 Task: Find connections with filter location Overath with filter topic #Lessonswith filter profile language Spanish with filter current company Tata Consumer Products with filter school Doctor B.R. Ambedkar Open University with filter industry Retail Building Materials and Garden Equipment with filter service category Resume Writing with filter keywords title Carpenter
Action: Mouse moved to (631, 103)
Screenshot: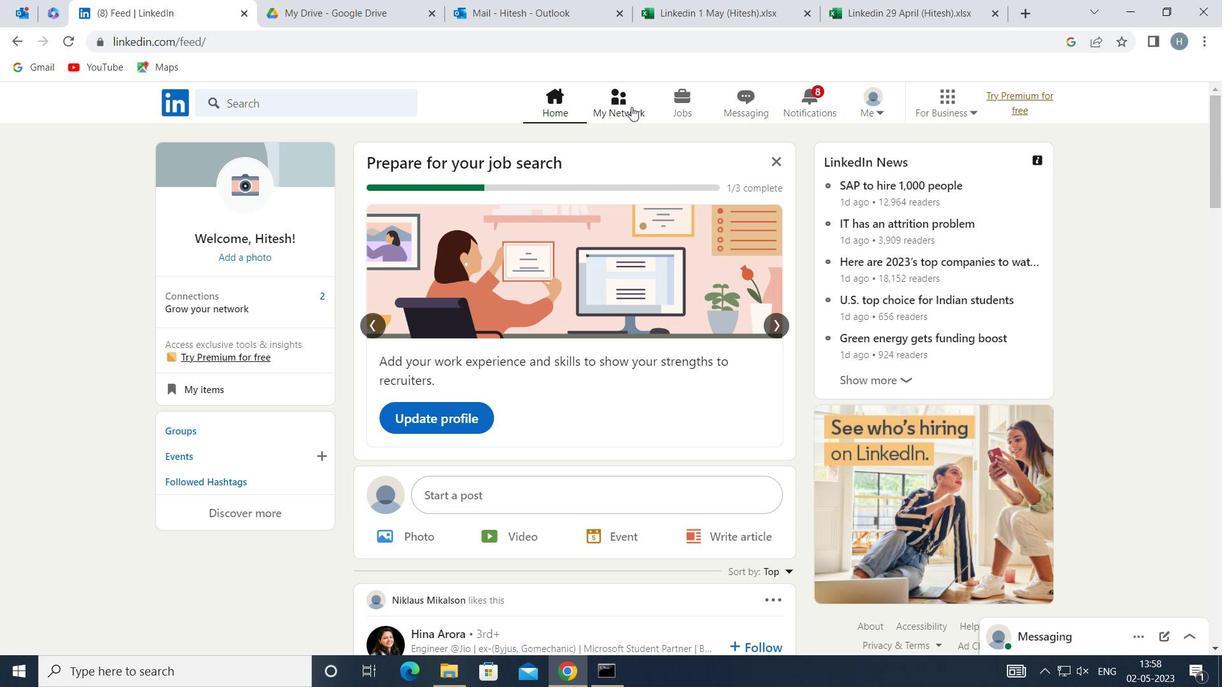 
Action: Mouse pressed left at (631, 103)
Screenshot: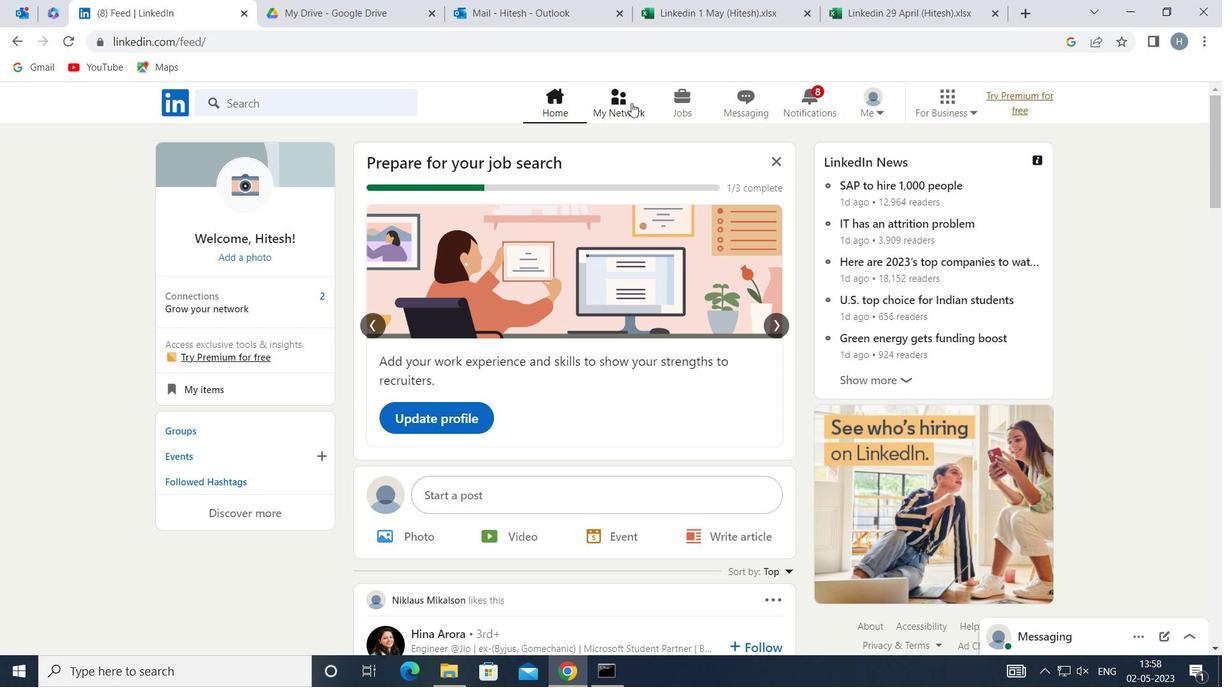 
Action: Mouse moved to (361, 190)
Screenshot: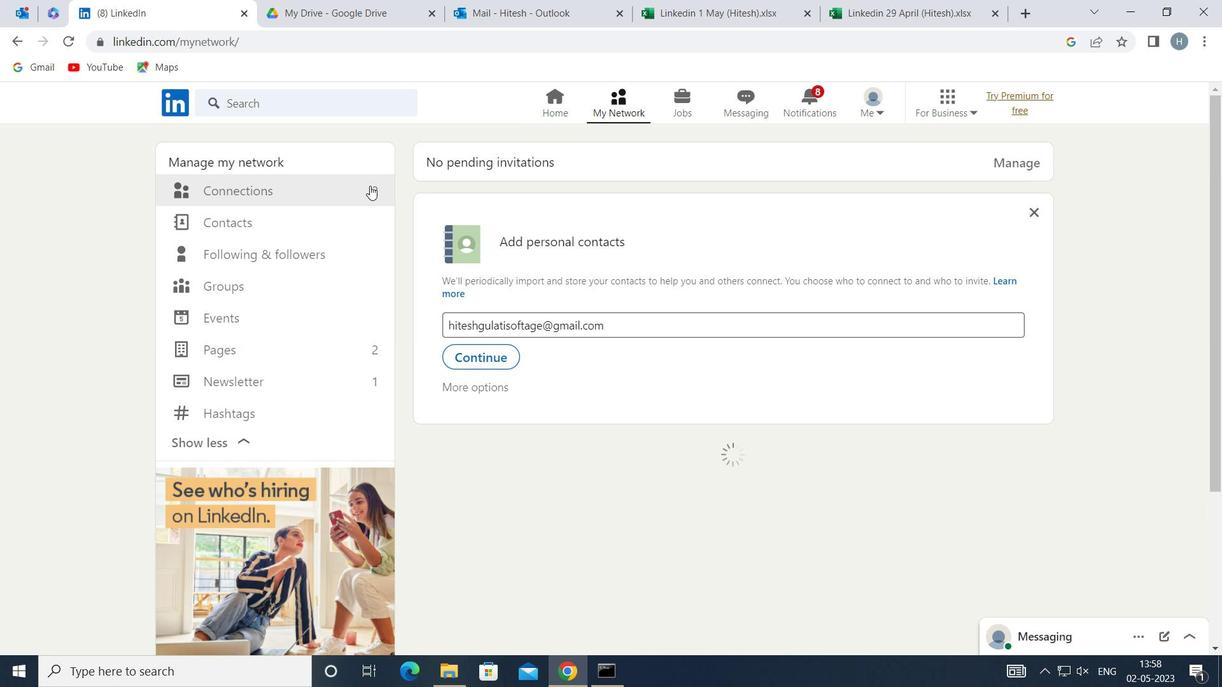 
Action: Mouse pressed left at (361, 190)
Screenshot: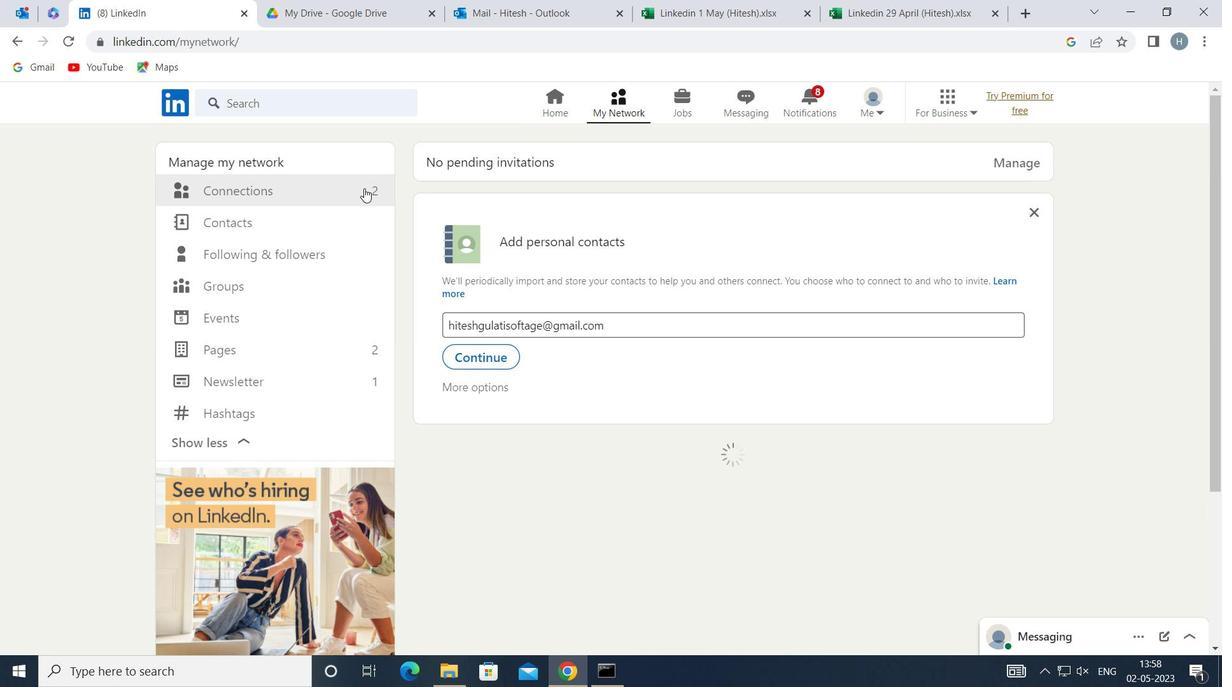 
Action: Mouse moved to (708, 192)
Screenshot: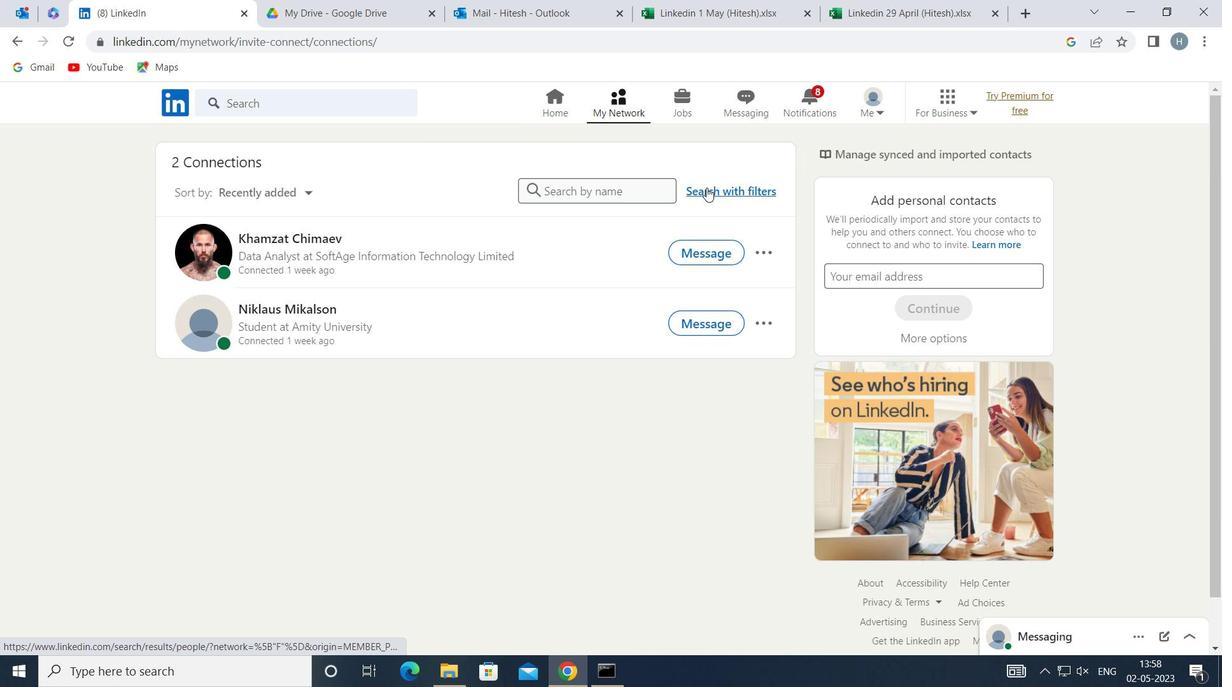 
Action: Mouse pressed left at (708, 192)
Screenshot: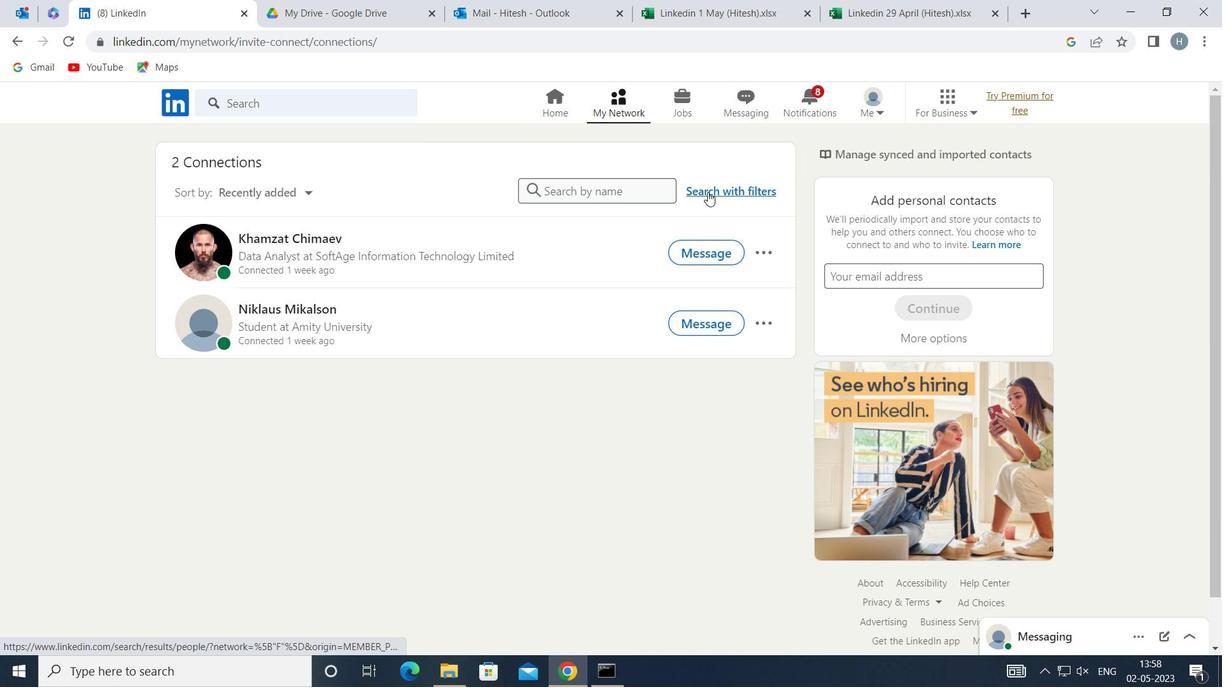 
Action: Mouse moved to (667, 147)
Screenshot: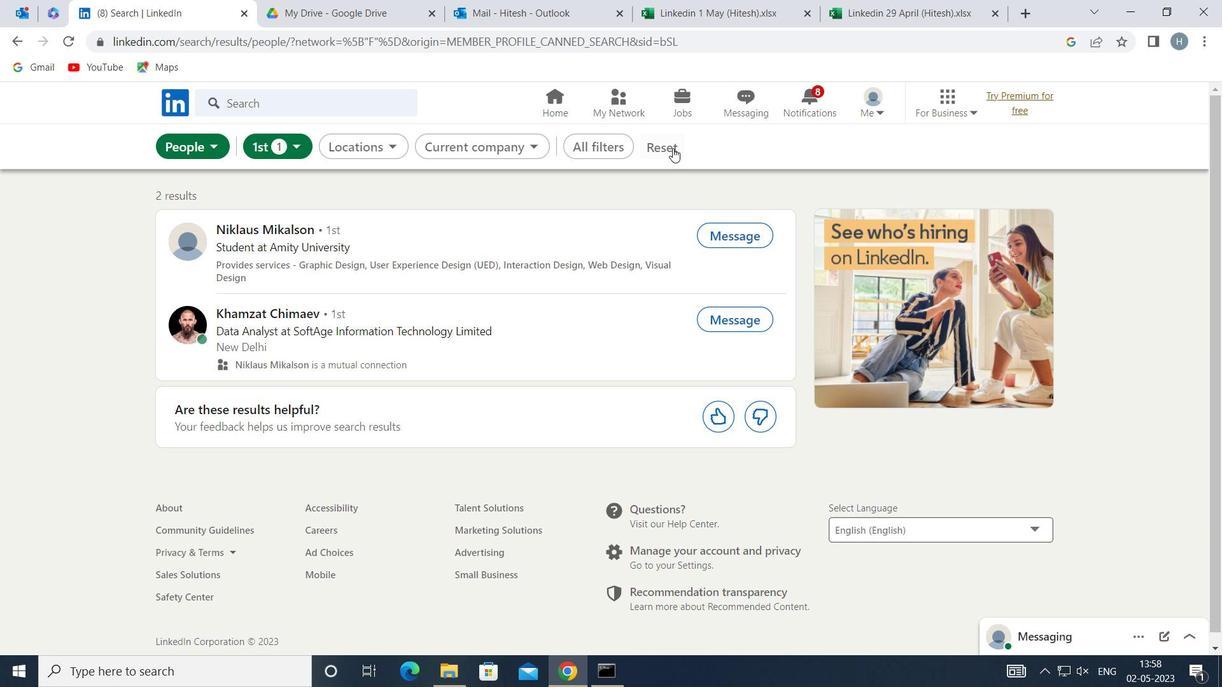 
Action: Mouse pressed left at (667, 147)
Screenshot: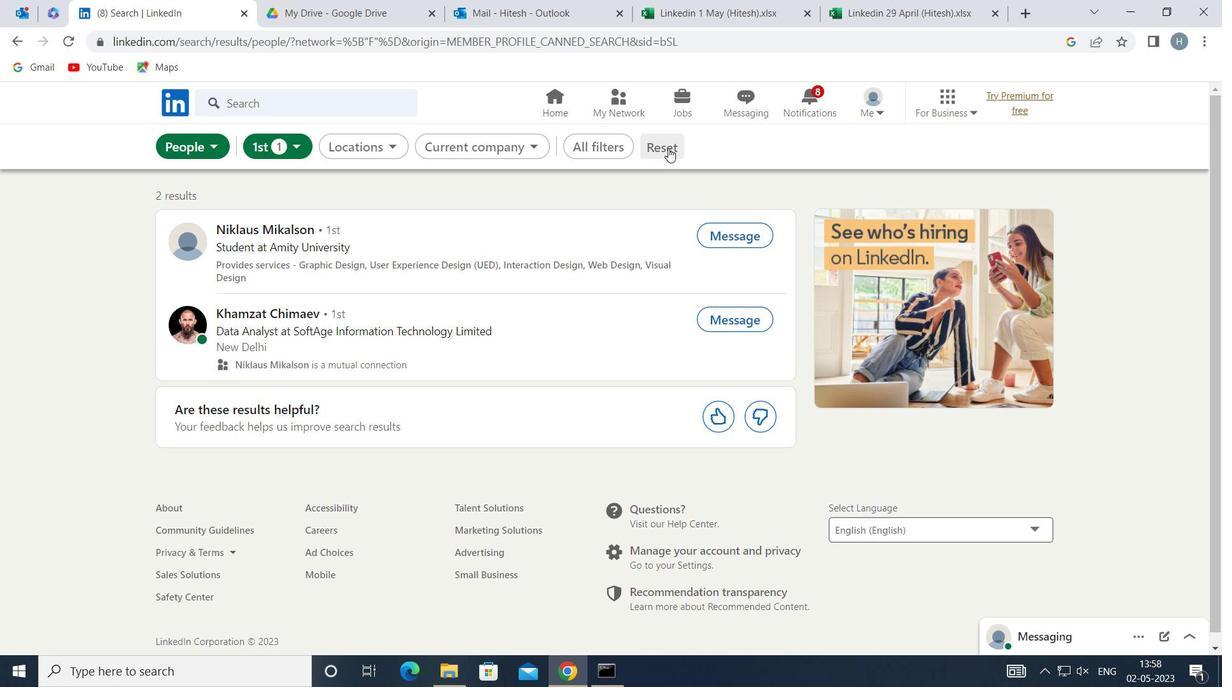 
Action: Mouse moved to (649, 147)
Screenshot: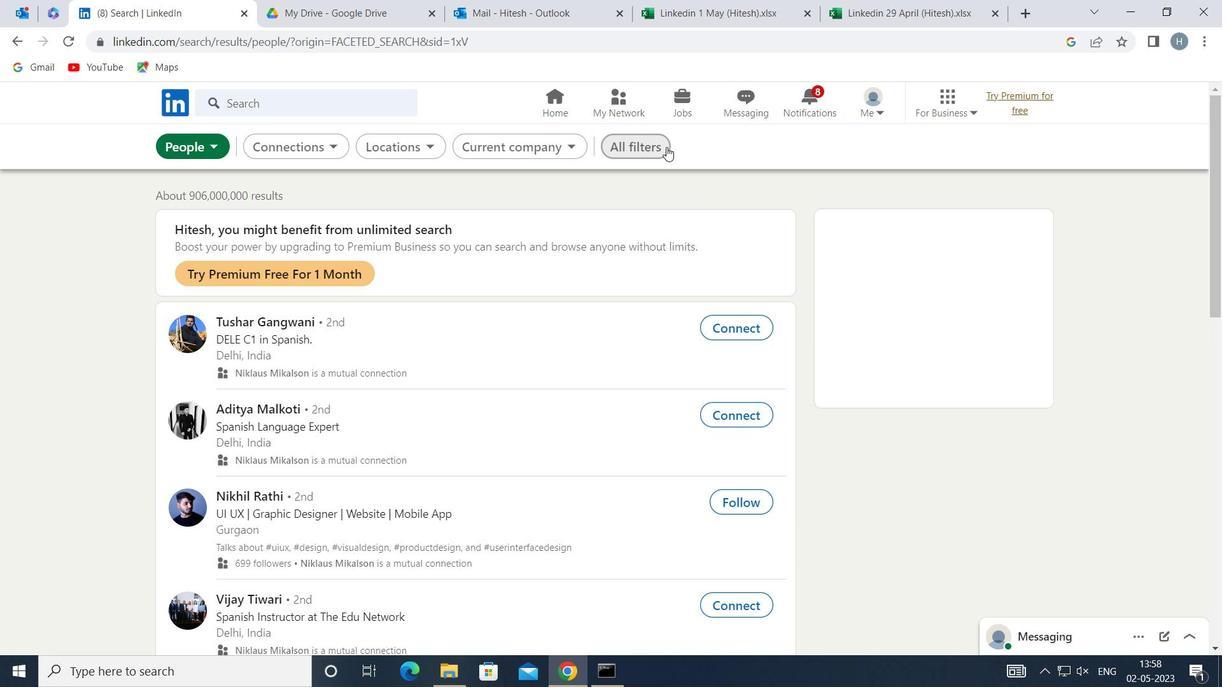 
Action: Mouse pressed left at (649, 147)
Screenshot: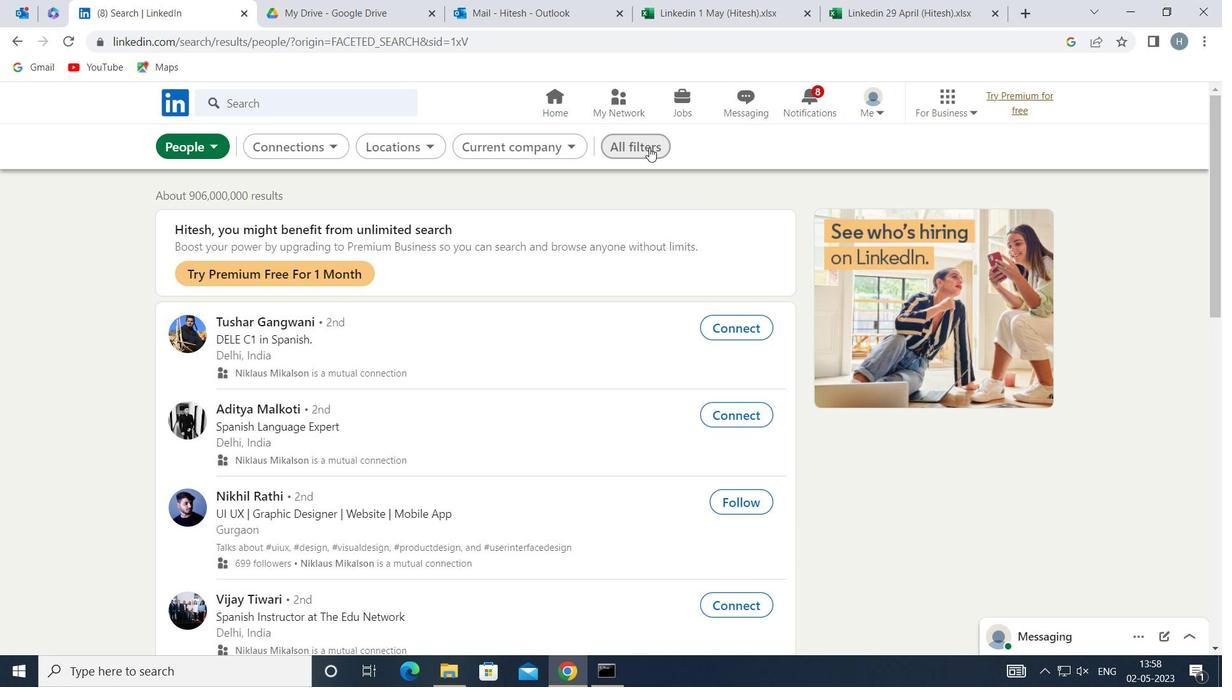 
Action: Mouse moved to (877, 361)
Screenshot: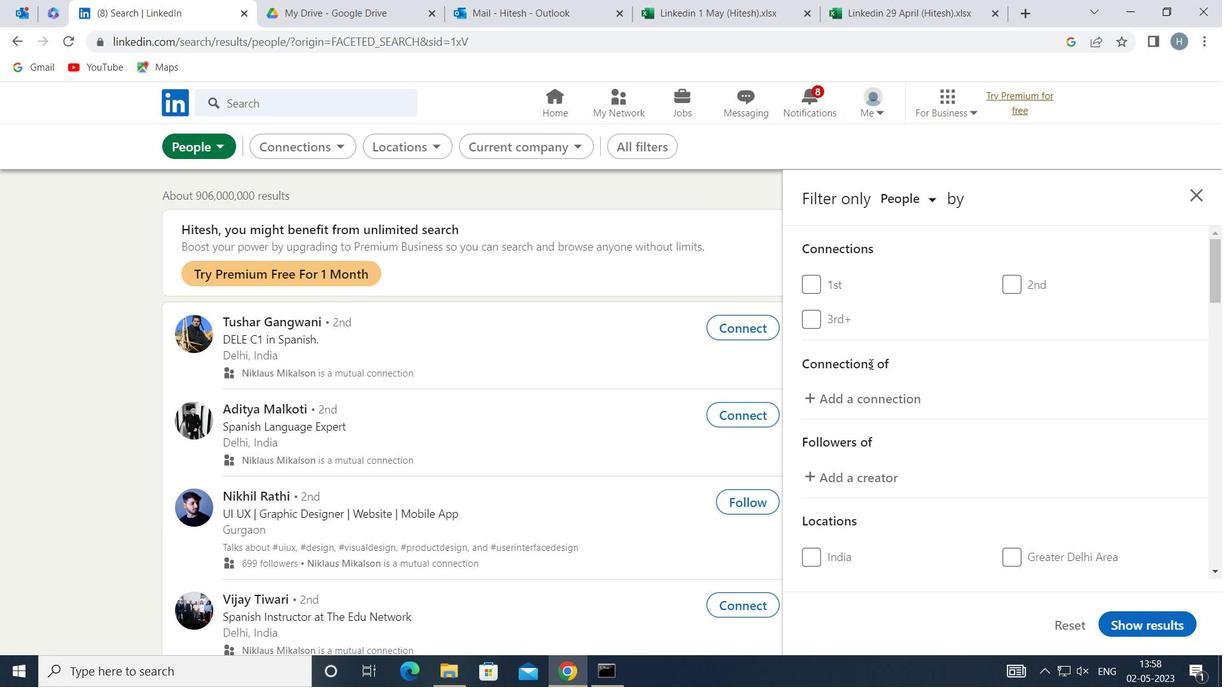 
Action: Mouse scrolled (877, 361) with delta (0, 0)
Screenshot: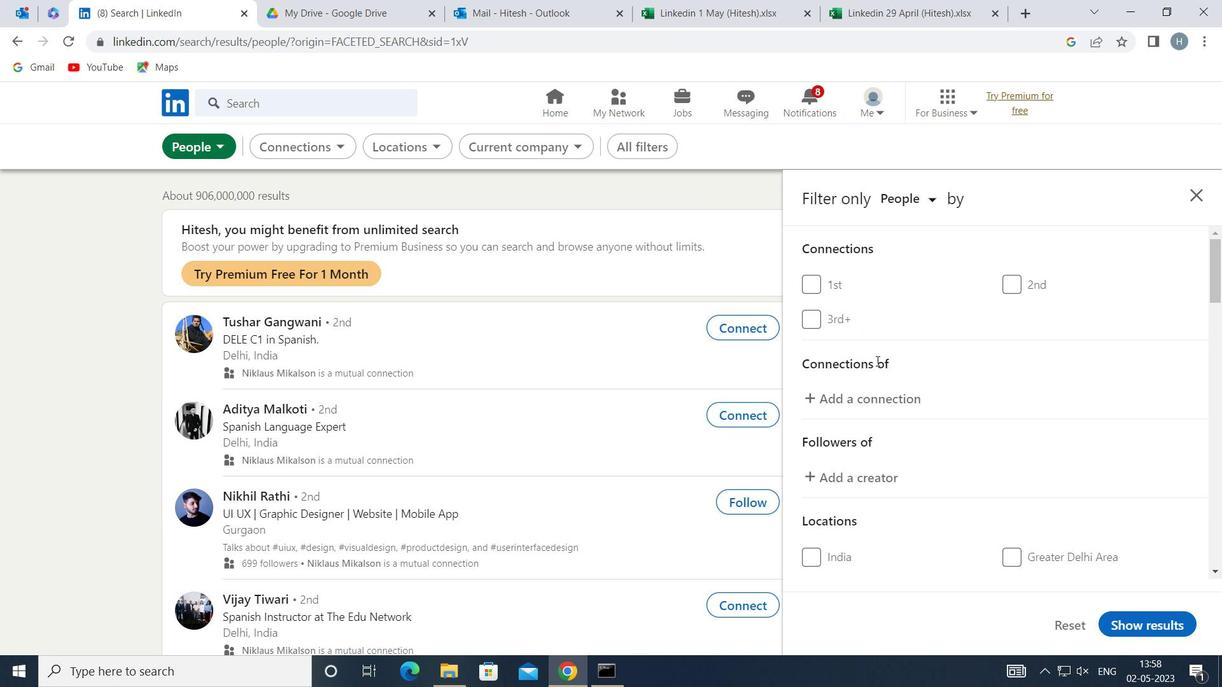 
Action: Mouse scrolled (877, 361) with delta (0, 0)
Screenshot: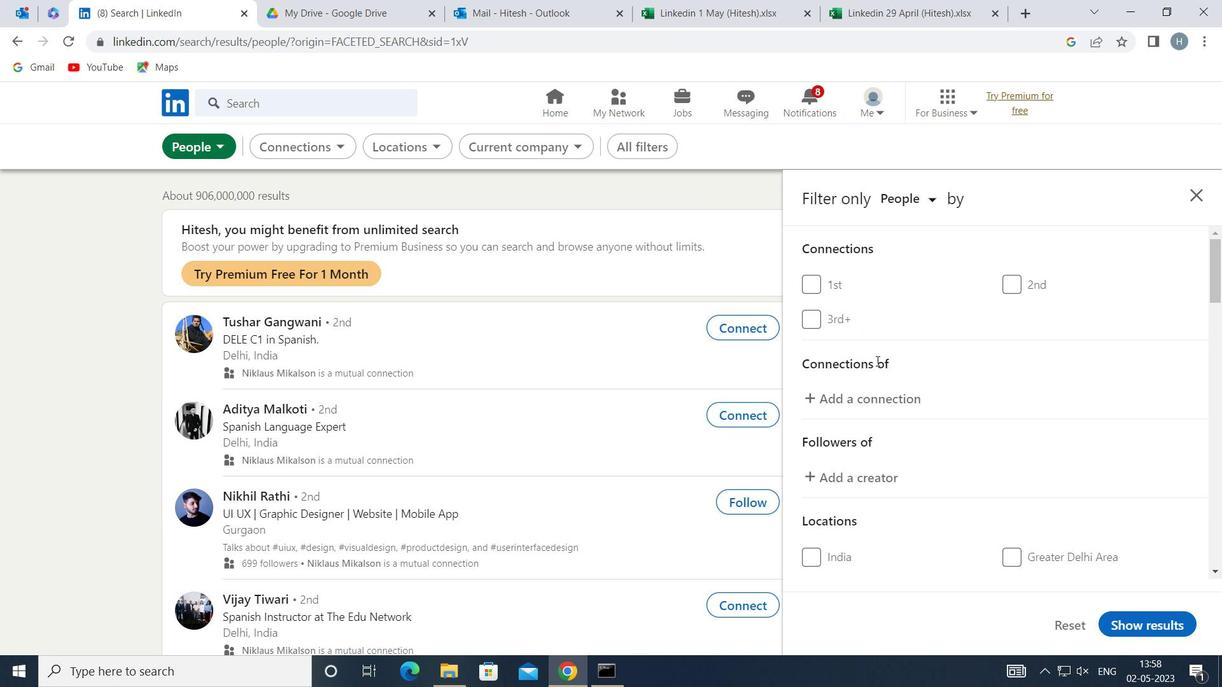 
Action: Mouse moved to (889, 361)
Screenshot: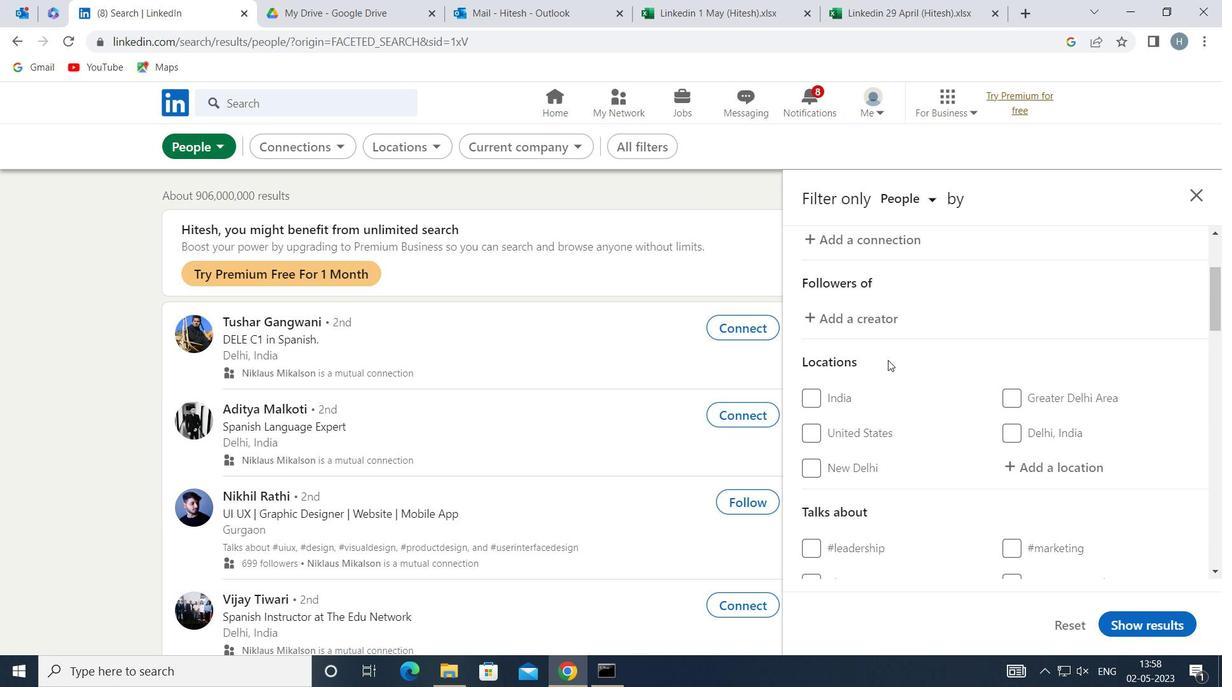 
Action: Mouse scrolled (889, 360) with delta (0, 0)
Screenshot: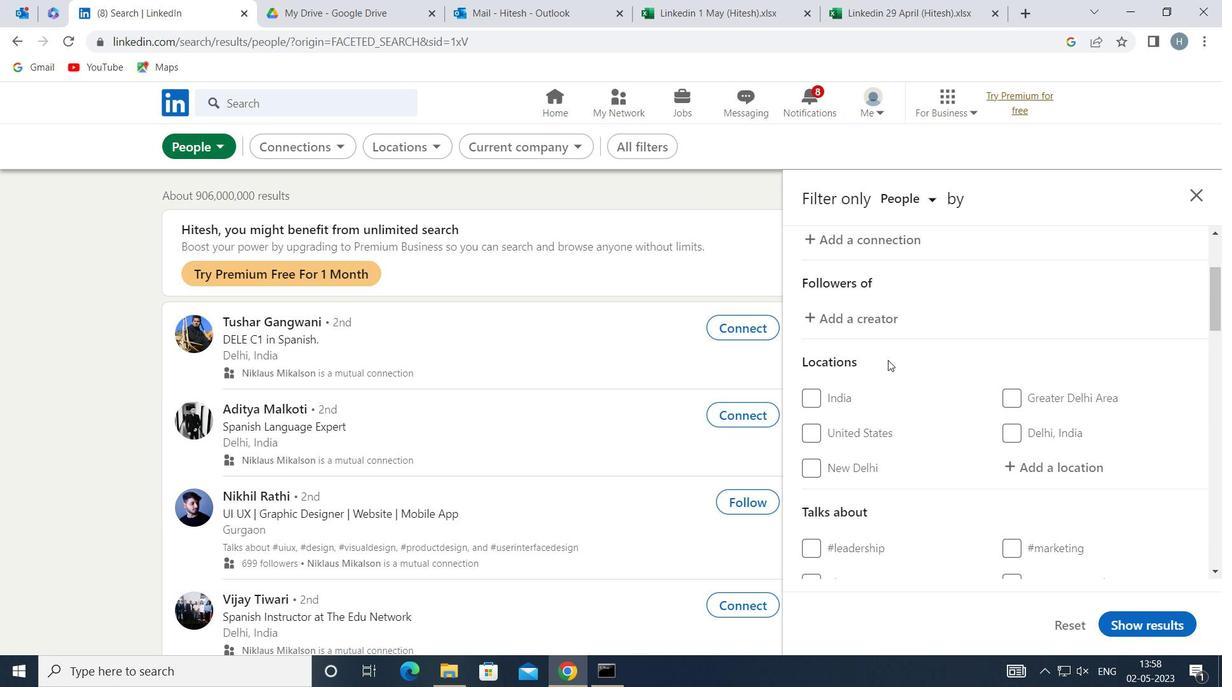 
Action: Mouse moved to (1017, 391)
Screenshot: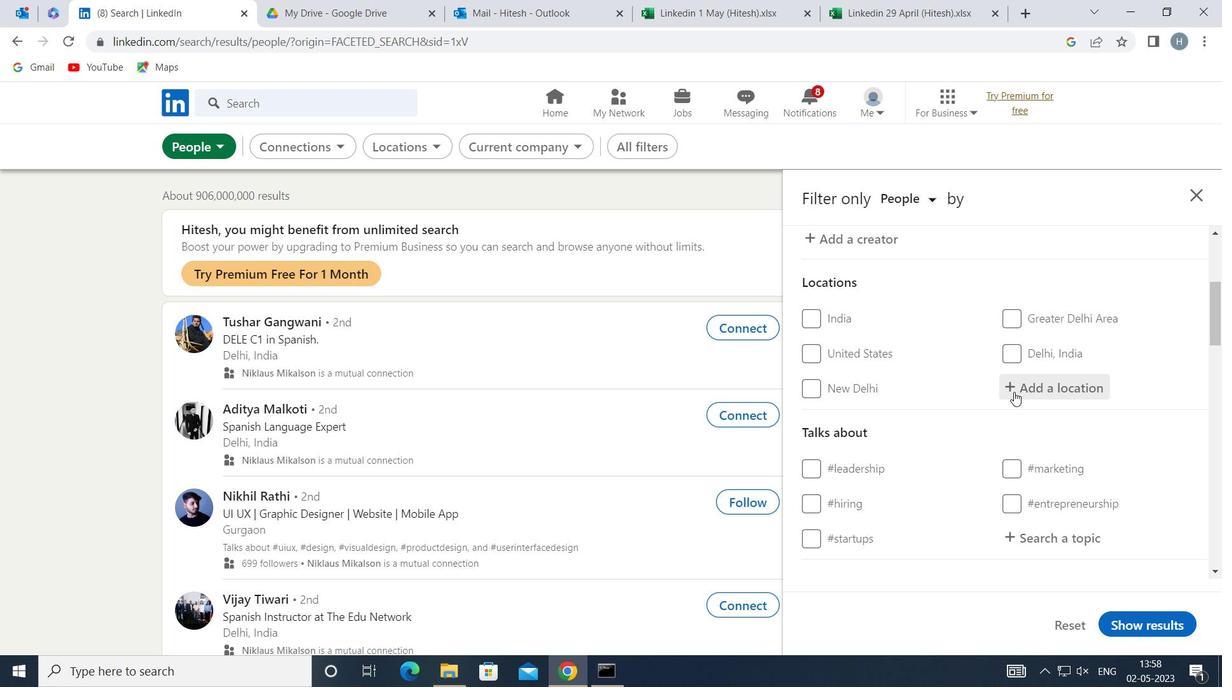 
Action: Mouse pressed left at (1017, 391)
Screenshot: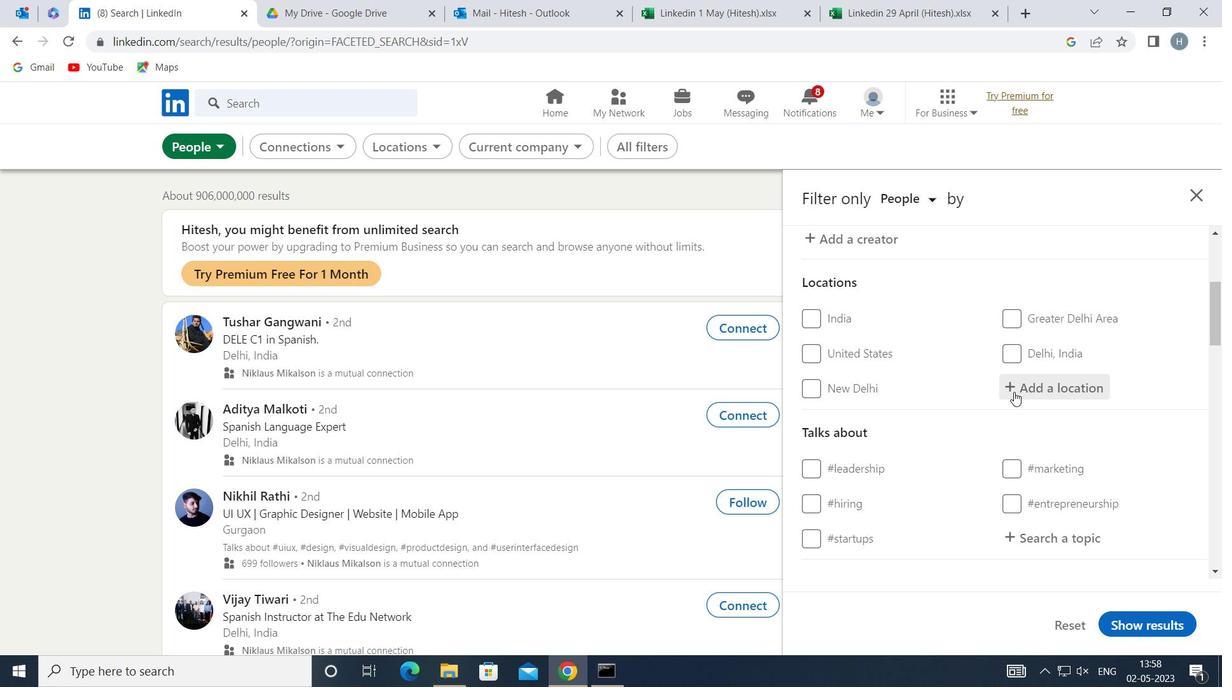 
Action: Mouse moved to (1013, 391)
Screenshot: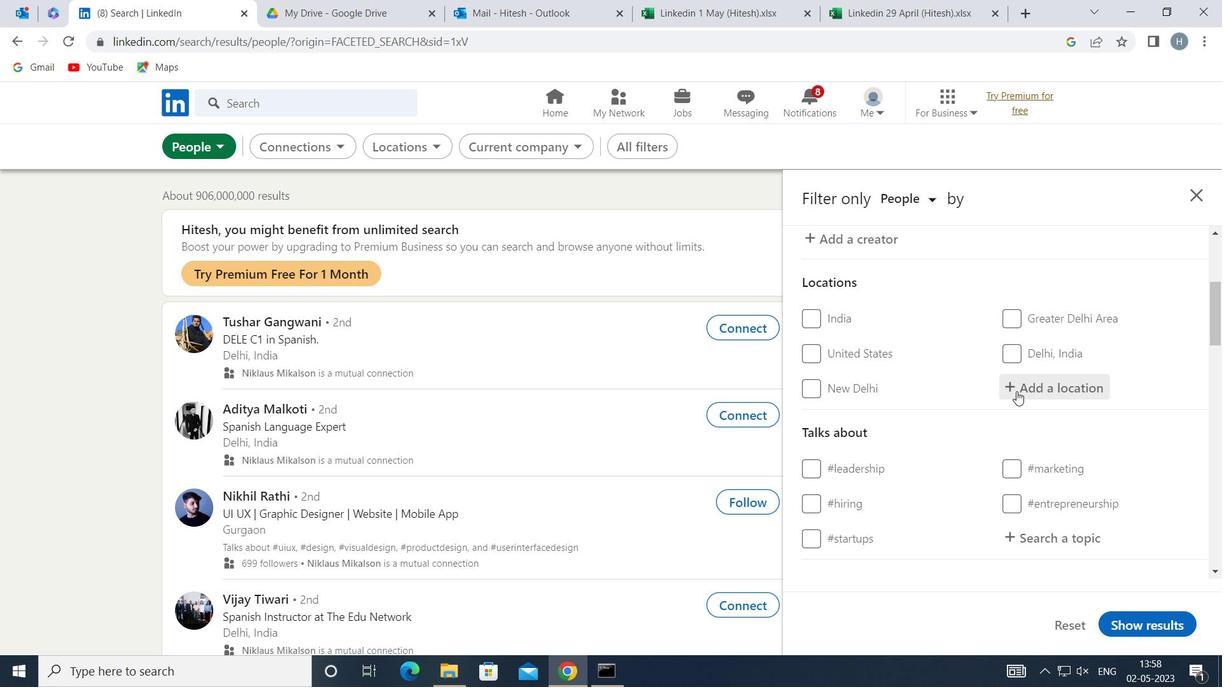 
Action: Key pressed <Key.shift>OVERATH
Screenshot: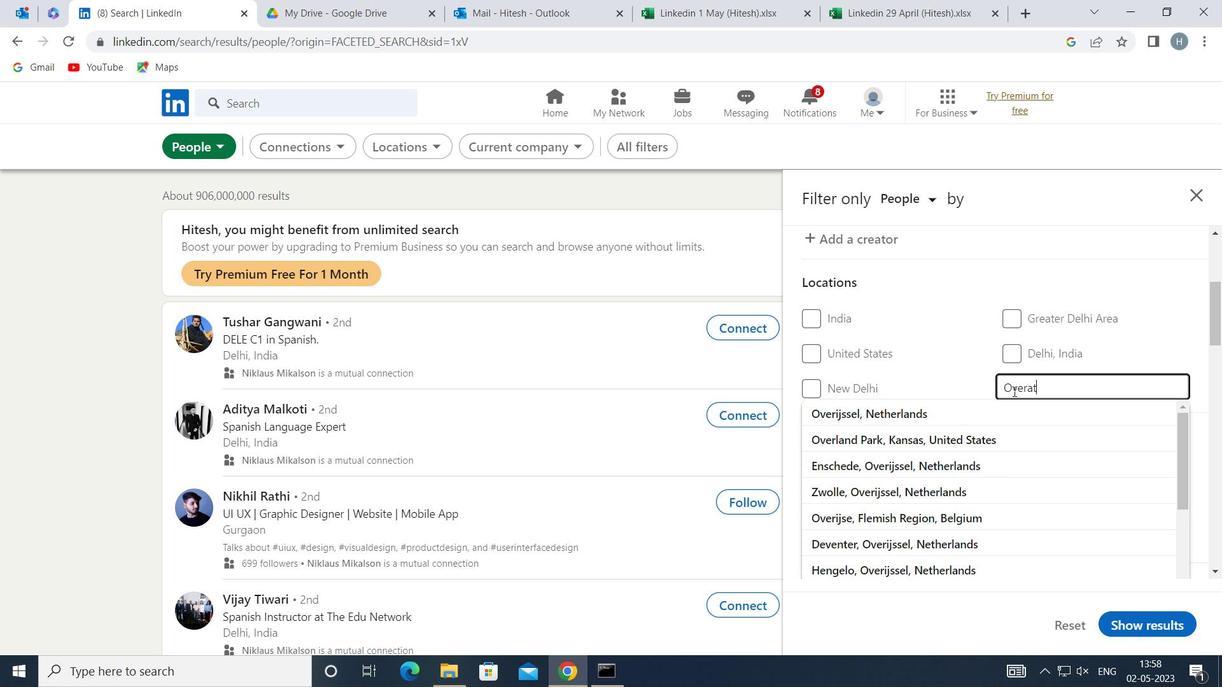 
Action: Mouse moved to (1033, 414)
Screenshot: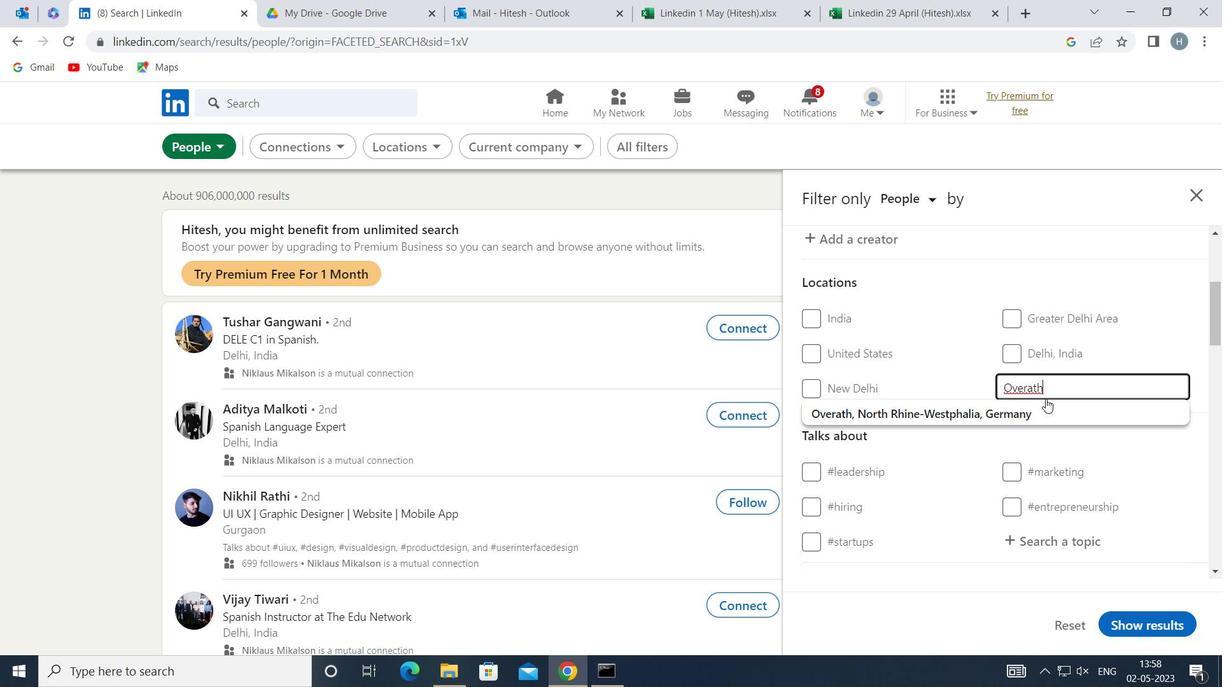 
Action: Mouse pressed left at (1033, 414)
Screenshot: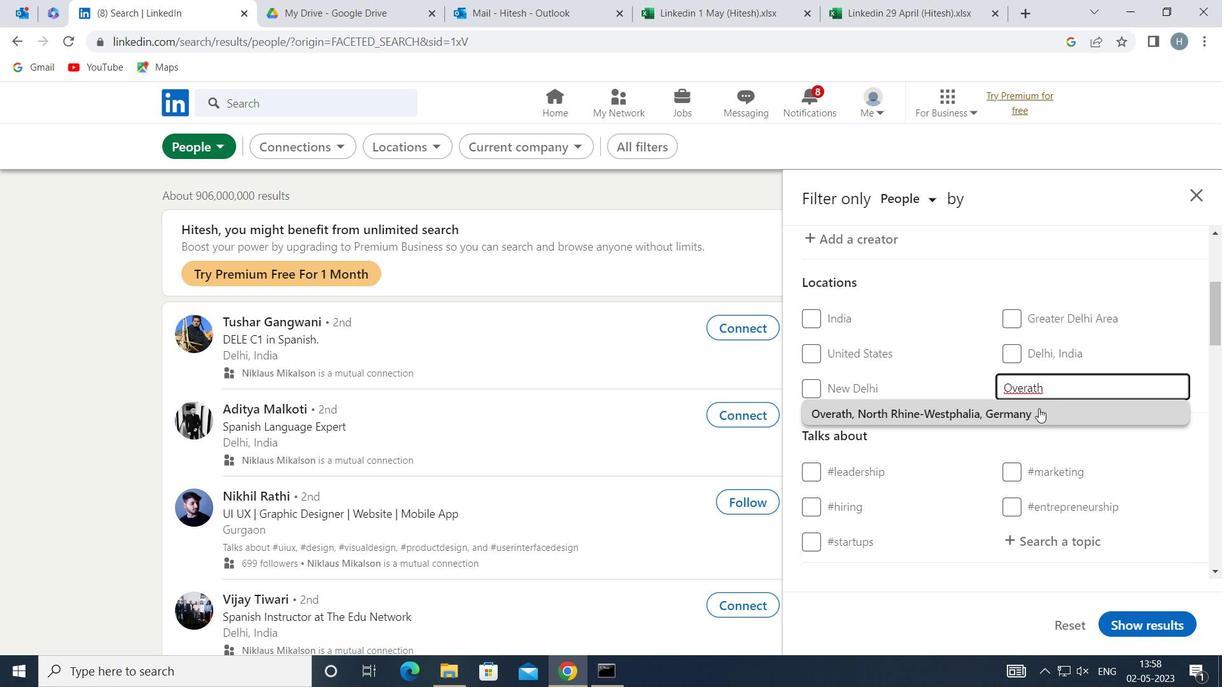 
Action: Mouse scrolled (1033, 413) with delta (0, 0)
Screenshot: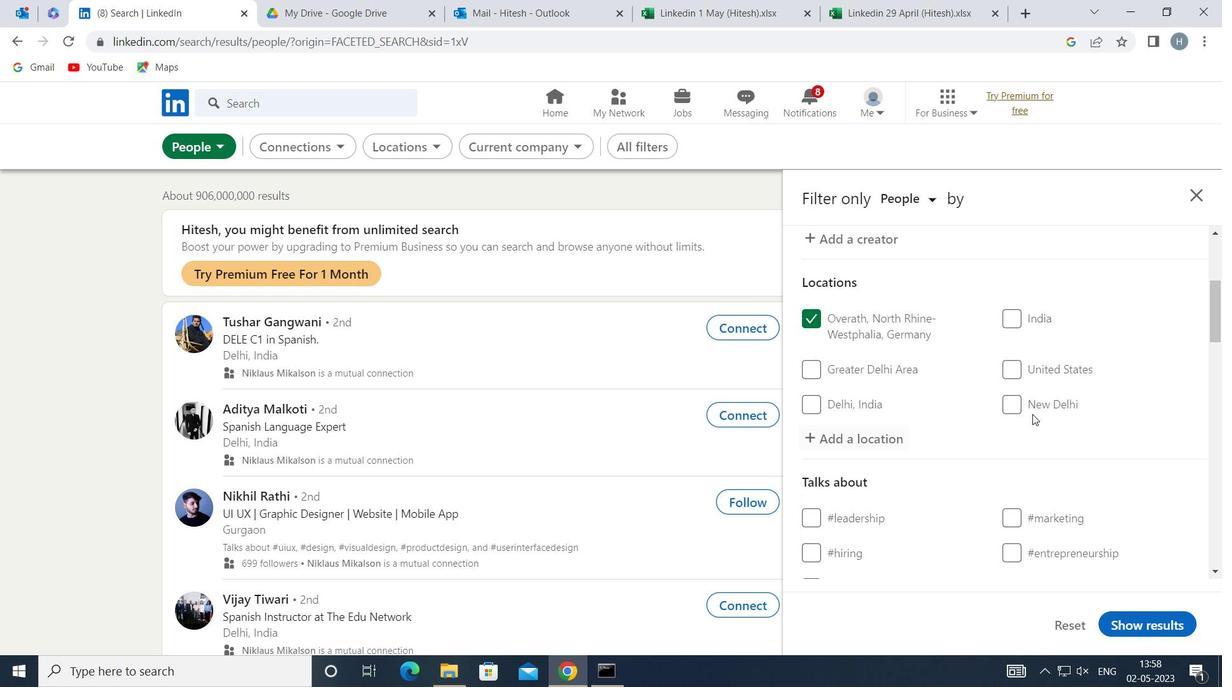 
Action: Mouse scrolled (1033, 413) with delta (0, 0)
Screenshot: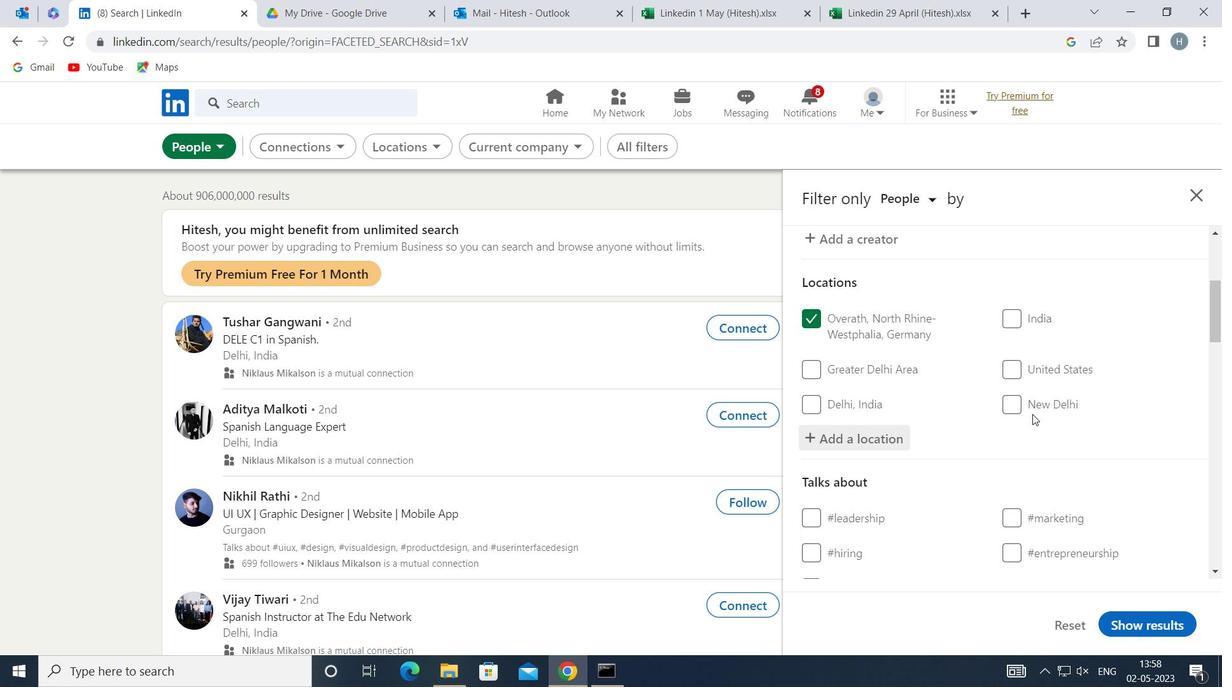 
Action: Mouse moved to (1079, 428)
Screenshot: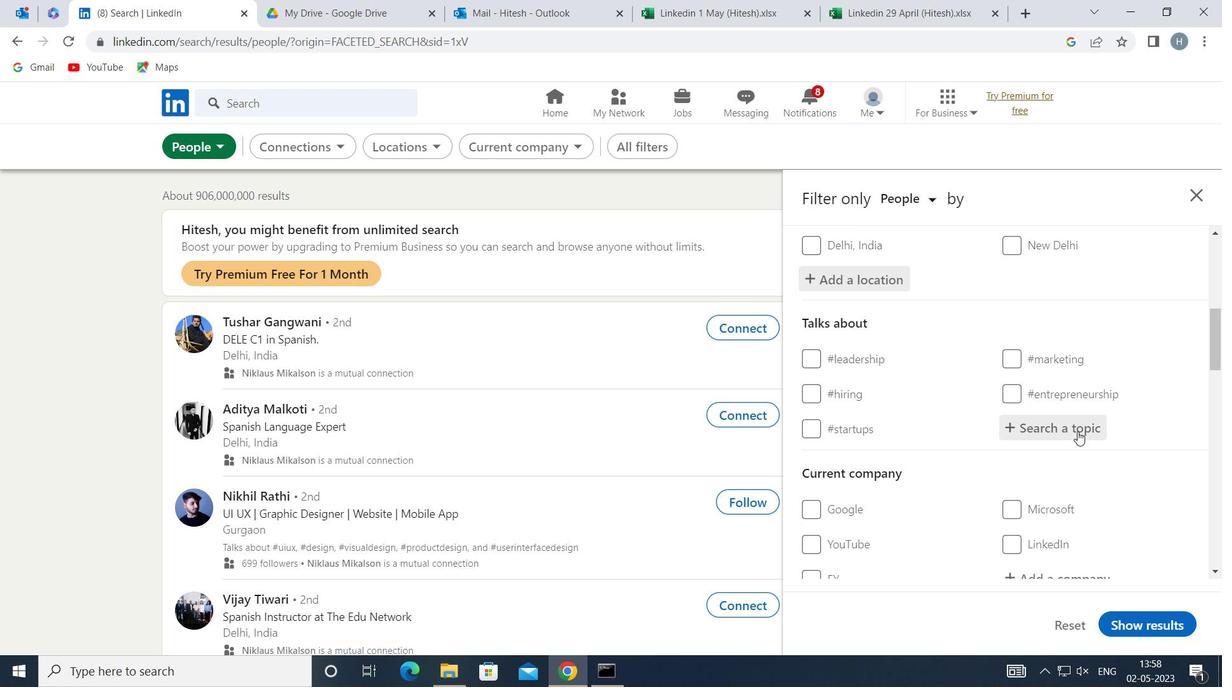 
Action: Mouse pressed left at (1079, 428)
Screenshot: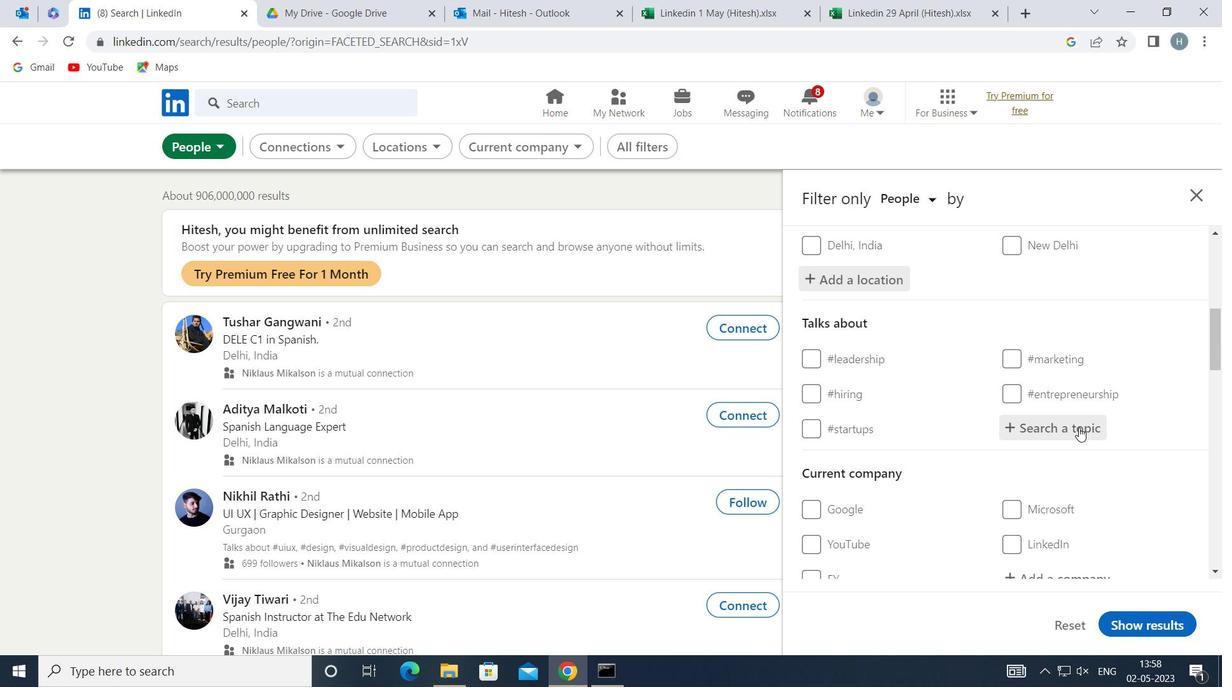 
Action: Mouse moved to (1076, 427)
Screenshot: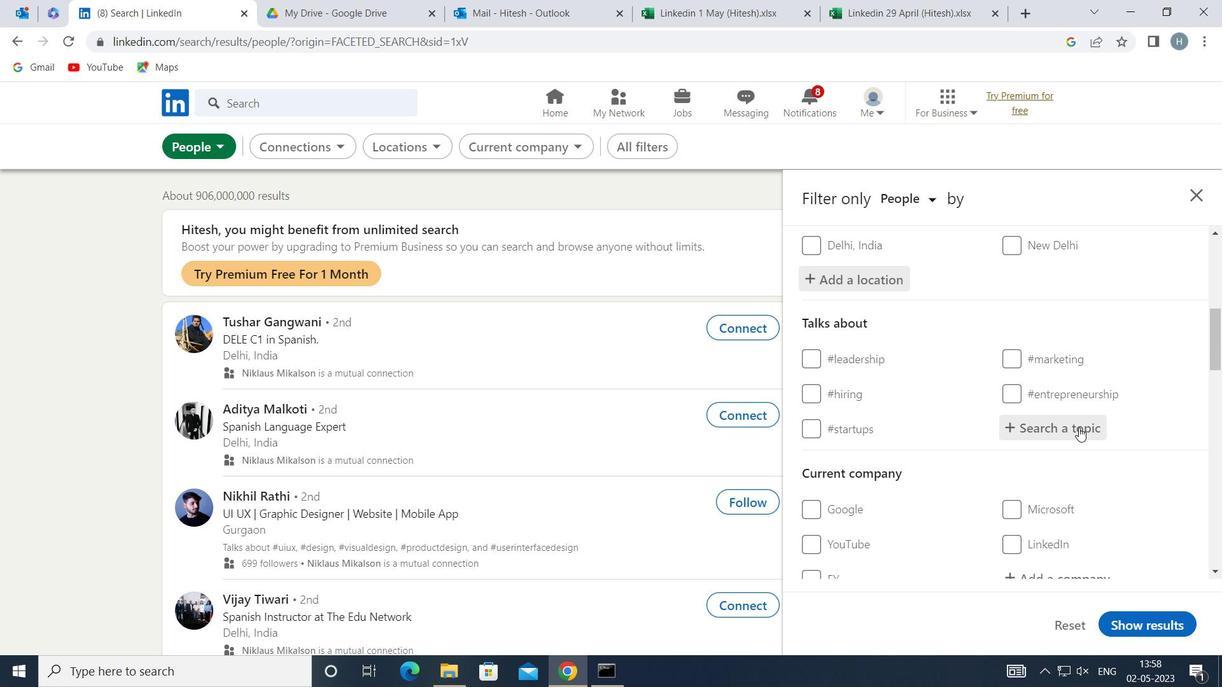 
Action: Key pressed <Key.shift>LESSONS
Screenshot: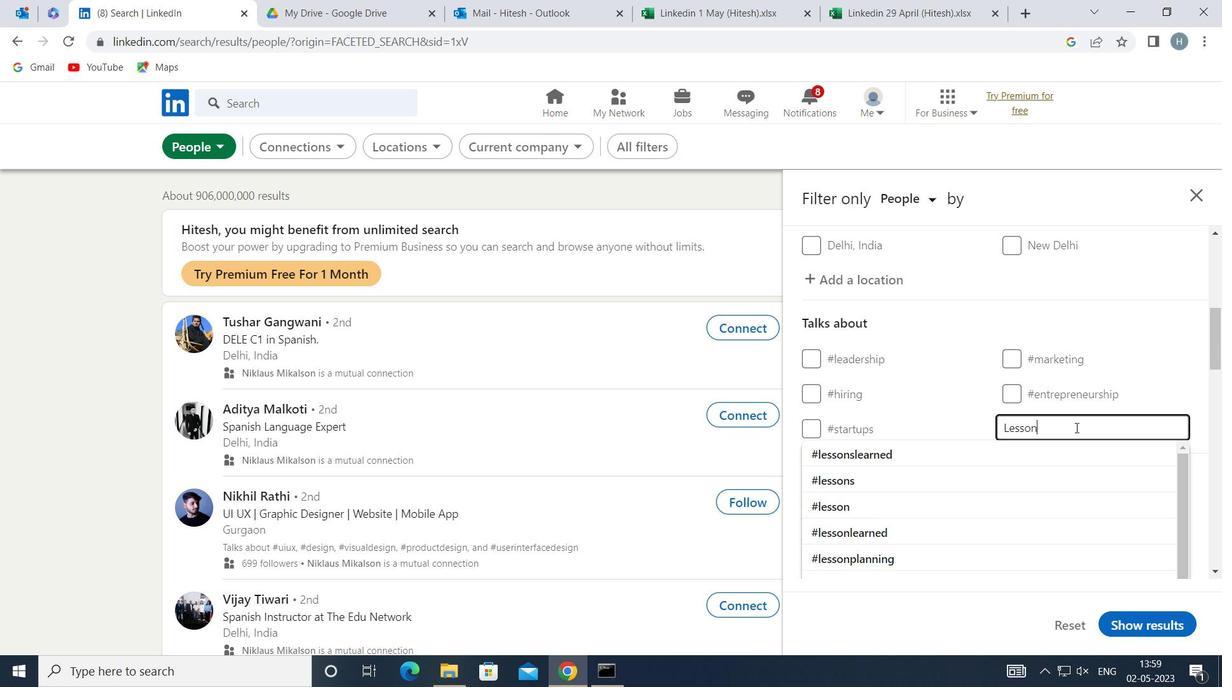 
Action: Mouse moved to (998, 471)
Screenshot: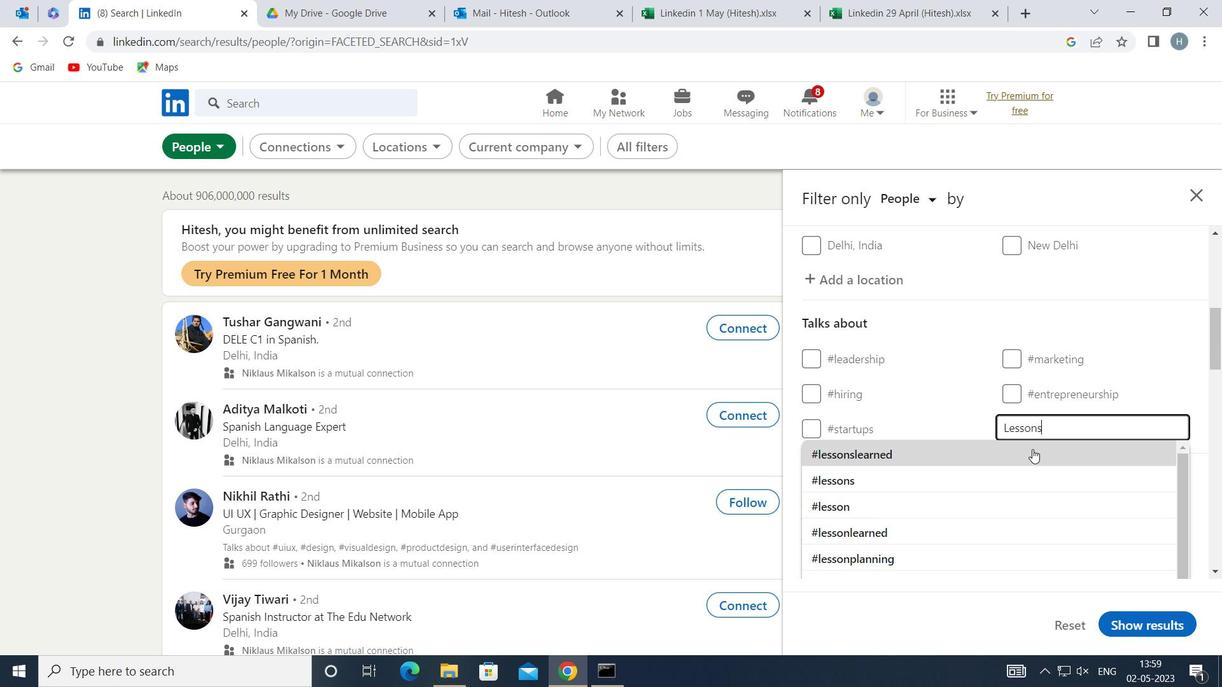 
Action: Mouse pressed left at (998, 471)
Screenshot: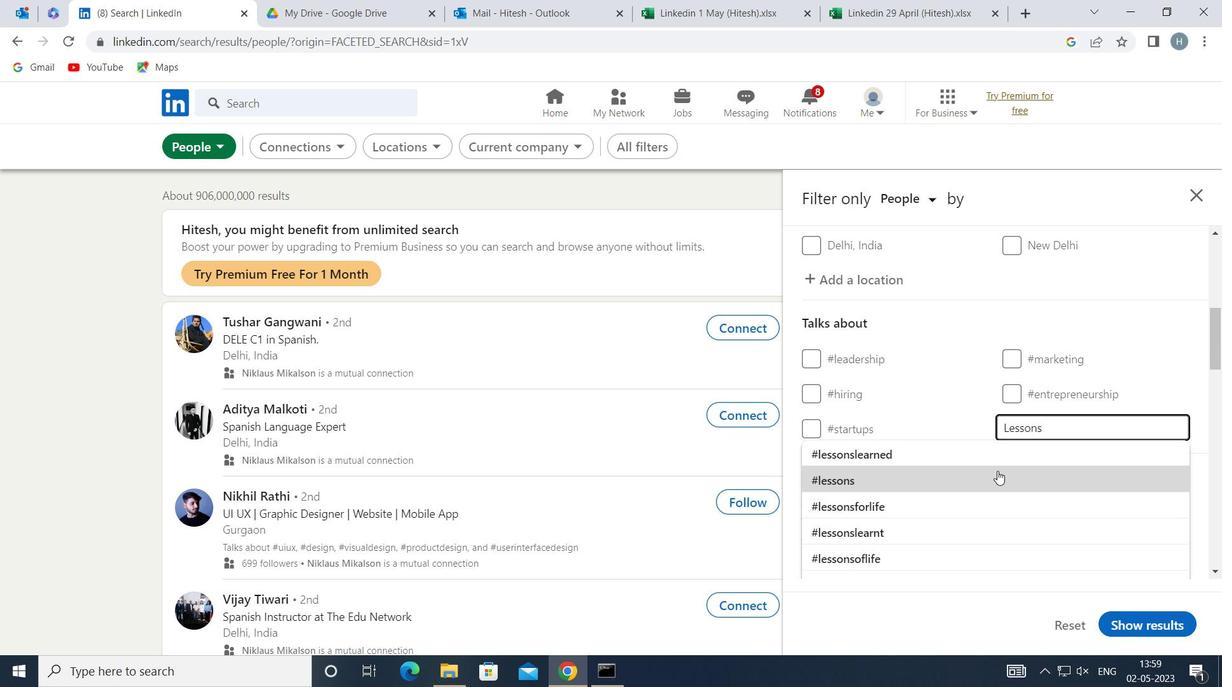 
Action: Mouse moved to (1015, 437)
Screenshot: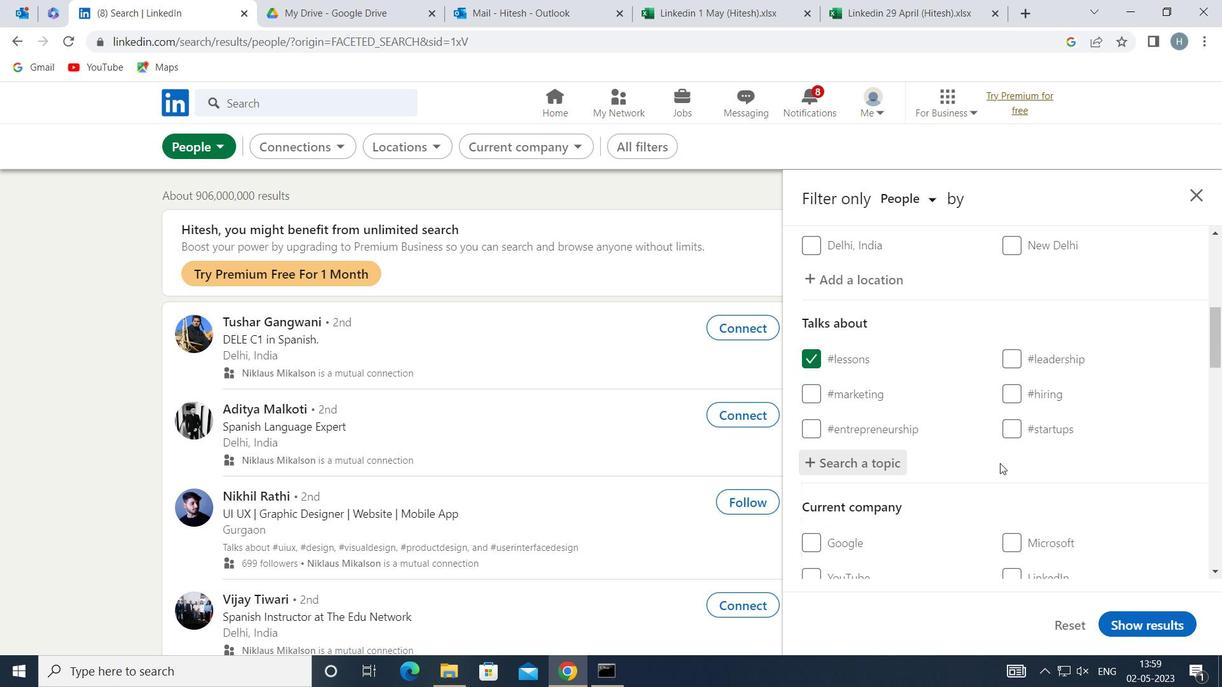 
Action: Mouse scrolled (1015, 436) with delta (0, 0)
Screenshot: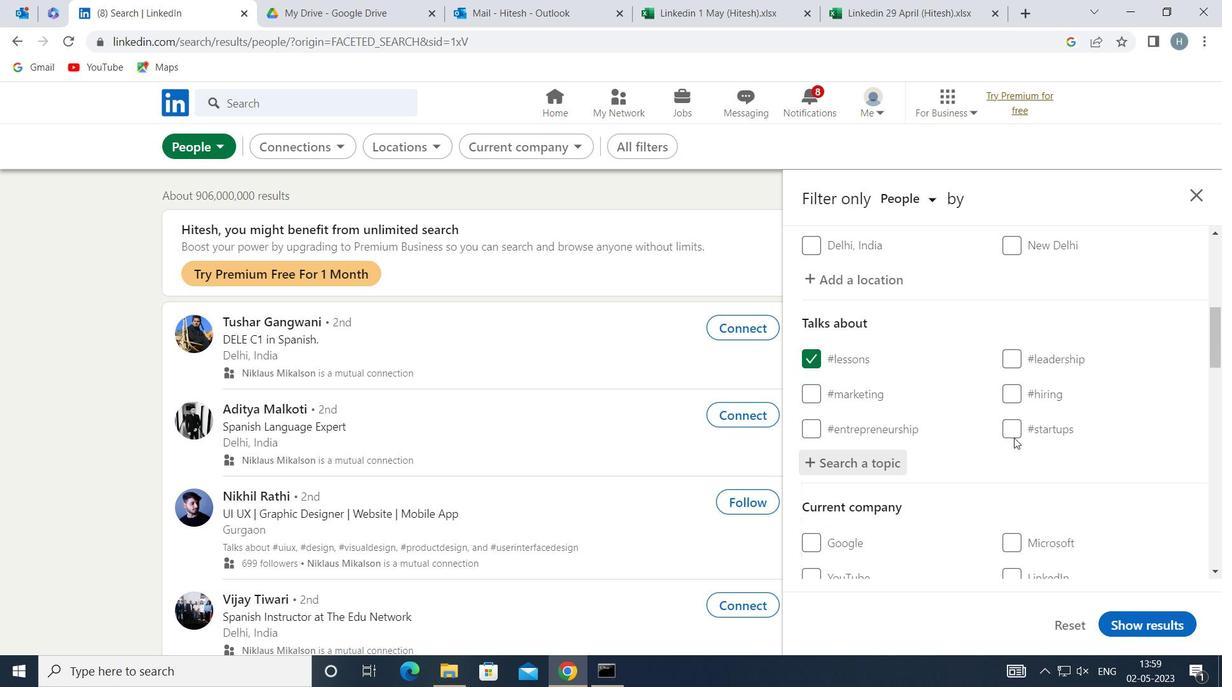
Action: Mouse moved to (990, 440)
Screenshot: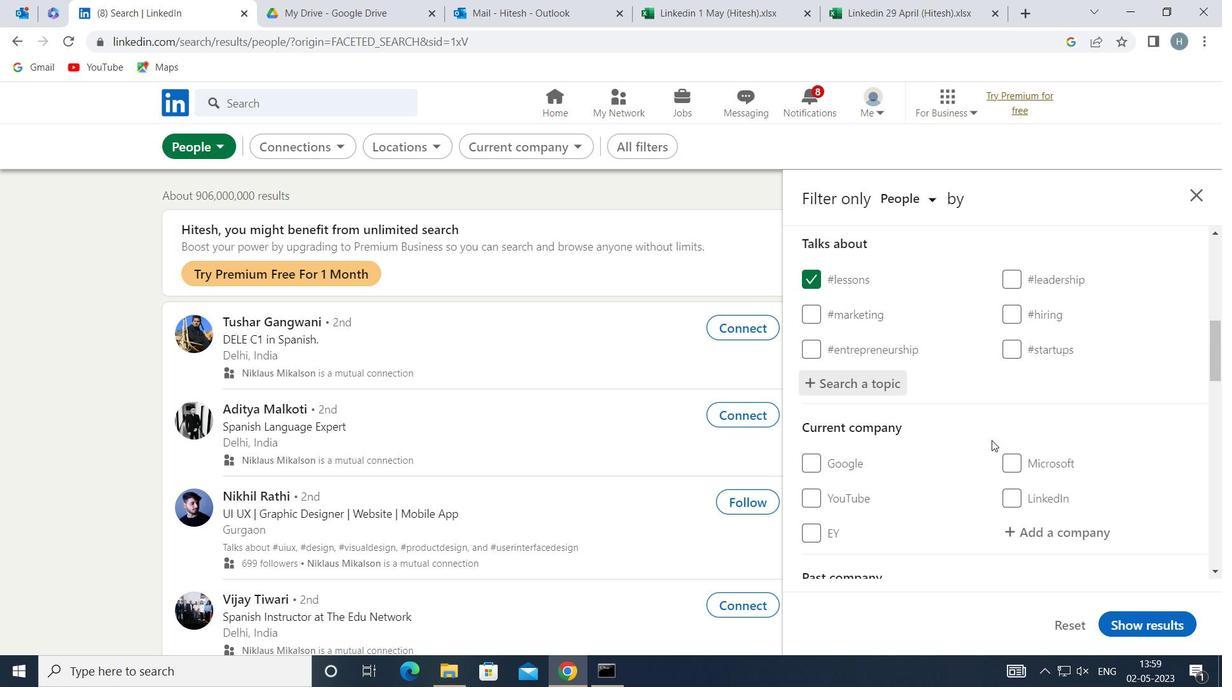 
Action: Mouse scrolled (990, 440) with delta (0, 0)
Screenshot: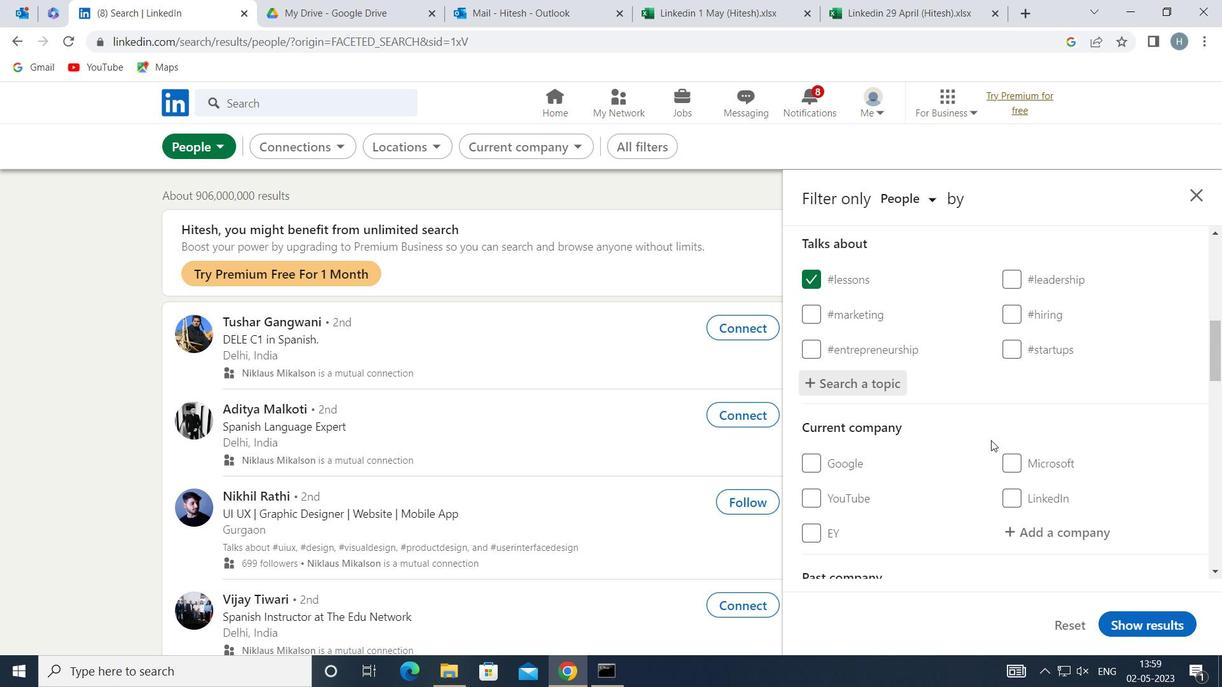 
Action: Mouse scrolled (990, 440) with delta (0, 0)
Screenshot: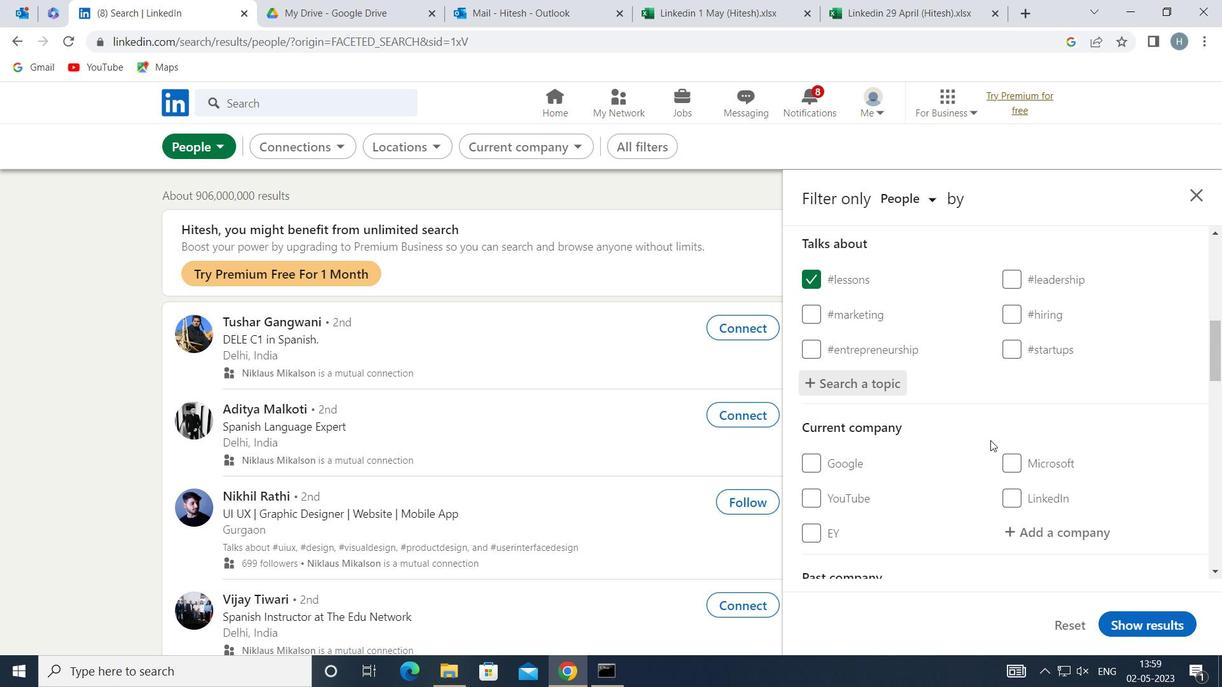 
Action: Mouse moved to (992, 440)
Screenshot: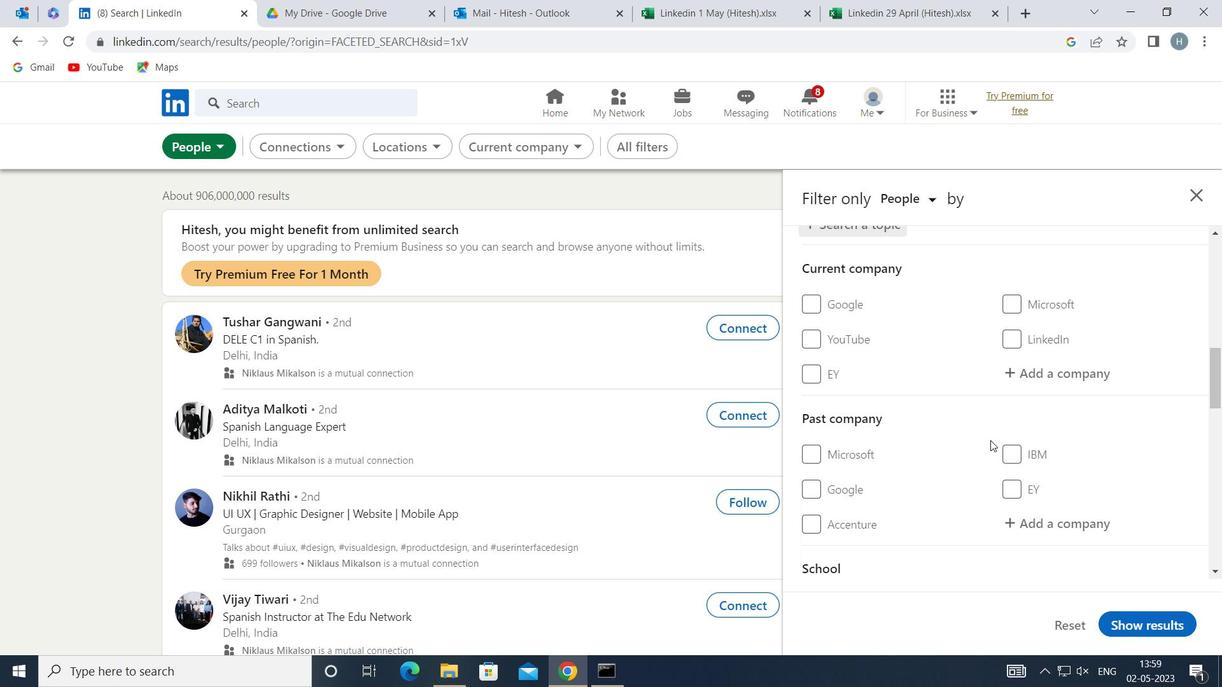 
Action: Mouse scrolled (992, 439) with delta (0, 0)
Screenshot: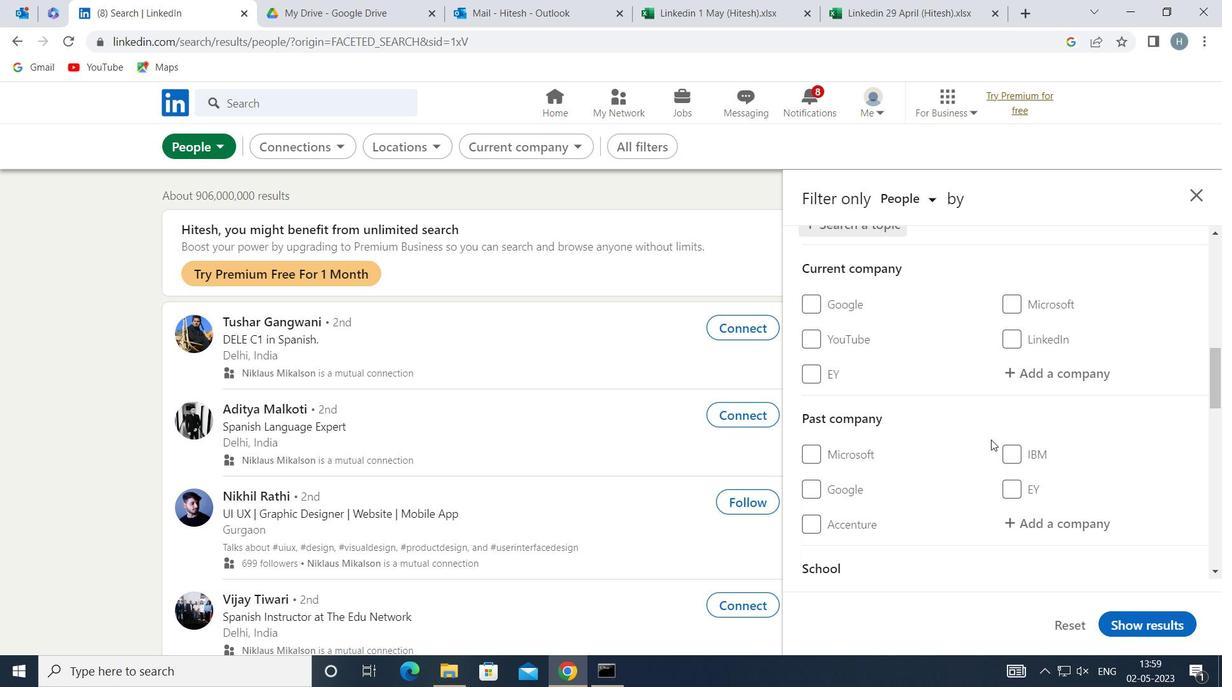 
Action: Mouse scrolled (992, 439) with delta (0, 0)
Screenshot: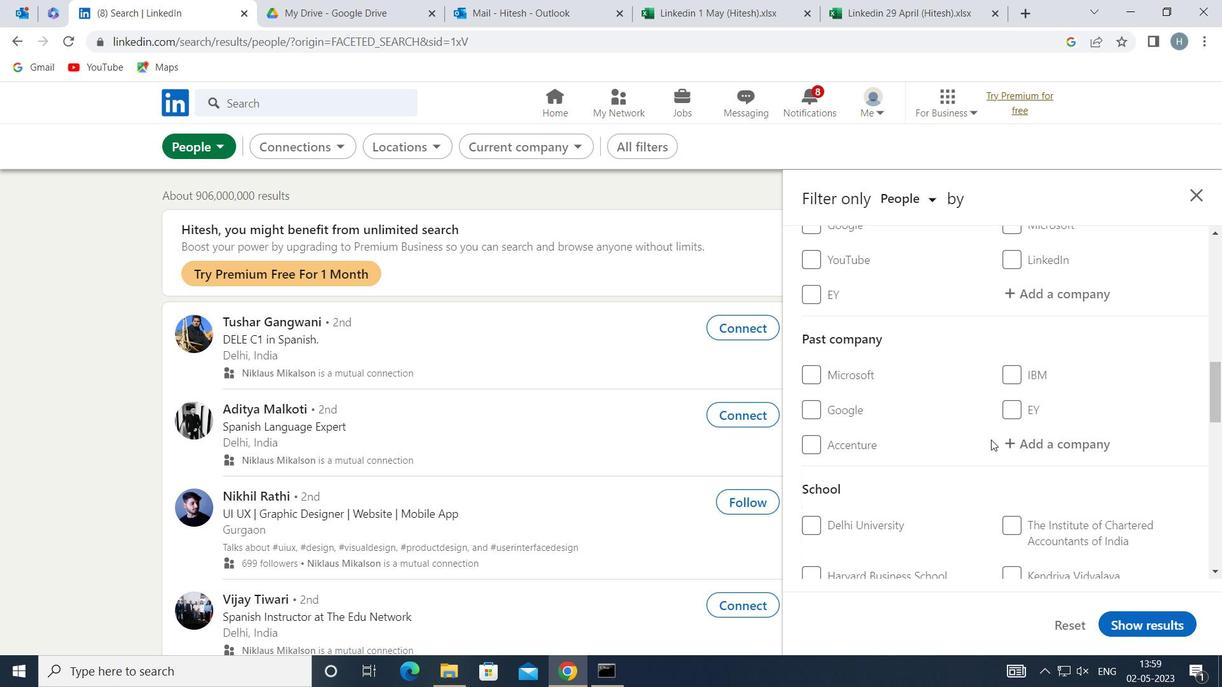 
Action: Mouse moved to (992, 439)
Screenshot: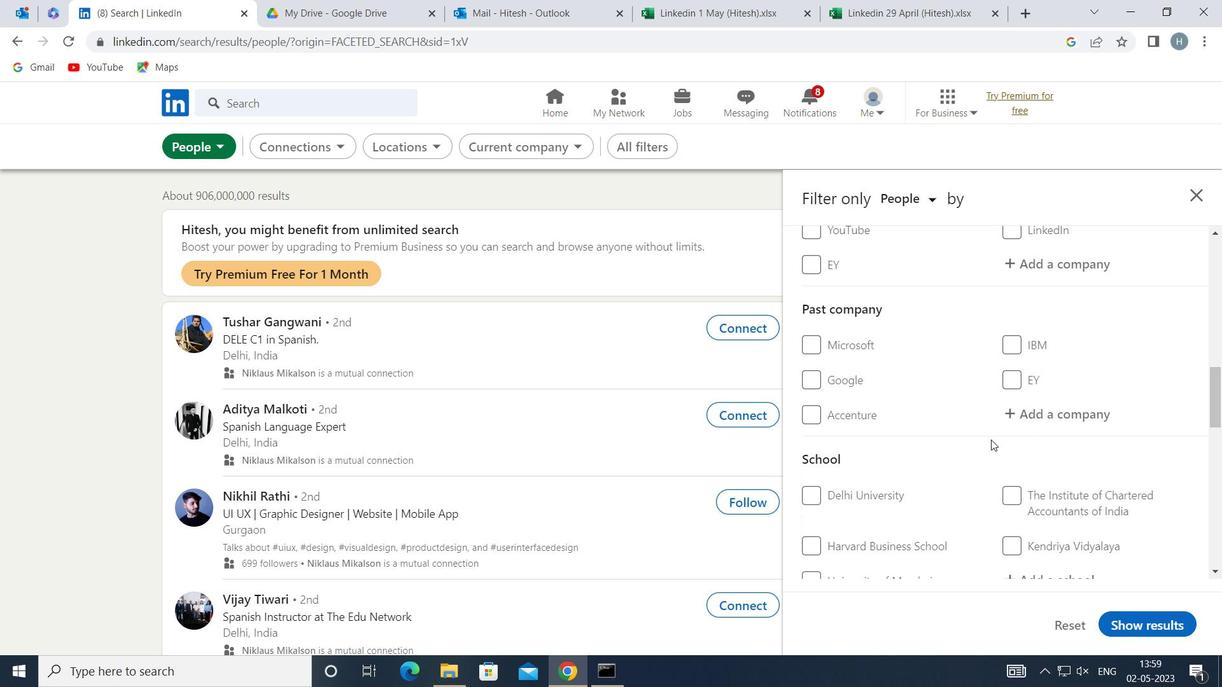 
Action: Mouse scrolled (992, 438) with delta (0, 0)
Screenshot: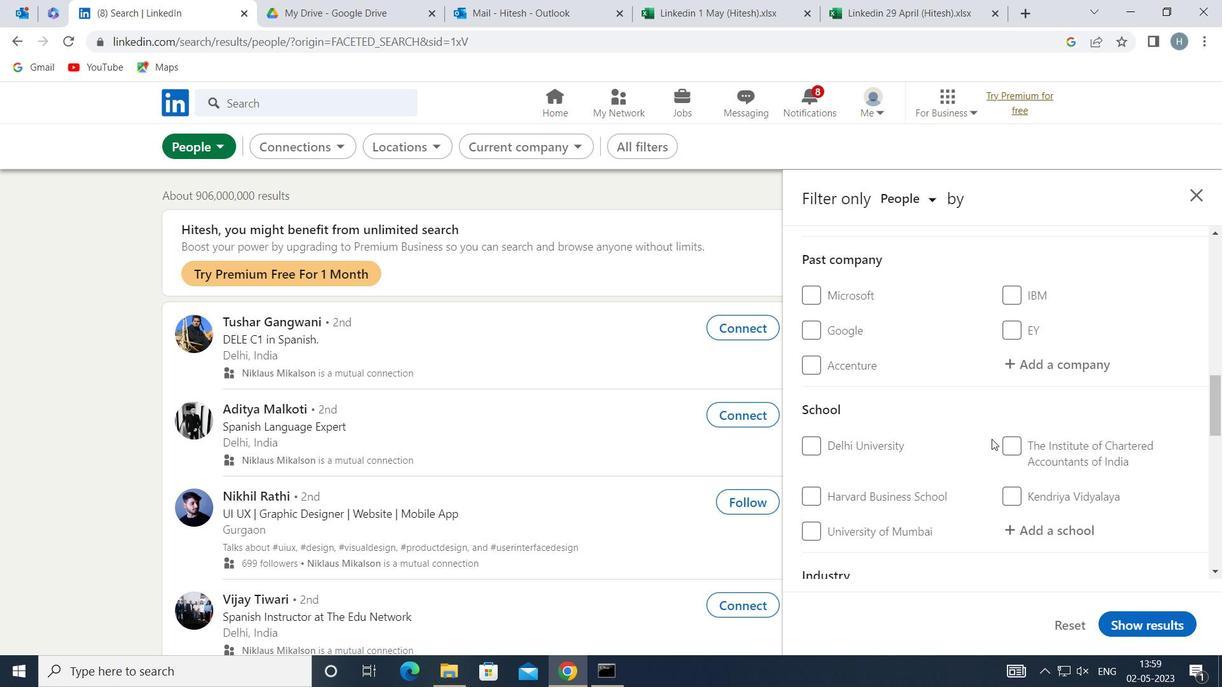 
Action: Mouse scrolled (992, 438) with delta (0, 0)
Screenshot: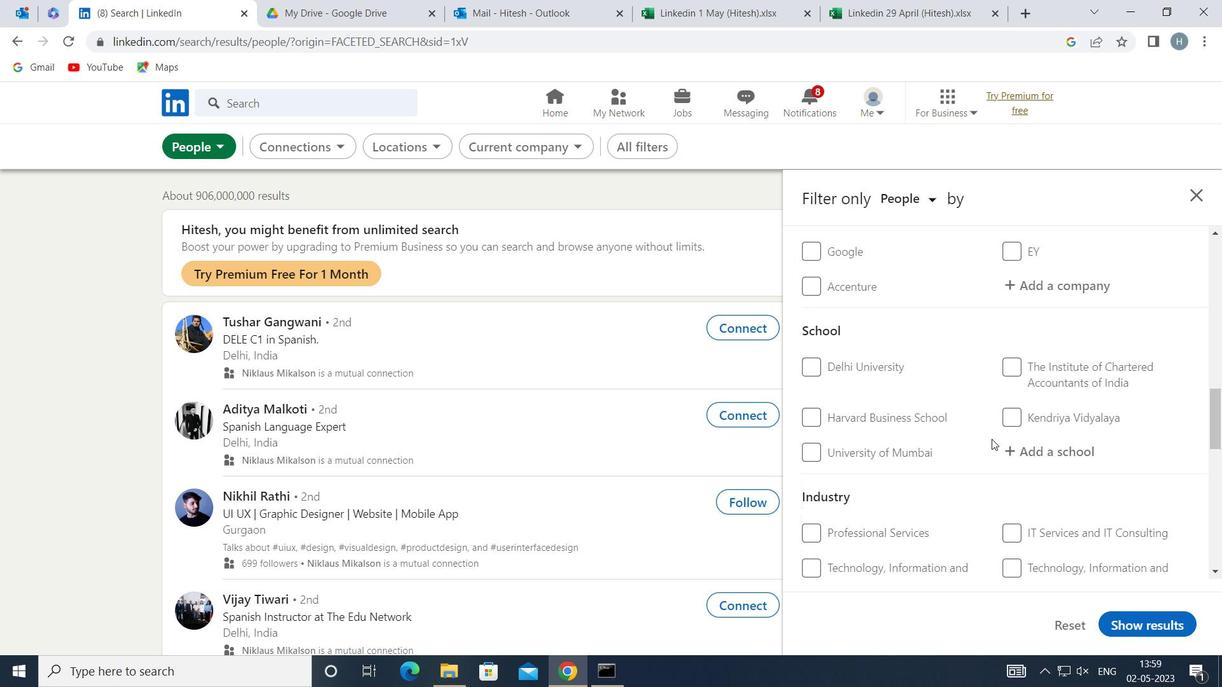 
Action: Mouse scrolled (992, 438) with delta (0, 0)
Screenshot: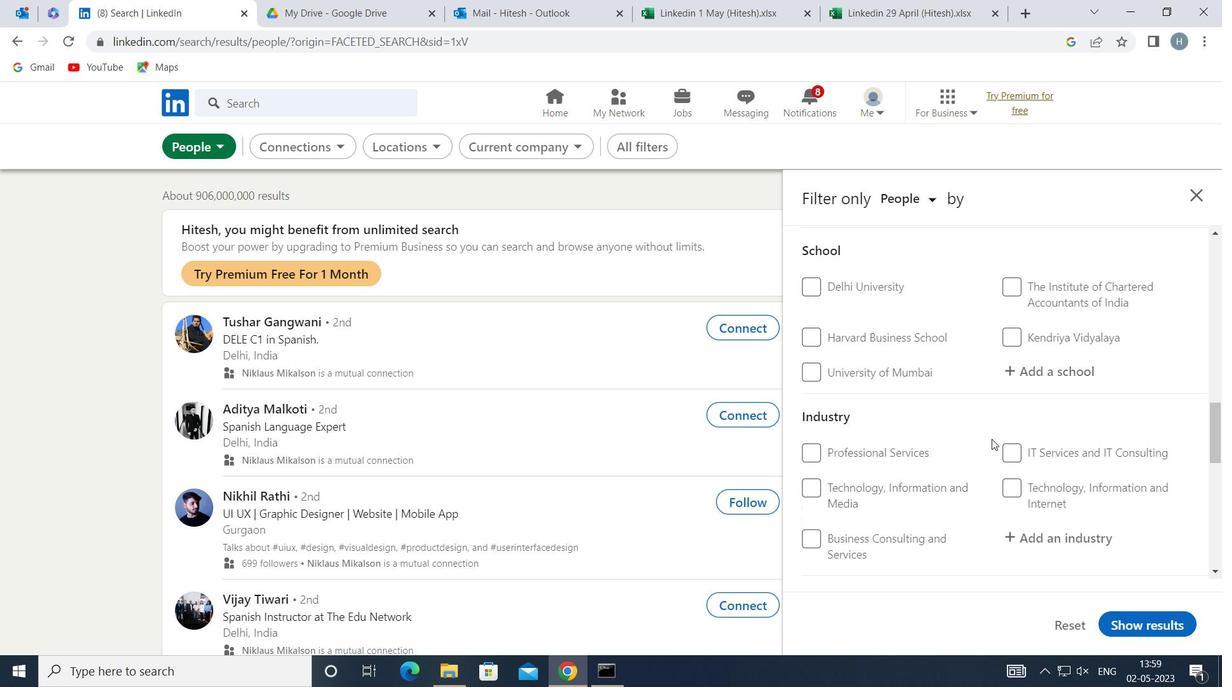 
Action: Mouse moved to (974, 443)
Screenshot: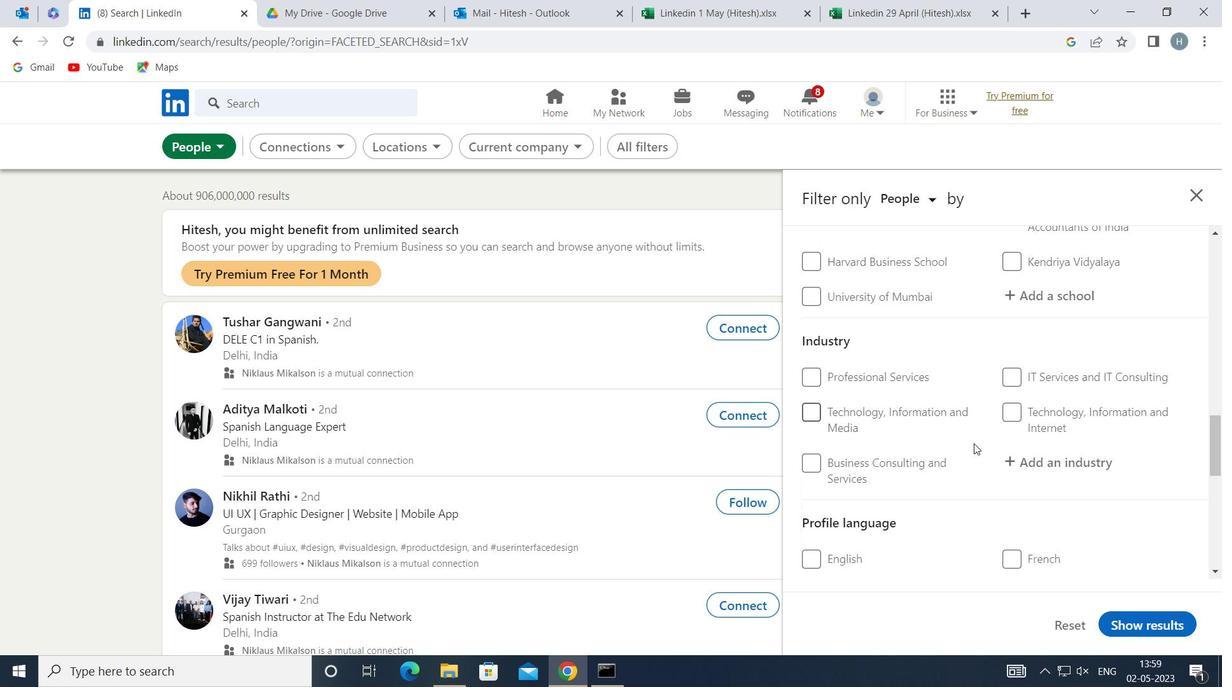 
Action: Mouse scrolled (974, 443) with delta (0, 0)
Screenshot: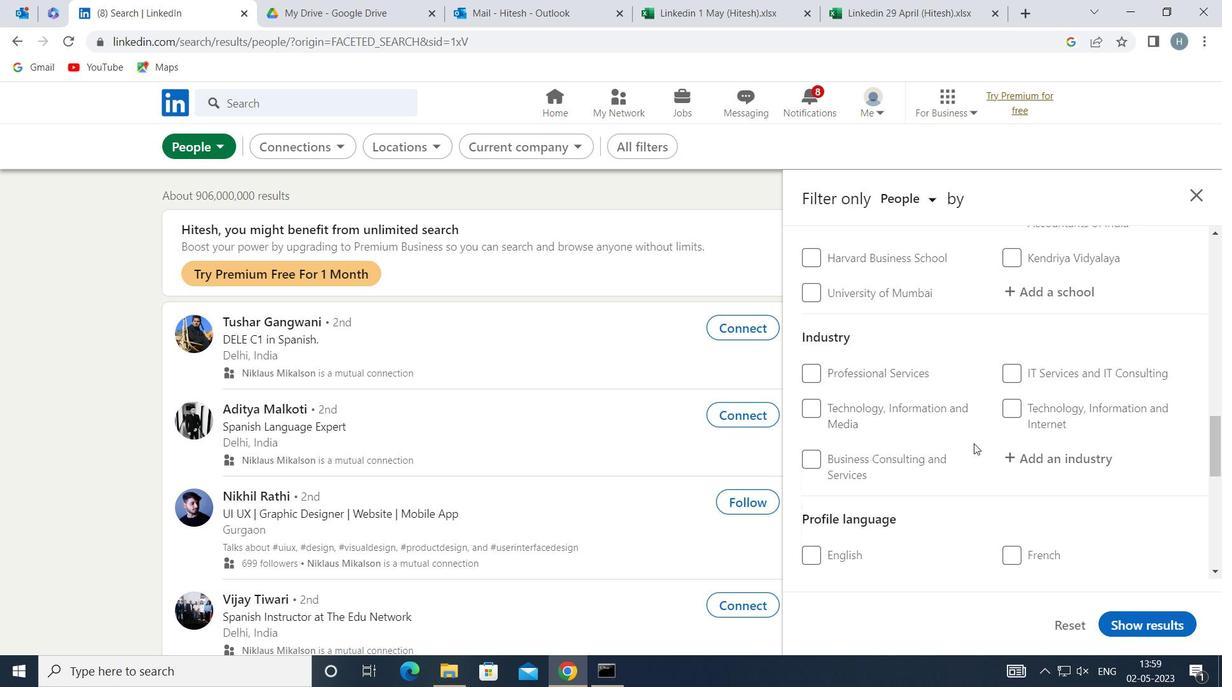 
Action: Mouse scrolled (974, 443) with delta (0, 0)
Screenshot: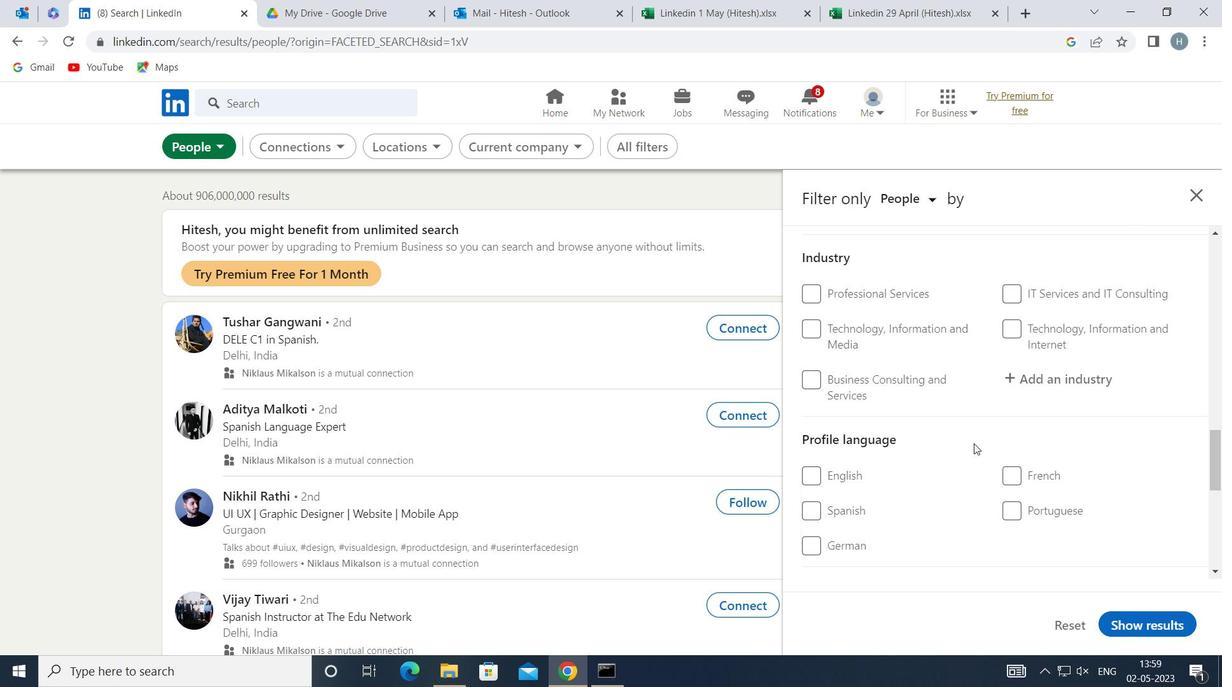 
Action: Mouse moved to (853, 433)
Screenshot: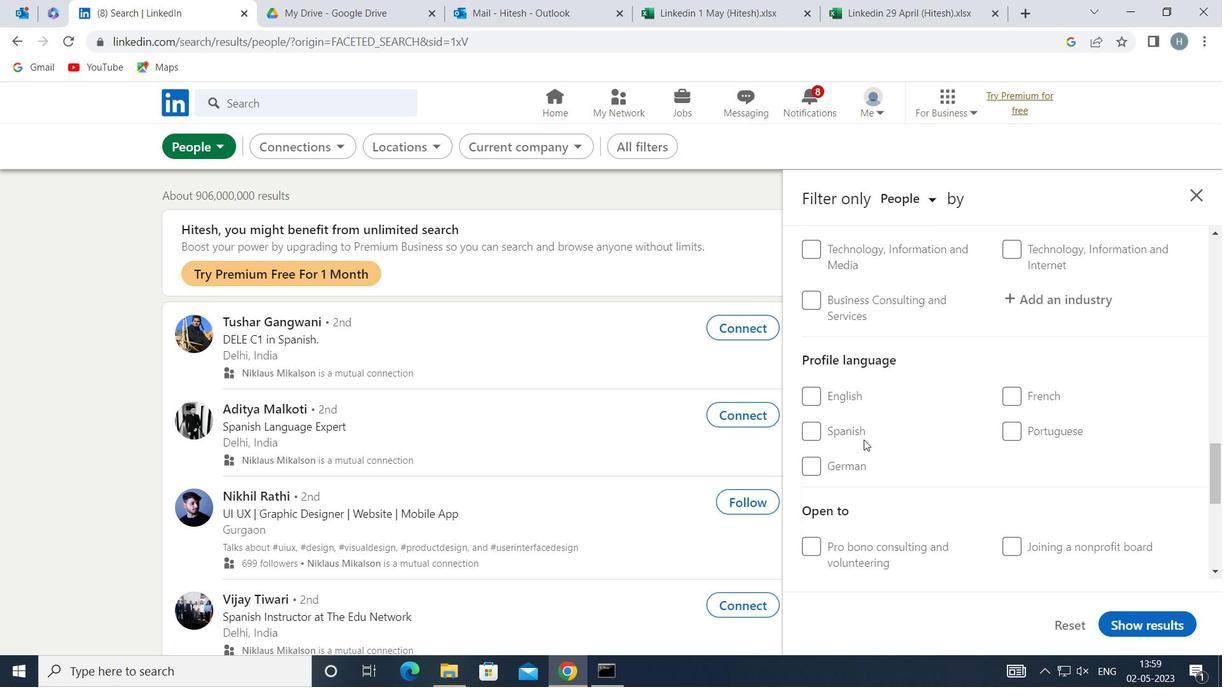
Action: Mouse pressed left at (853, 433)
Screenshot: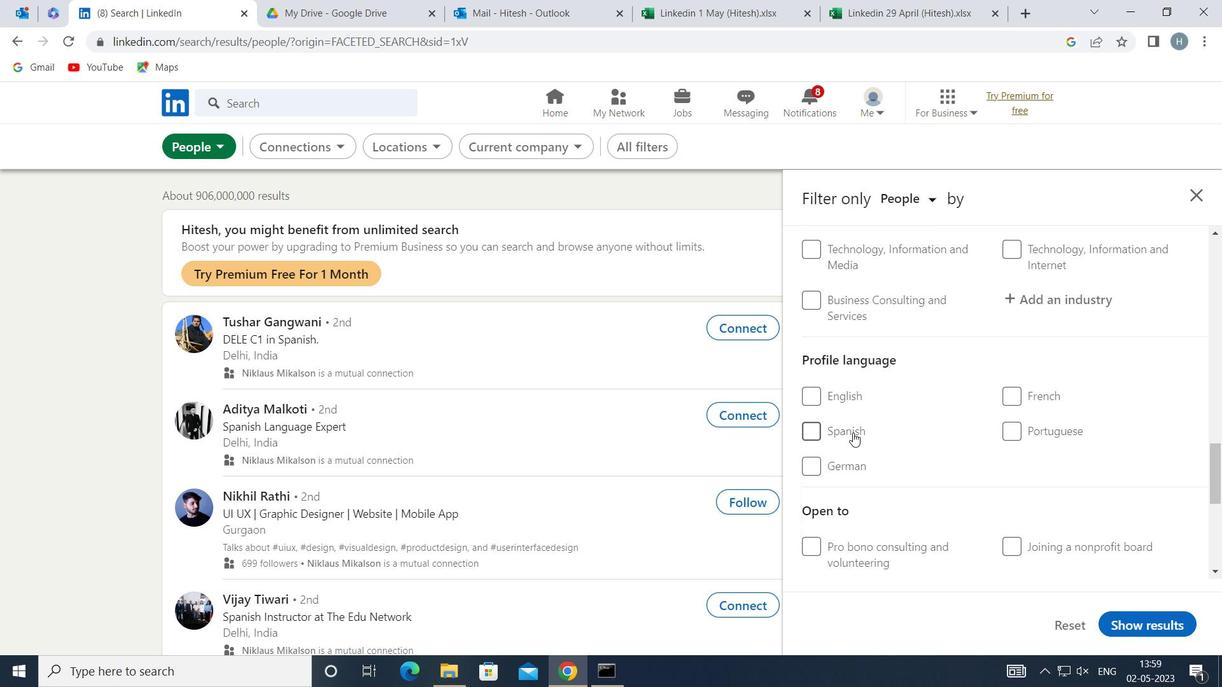 
Action: Mouse moved to (947, 426)
Screenshot: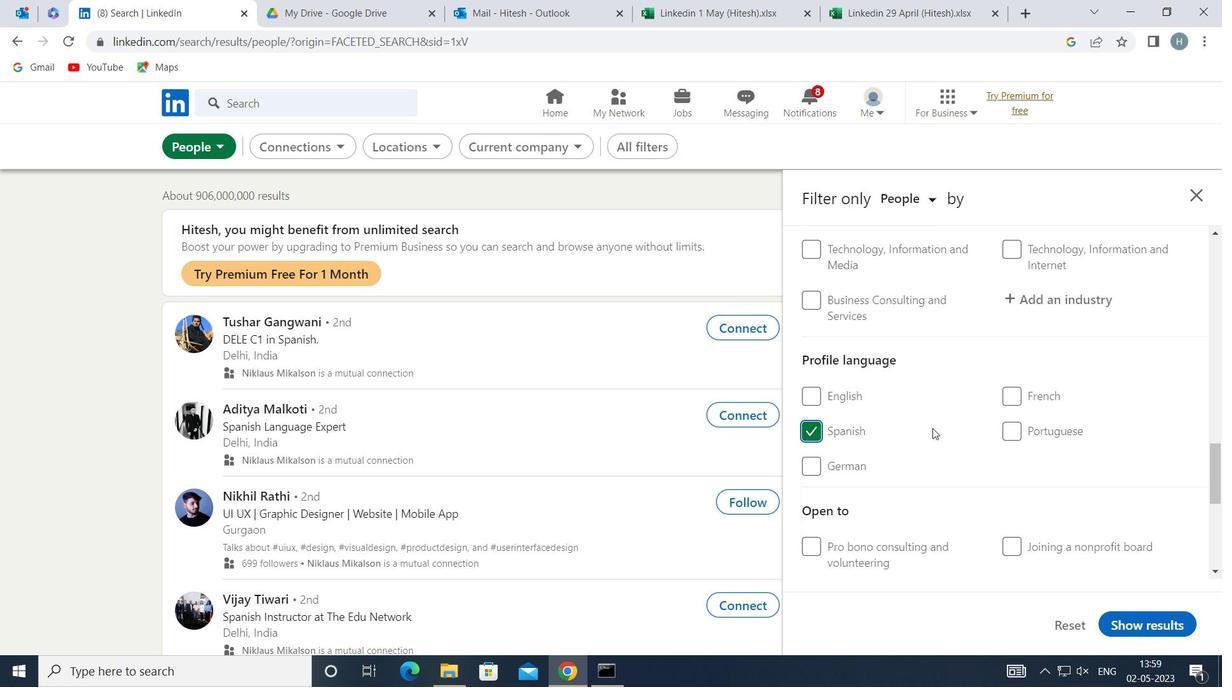 
Action: Mouse scrolled (947, 426) with delta (0, 0)
Screenshot: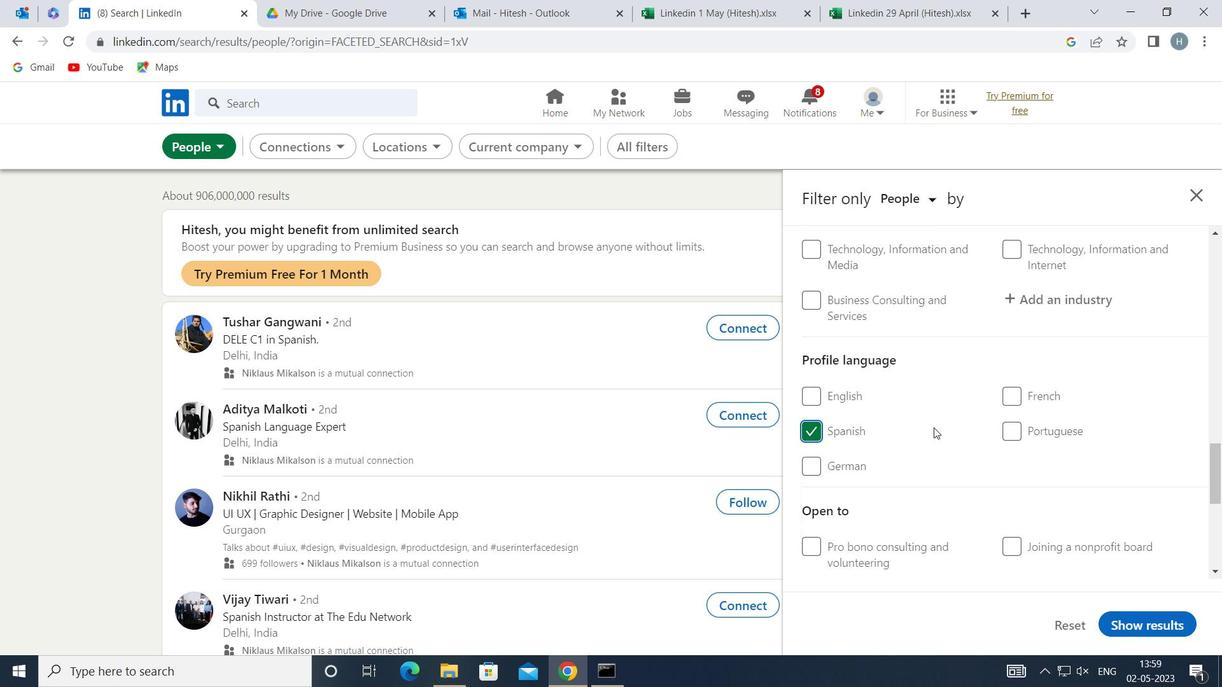 
Action: Mouse scrolled (947, 426) with delta (0, 0)
Screenshot: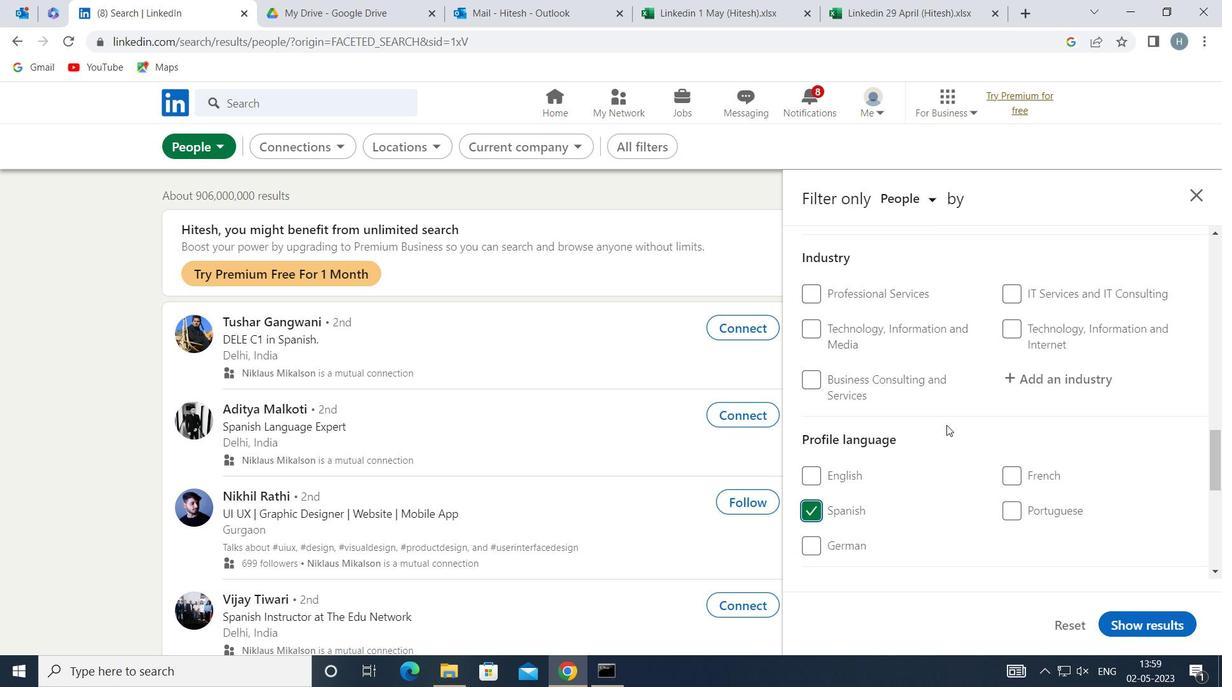 
Action: Mouse scrolled (947, 426) with delta (0, 0)
Screenshot: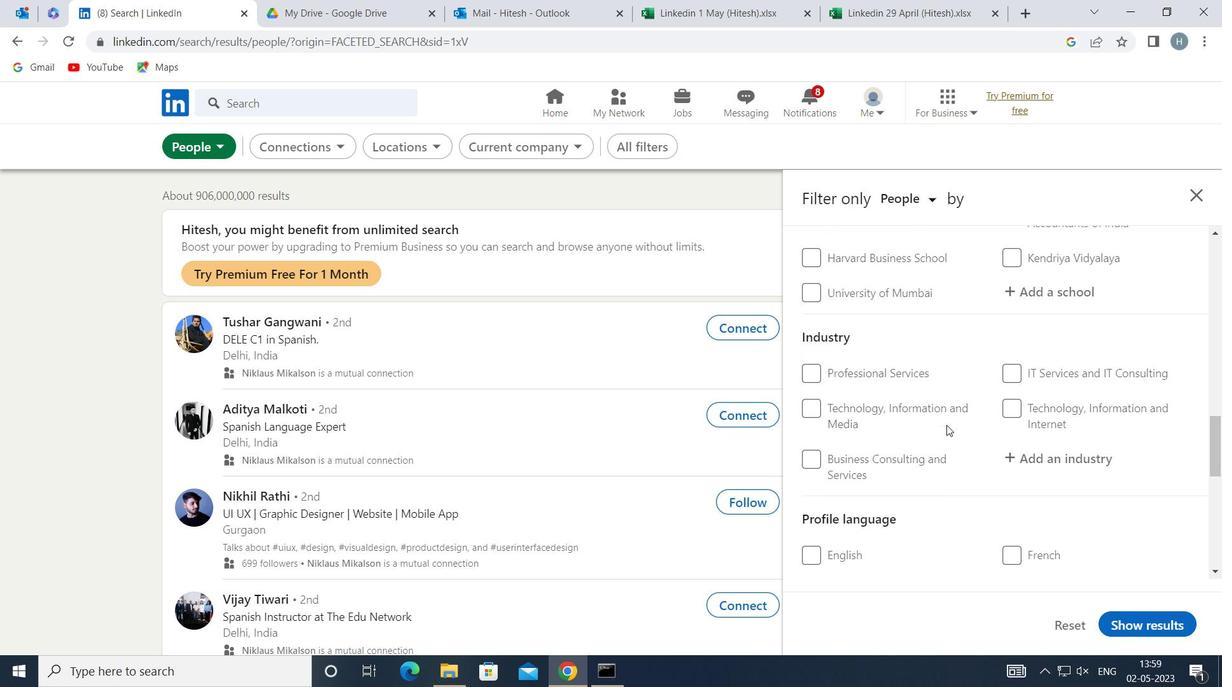 
Action: Mouse scrolled (947, 426) with delta (0, 0)
Screenshot: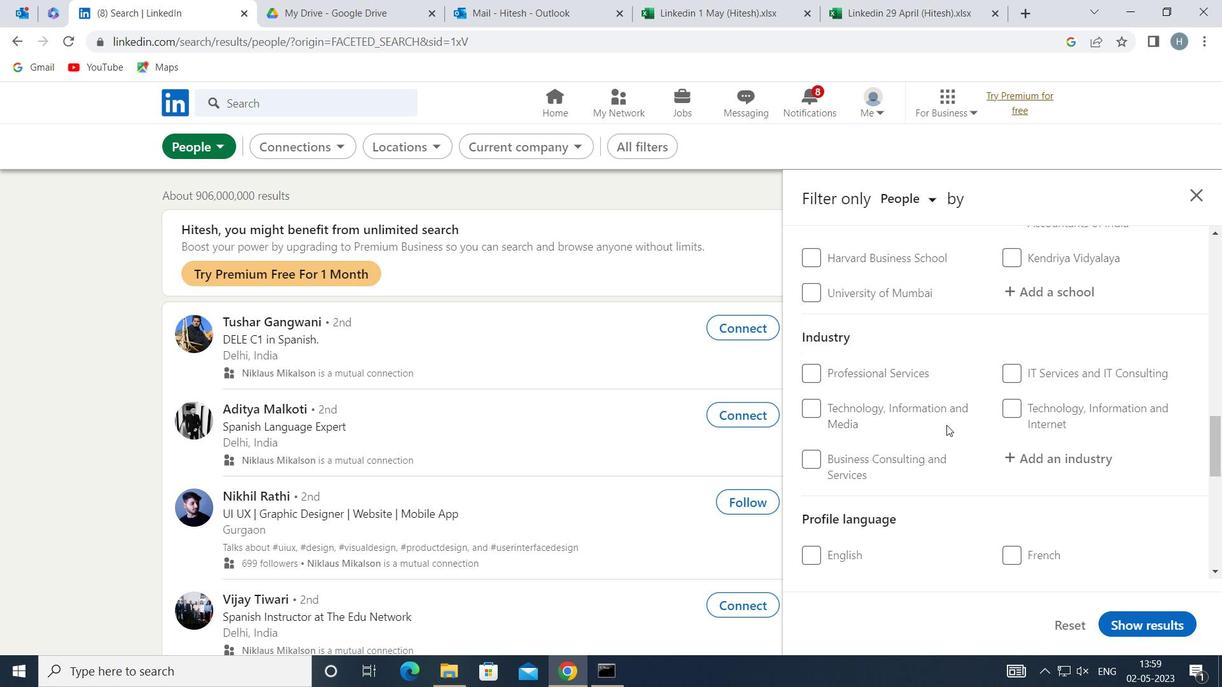 
Action: Mouse scrolled (947, 426) with delta (0, 0)
Screenshot: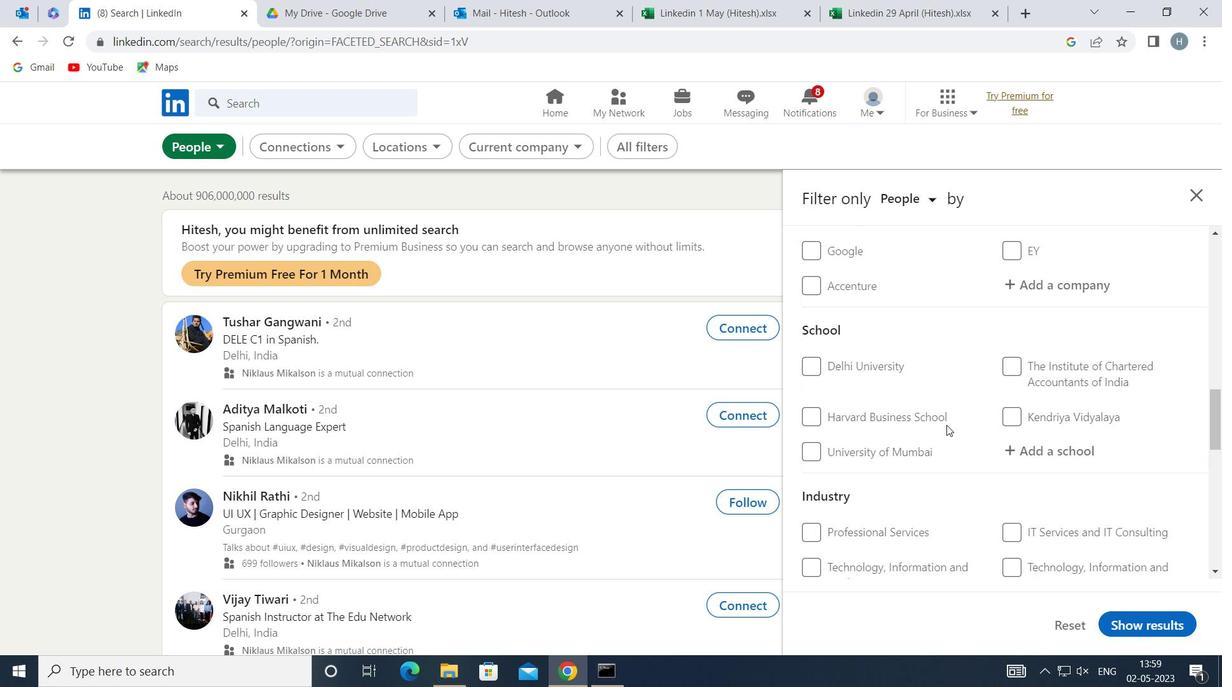 
Action: Mouse scrolled (947, 426) with delta (0, 0)
Screenshot: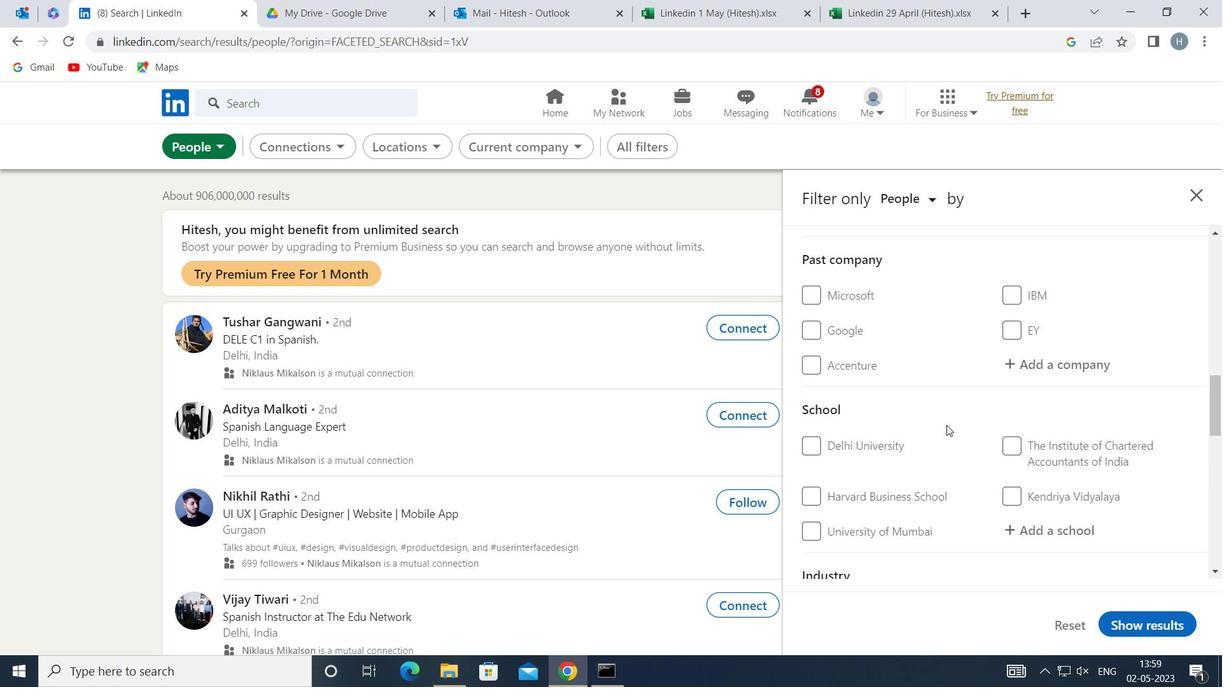 
Action: Mouse scrolled (947, 426) with delta (0, 0)
Screenshot: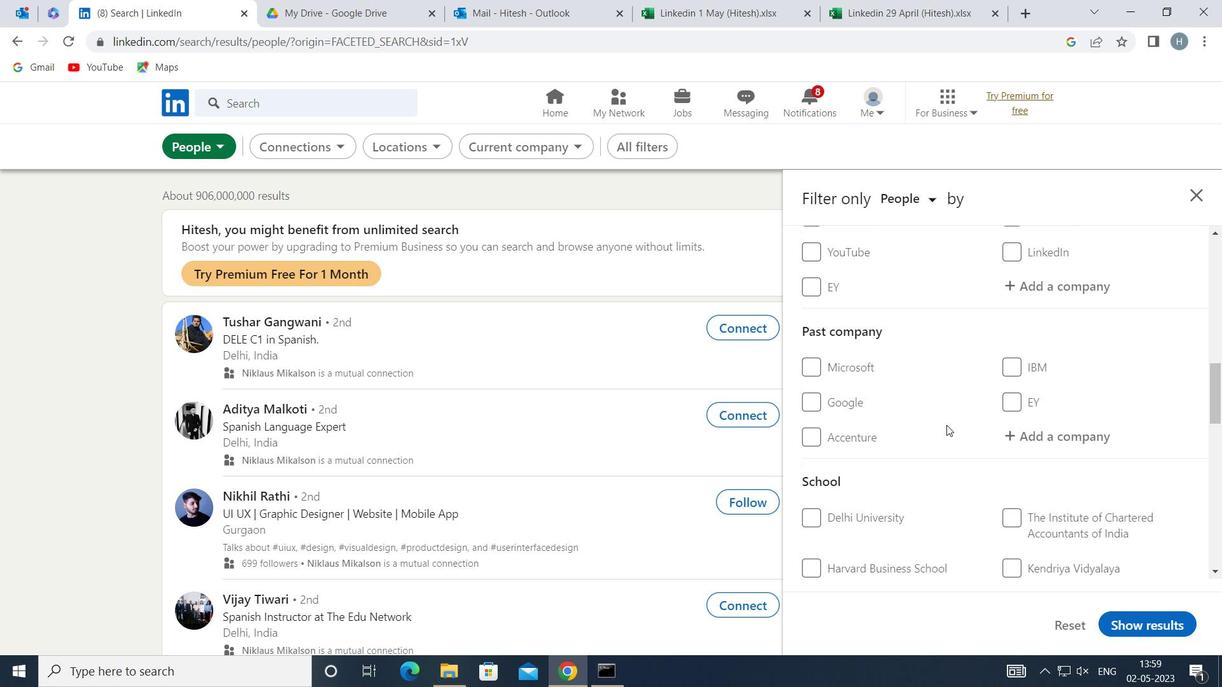 
Action: Mouse scrolled (947, 426) with delta (0, 0)
Screenshot: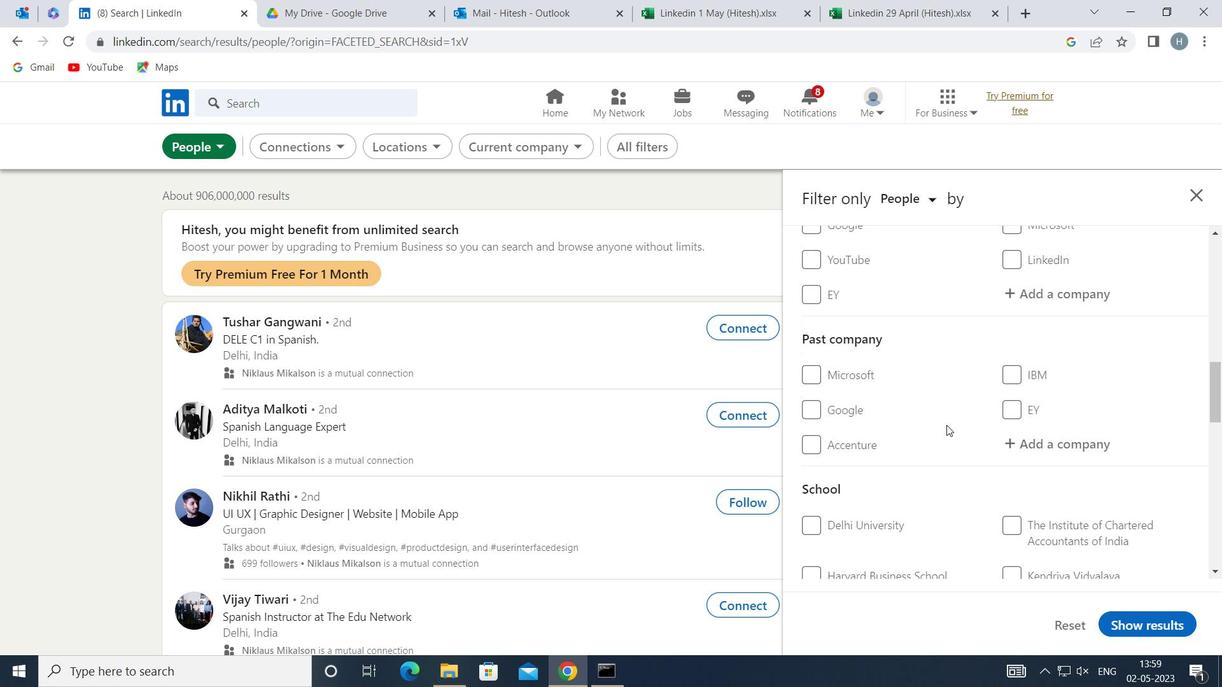 
Action: Mouse moved to (1036, 445)
Screenshot: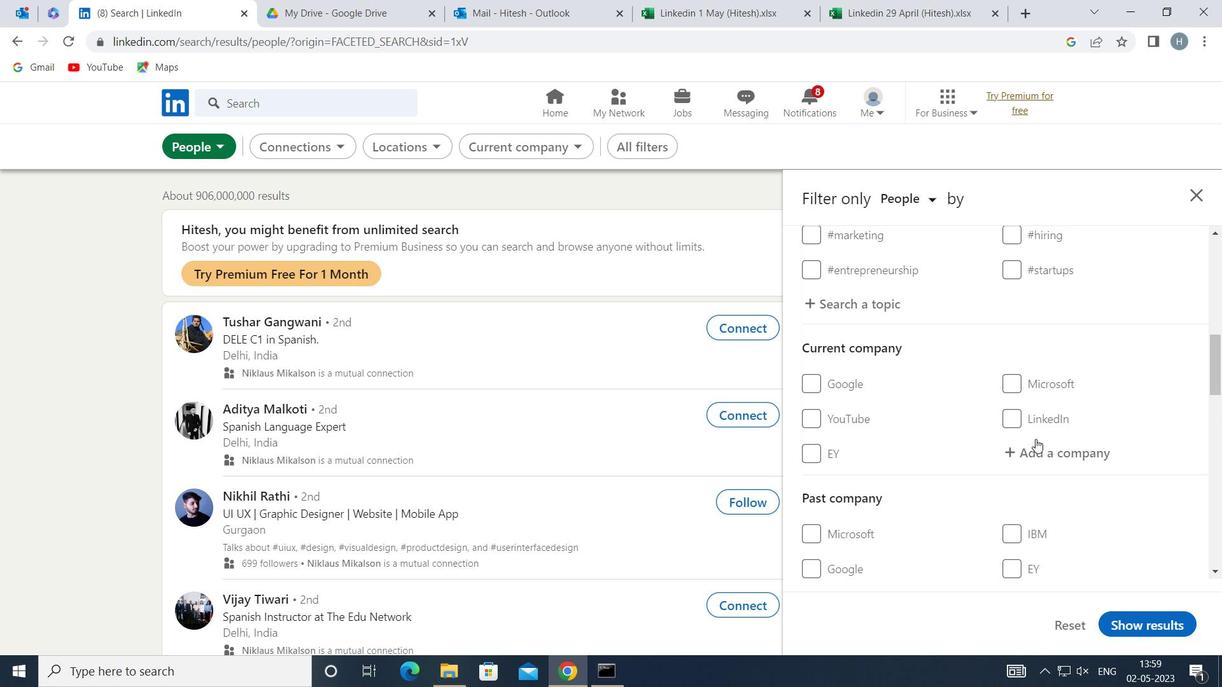 
Action: Mouse pressed left at (1036, 445)
Screenshot: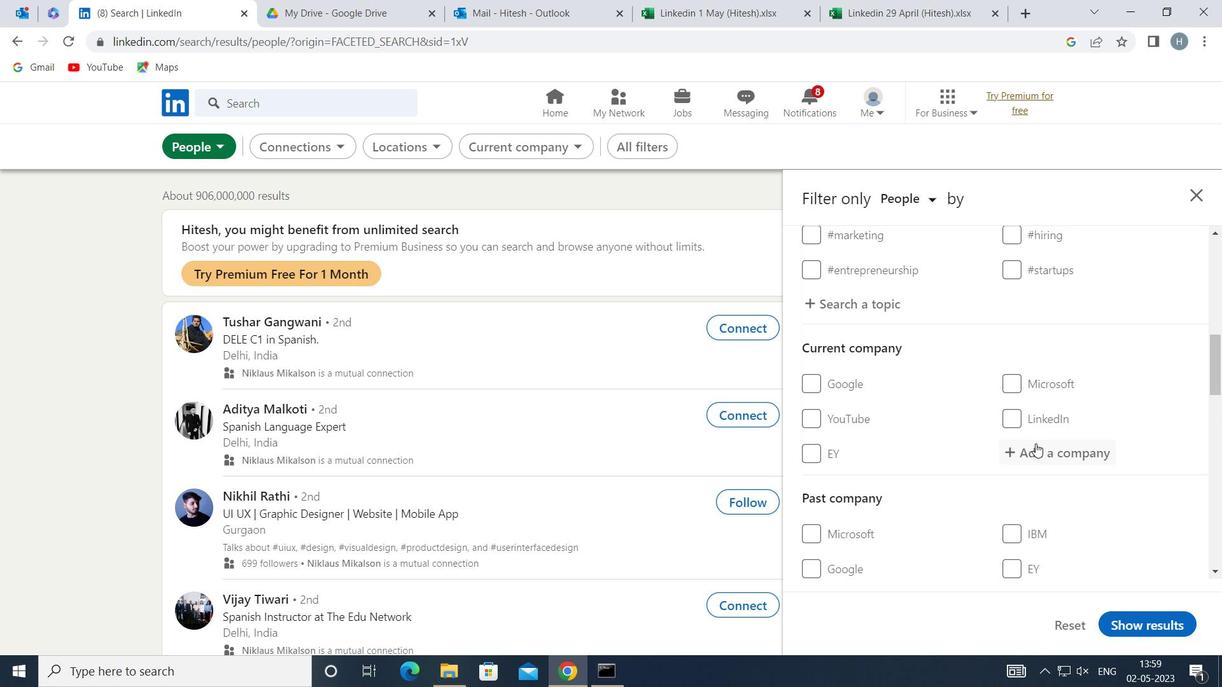 
Action: Mouse moved to (1034, 445)
Screenshot: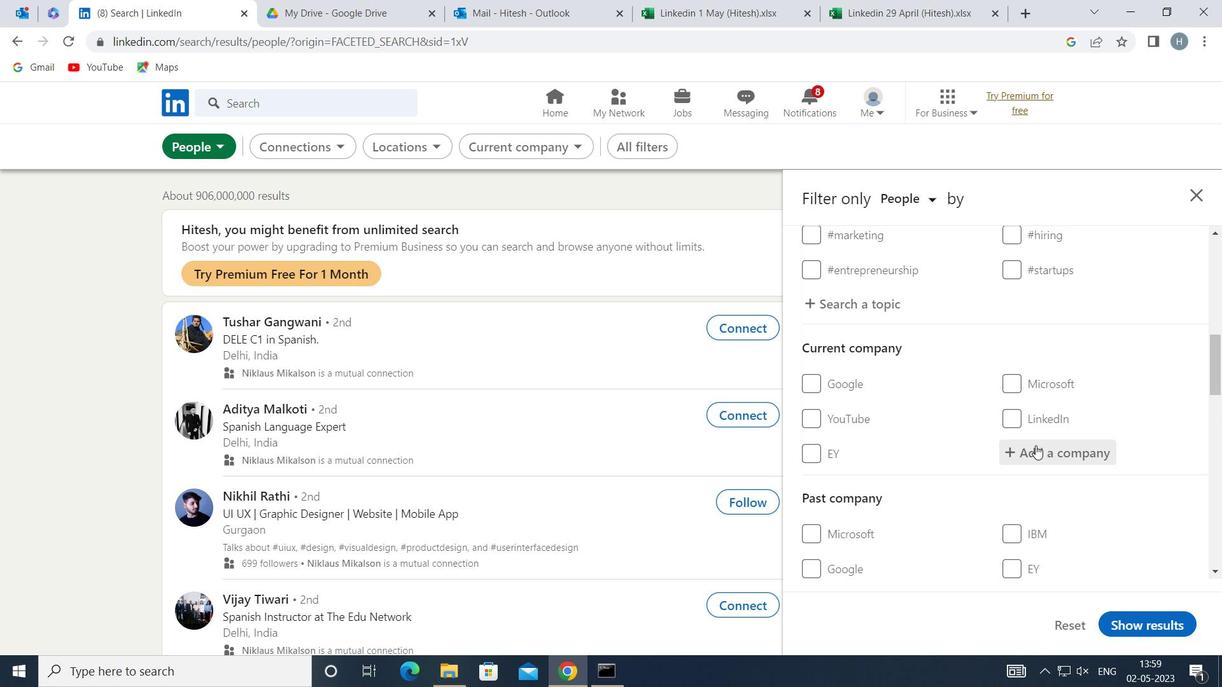 
Action: Key pressed <Key.shift>TATA<Key.space><Key.shift>CONSUE<Key.backspace>MER<Key.space><Key.shift>PRODUCT
Screenshot: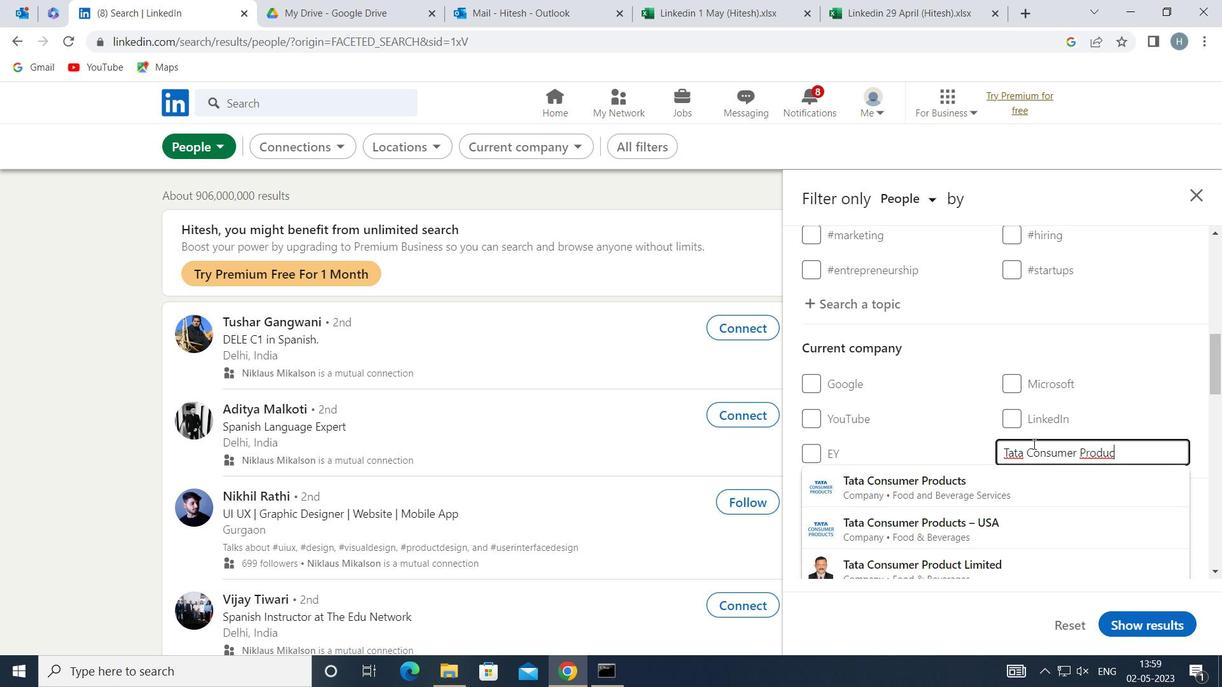 
Action: Mouse moved to (999, 479)
Screenshot: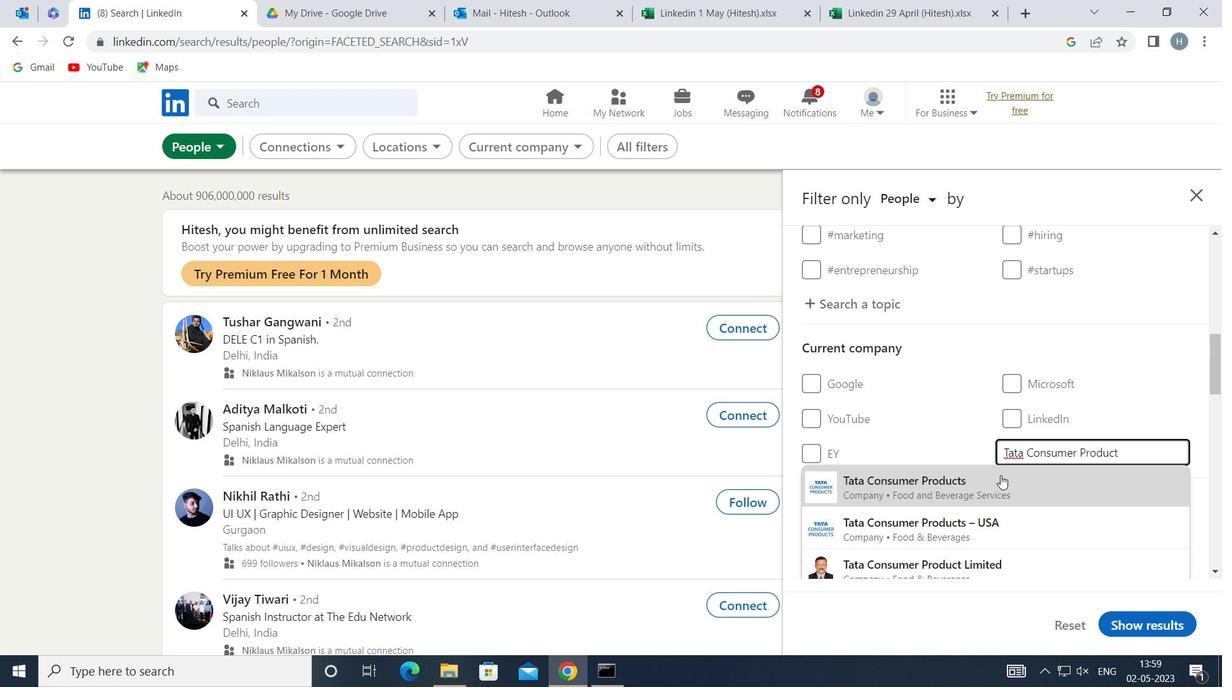 
Action: Mouse pressed left at (999, 479)
Screenshot: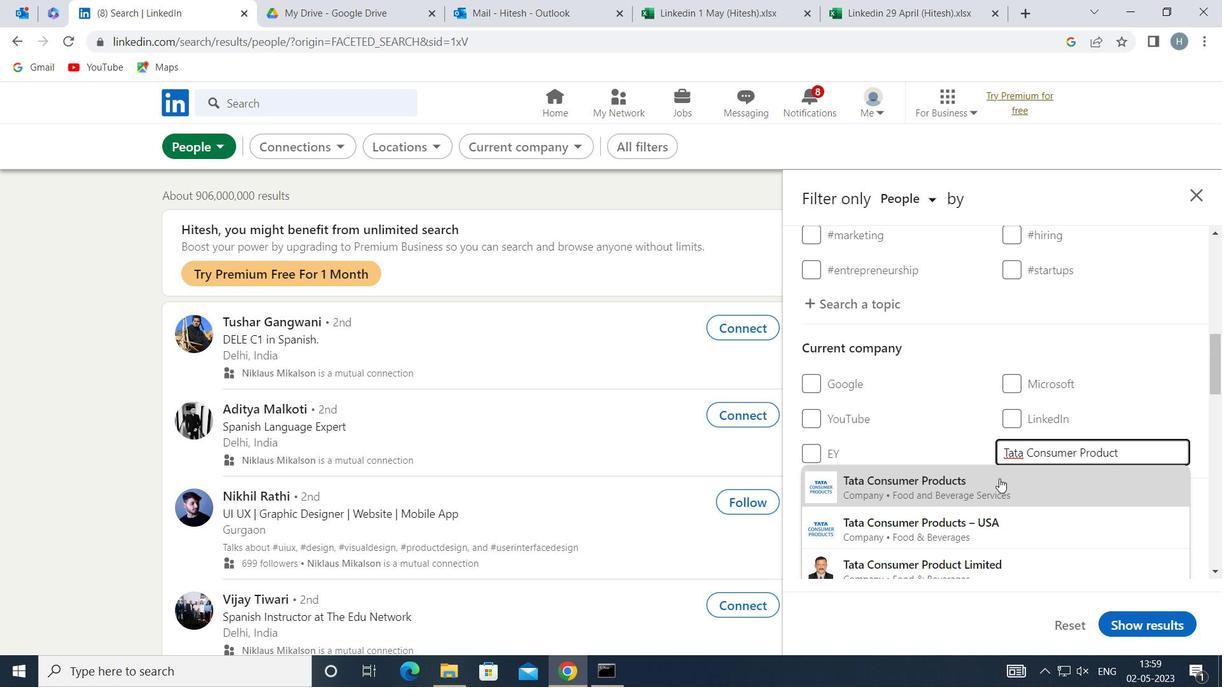 
Action: Mouse moved to (975, 442)
Screenshot: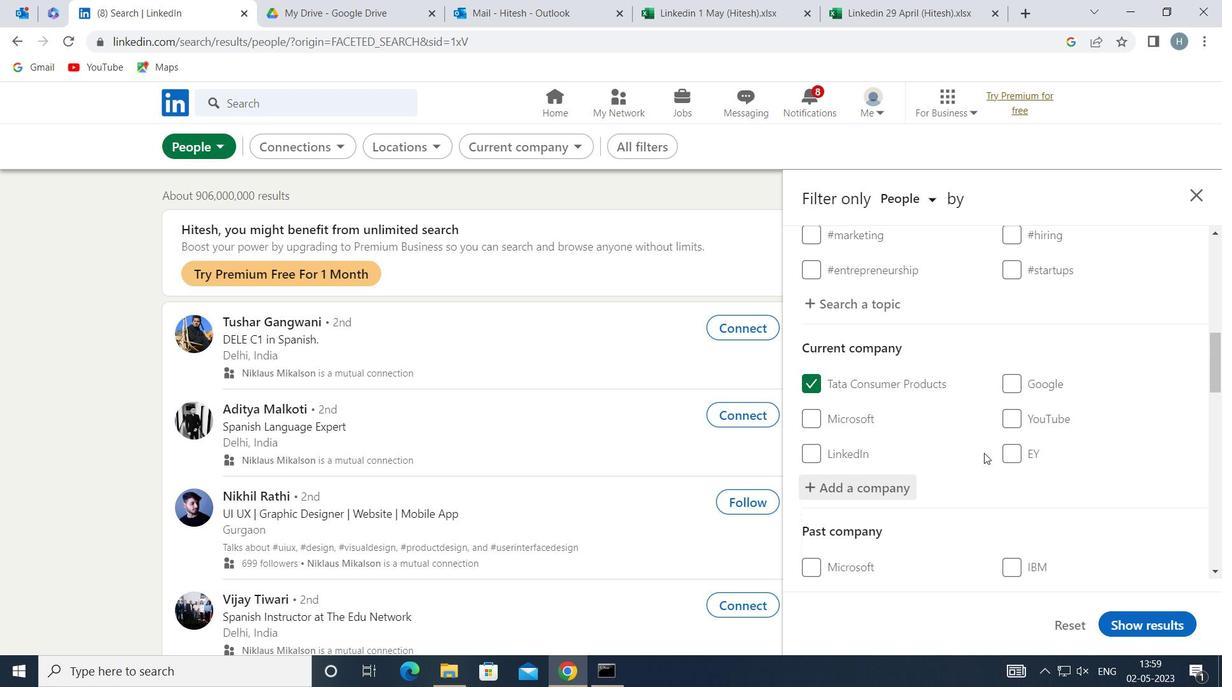 
Action: Mouse scrolled (975, 441) with delta (0, 0)
Screenshot: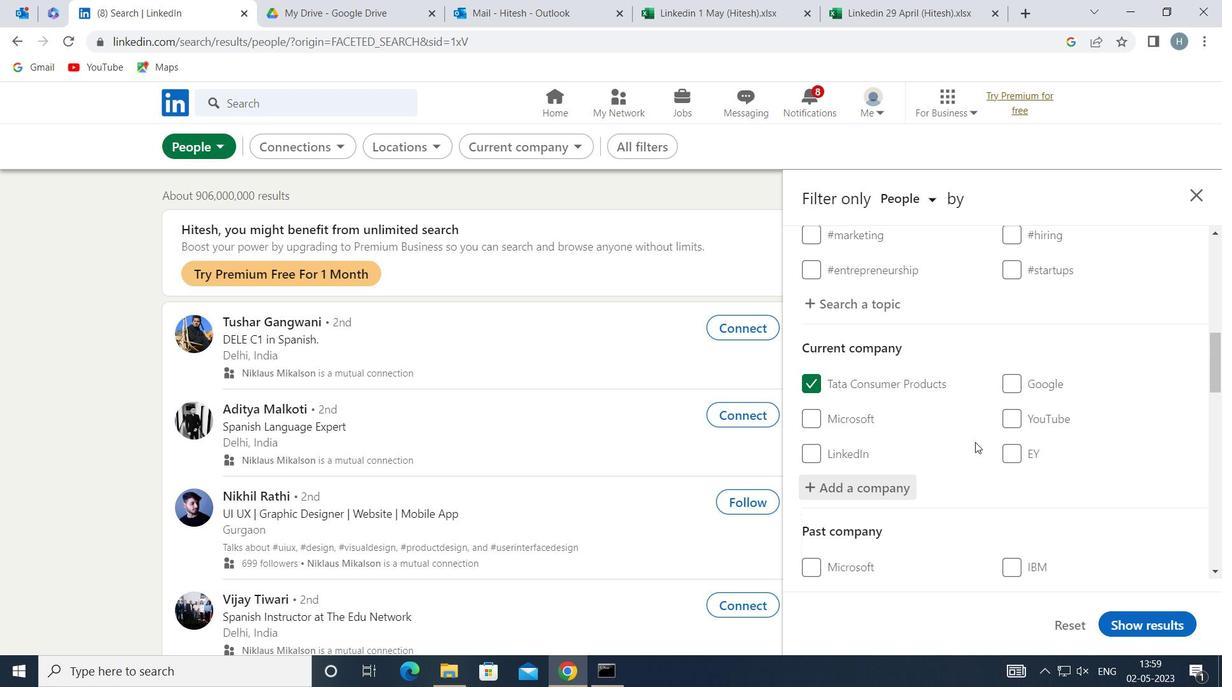 
Action: Mouse moved to (976, 438)
Screenshot: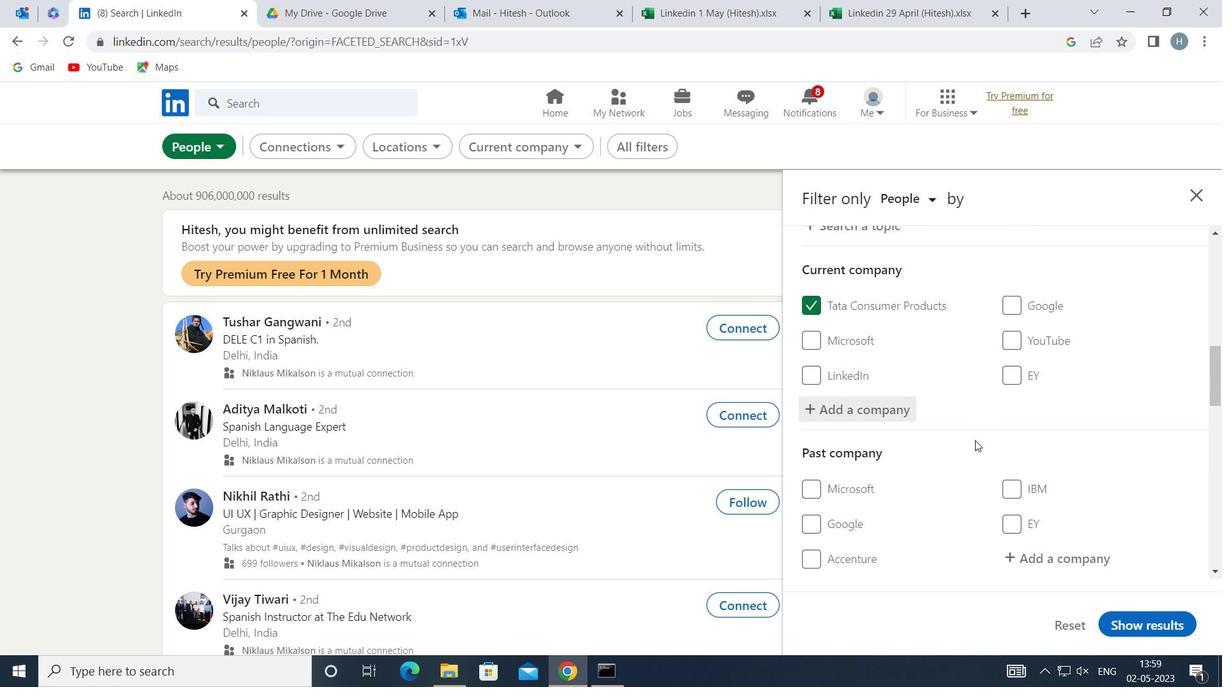 
Action: Mouse scrolled (976, 438) with delta (0, 0)
Screenshot: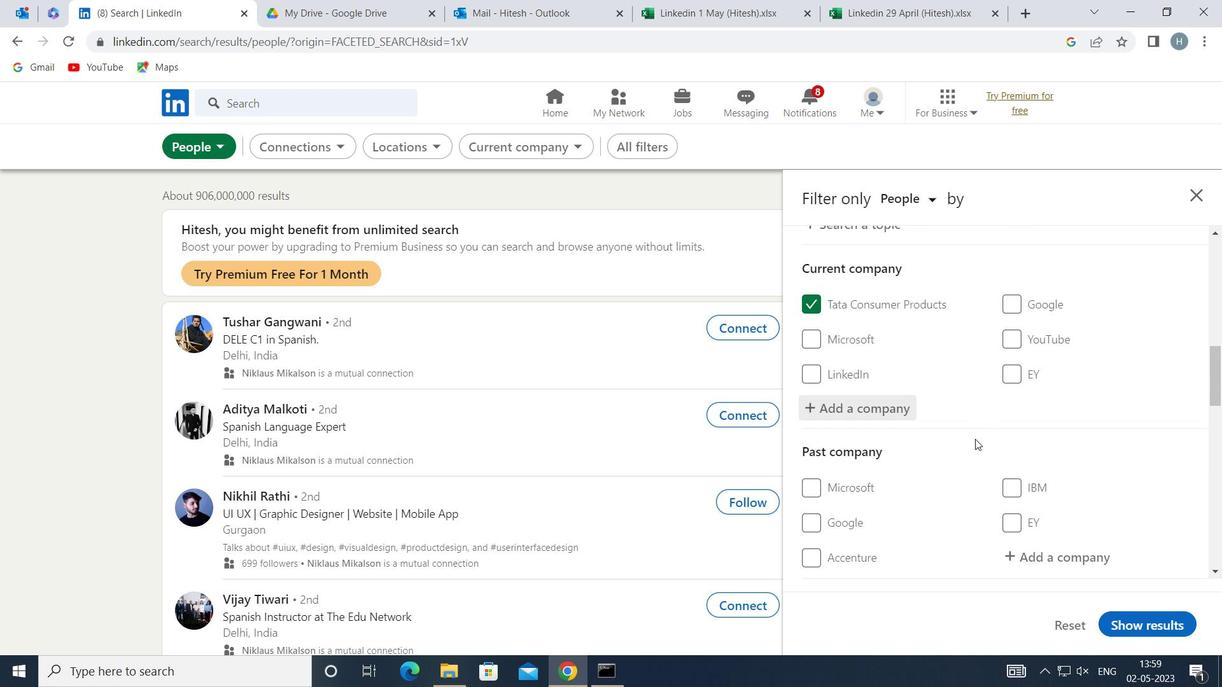 
Action: Mouse scrolled (976, 438) with delta (0, 0)
Screenshot: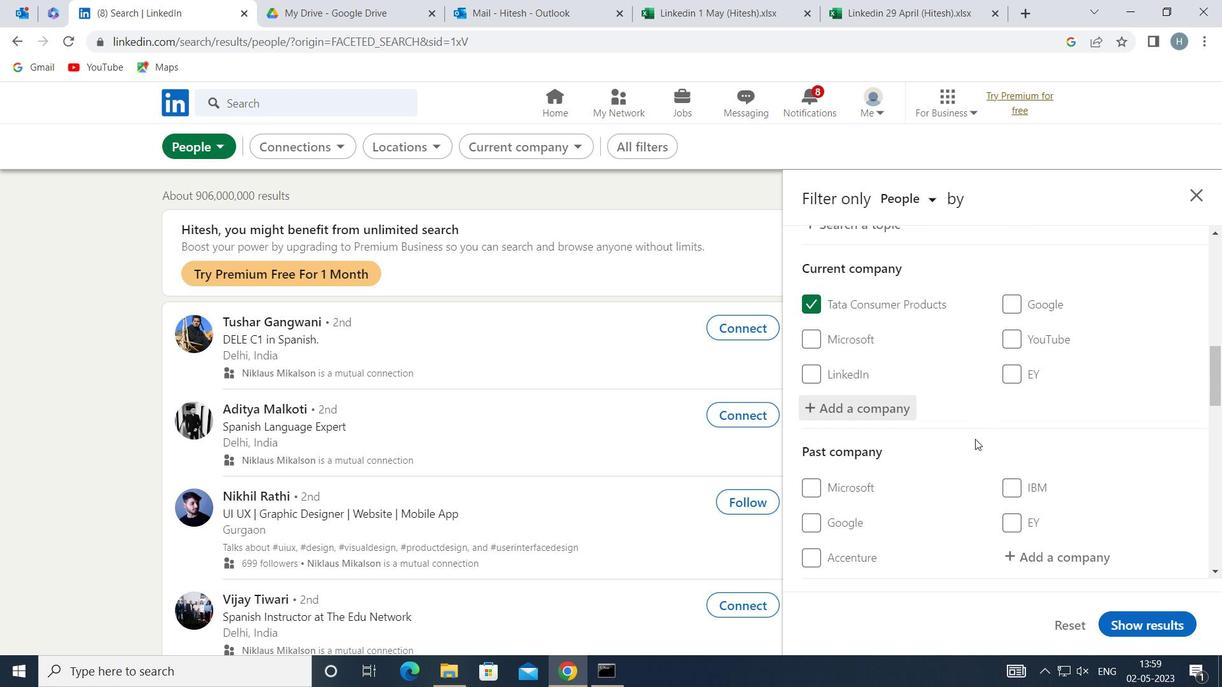 
Action: Mouse scrolled (976, 439) with delta (0, 0)
Screenshot: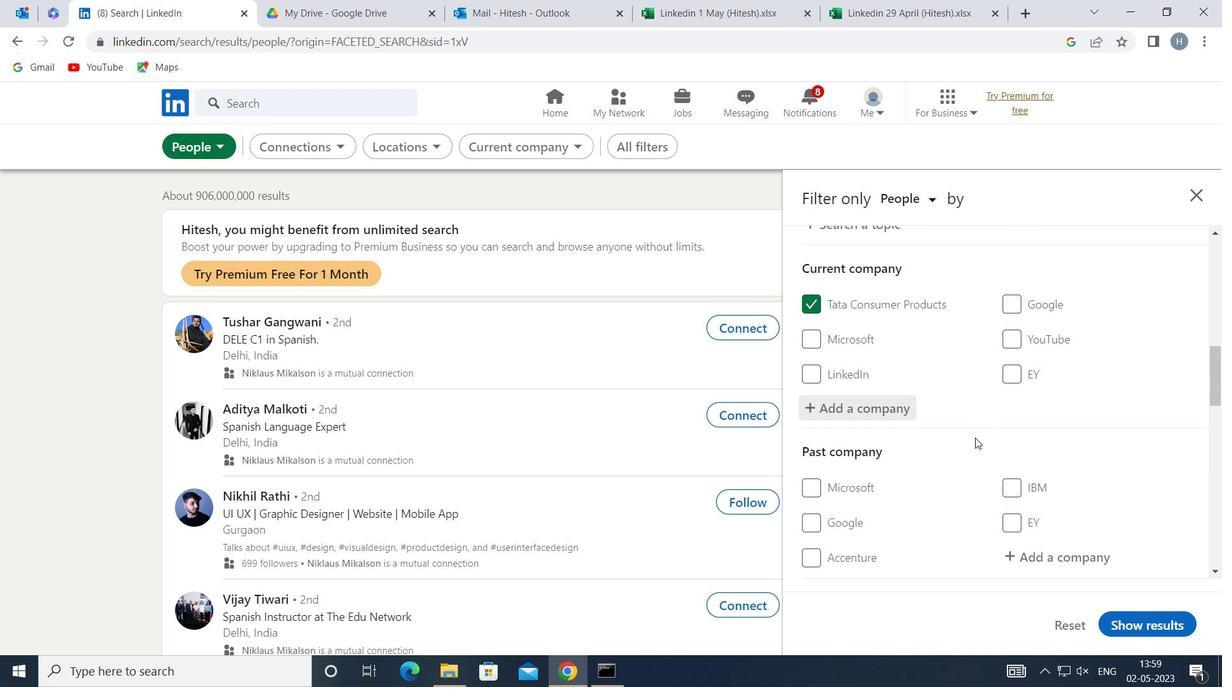 
Action: Mouse scrolled (976, 438) with delta (0, 0)
Screenshot: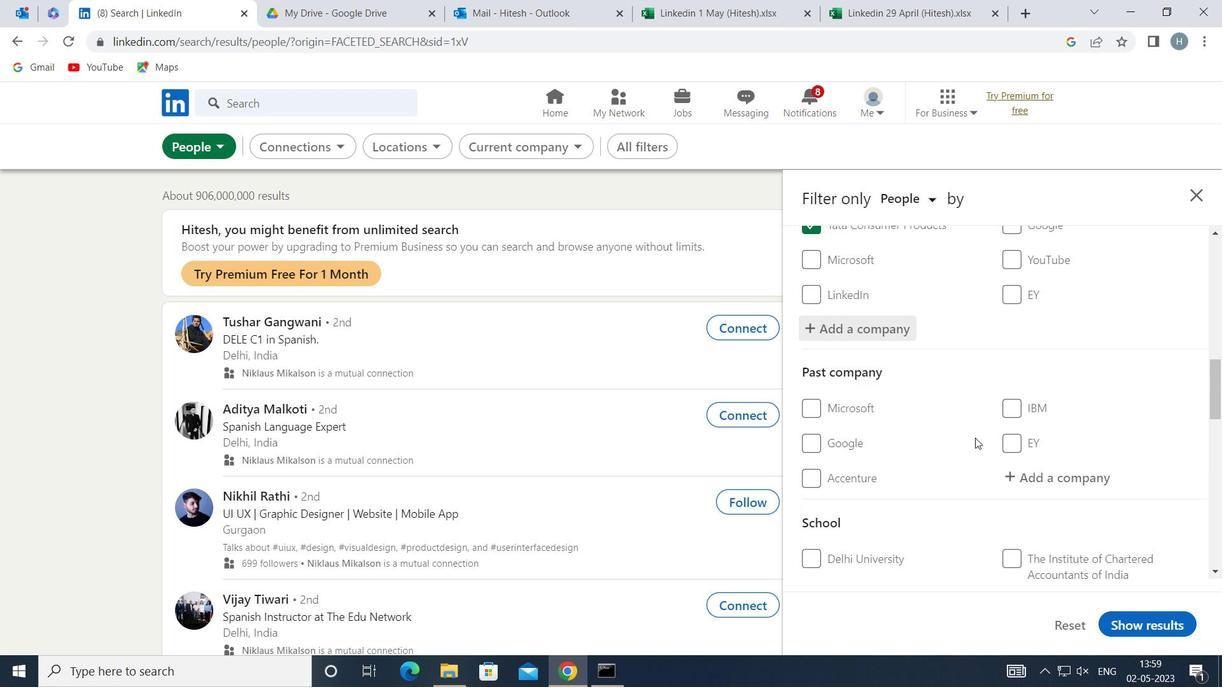 
Action: Mouse scrolled (976, 438) with delta (0, 0)
Screenshot: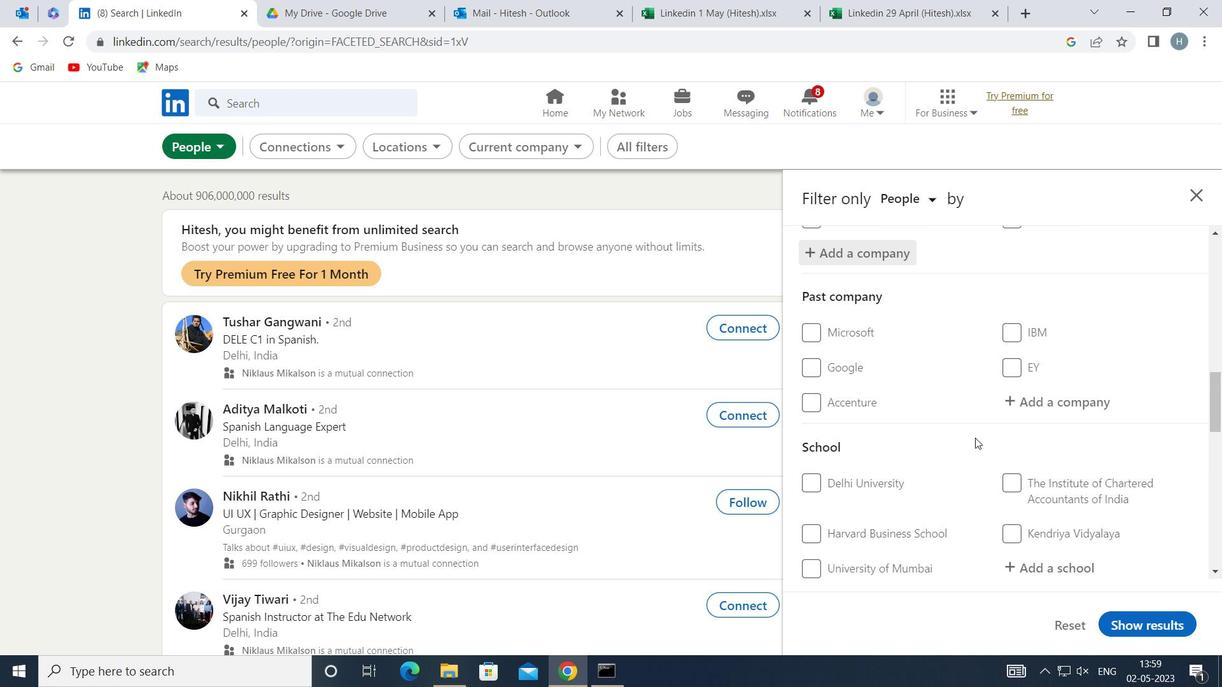 
Action: Mouse moved to (1039, 483)
Screenshot: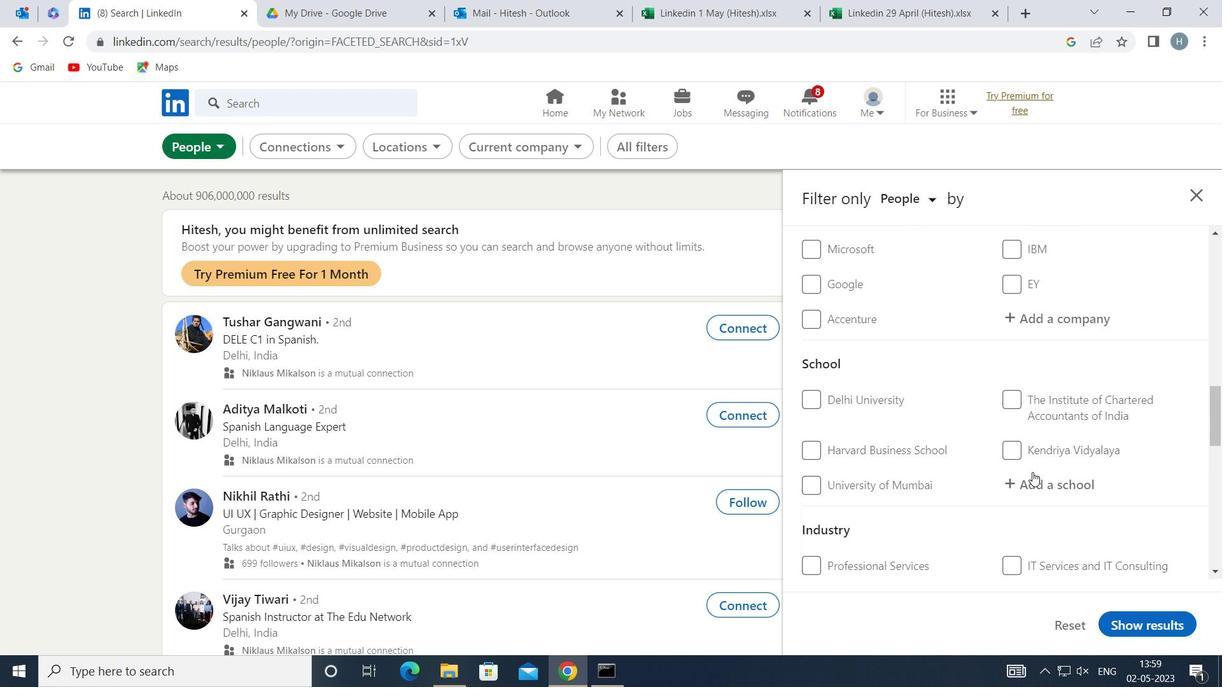 
Action: Mouse pressed left at (1039, 483)
Screenshot: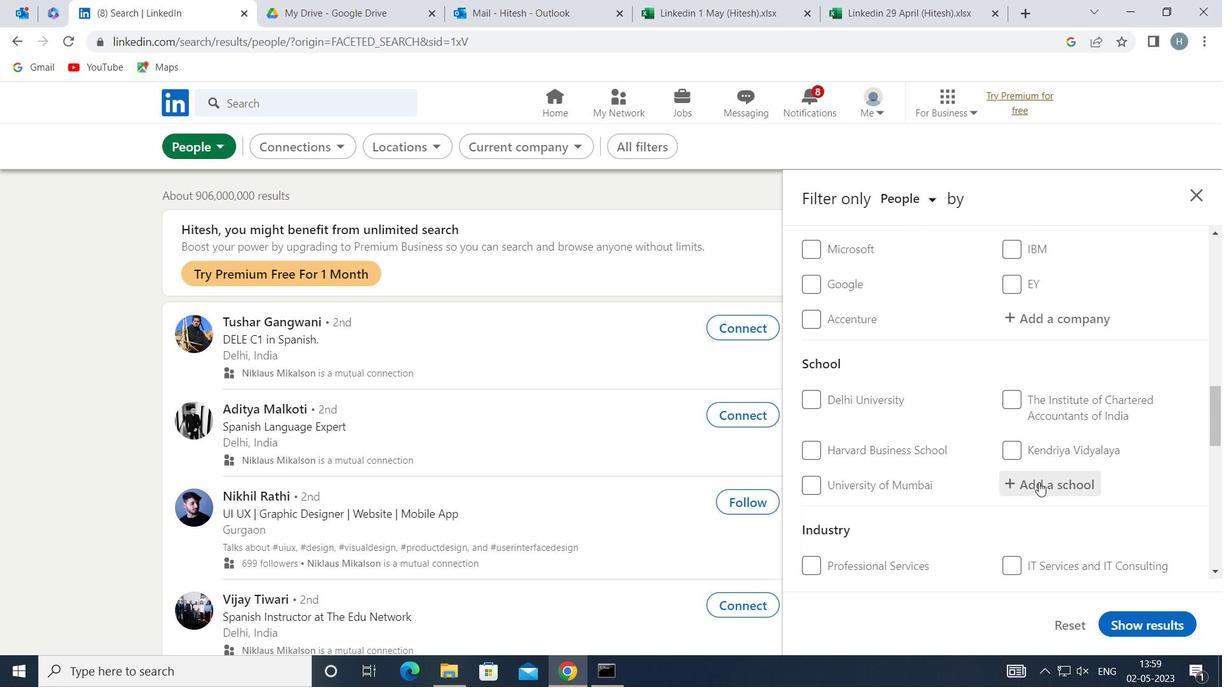 
Action: Key pressed <Key.shift><Key.shift><Key.shift><Key.shift><Key.shift><Key.shift><Key.shift><Key.shift><Key.shift><Key.shift><Key.shift><Key.shift><Key.shift><Key.shift><Key.shift><Key.shift><Key.shift><Key.shift><Key.shift><Key.shift><Key.shift><Key.shift><Key.shift><Key.shift><Key.shift><Key.shift><Key.shift>DOCTOR<Key.space><Key.shift><Key.shift>B<Key.space>R<Key.space><Key.shift>AMB
Screenshot: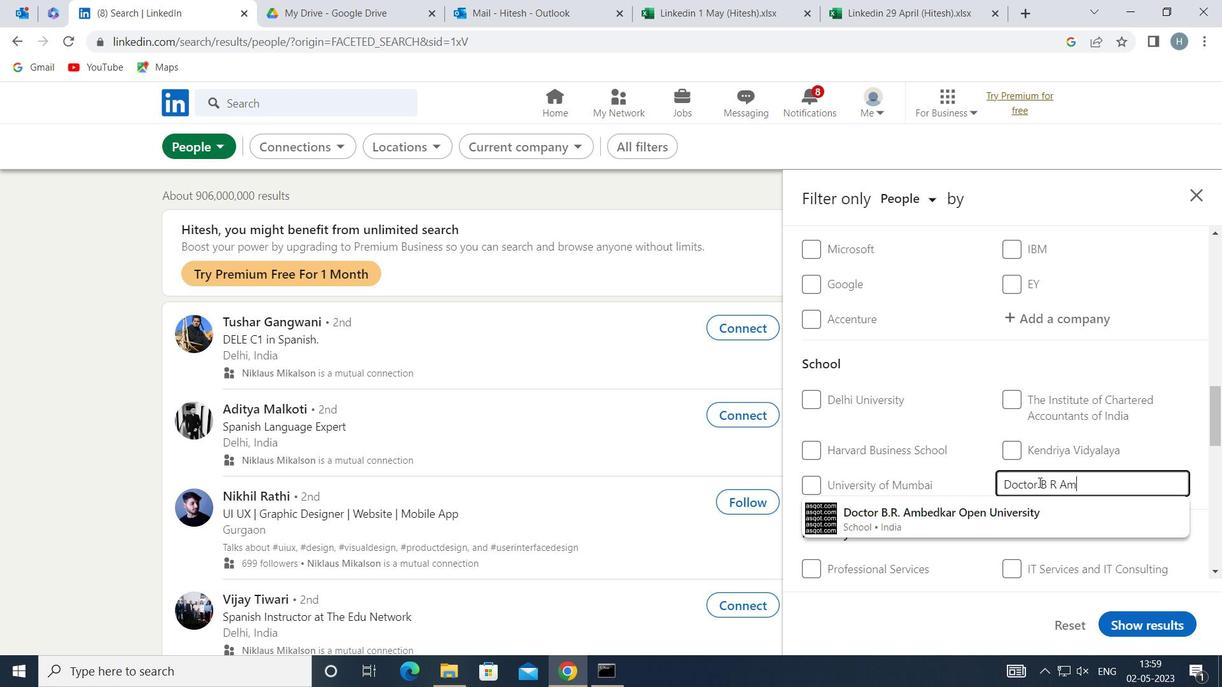 
Action: Mouse moved to (1009, 509)
Screenshot: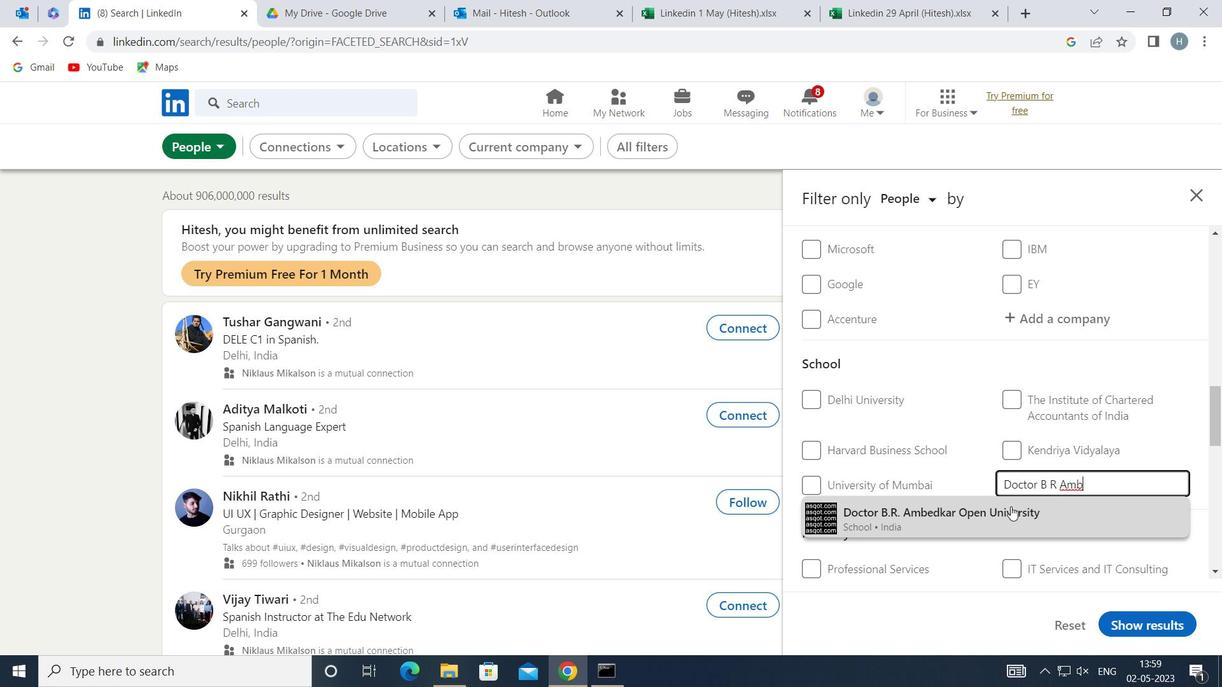 
Action: Mouse pressed left at (1009, 509)
Screenshot: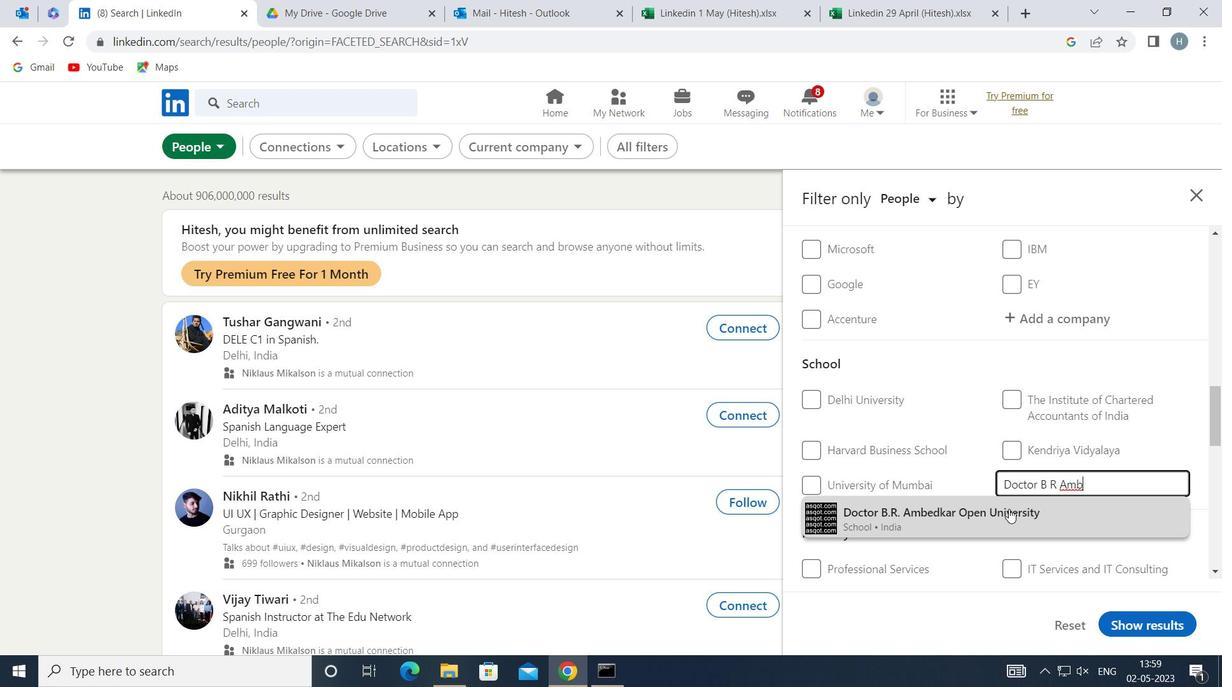 
Action: Mouse moved to (998, 466)
Screenshot: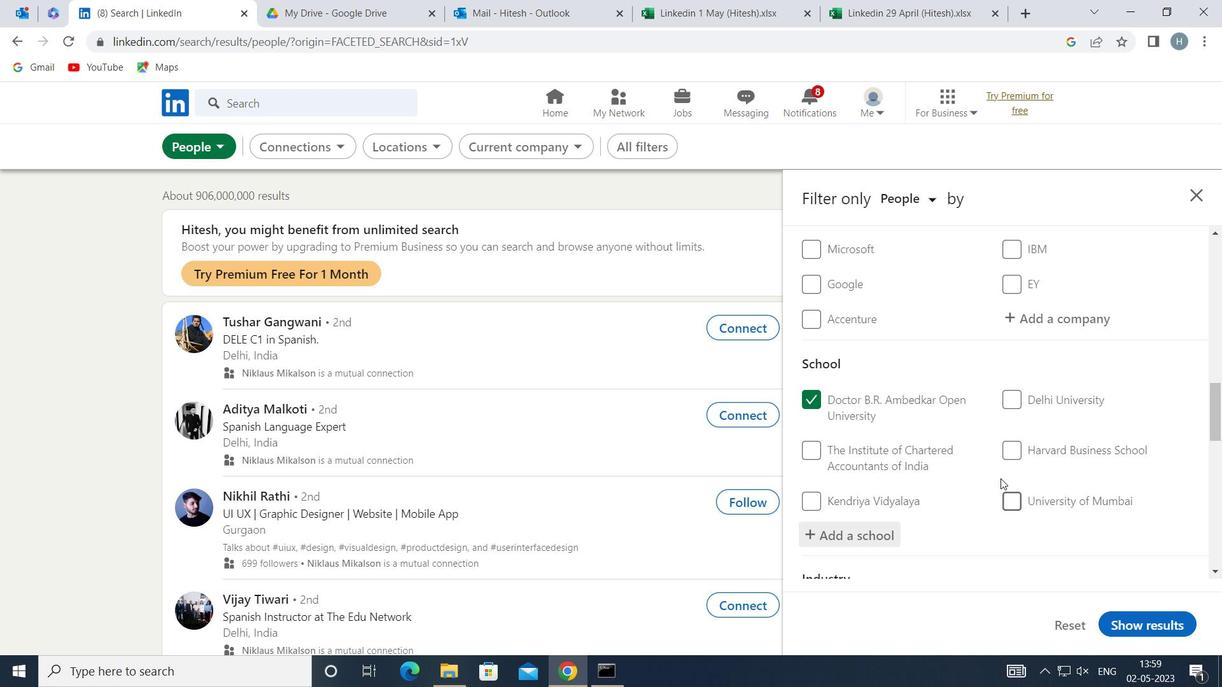 
Action: Mouse scrolled (998, 465) with delta (0, 0)
Screenshot: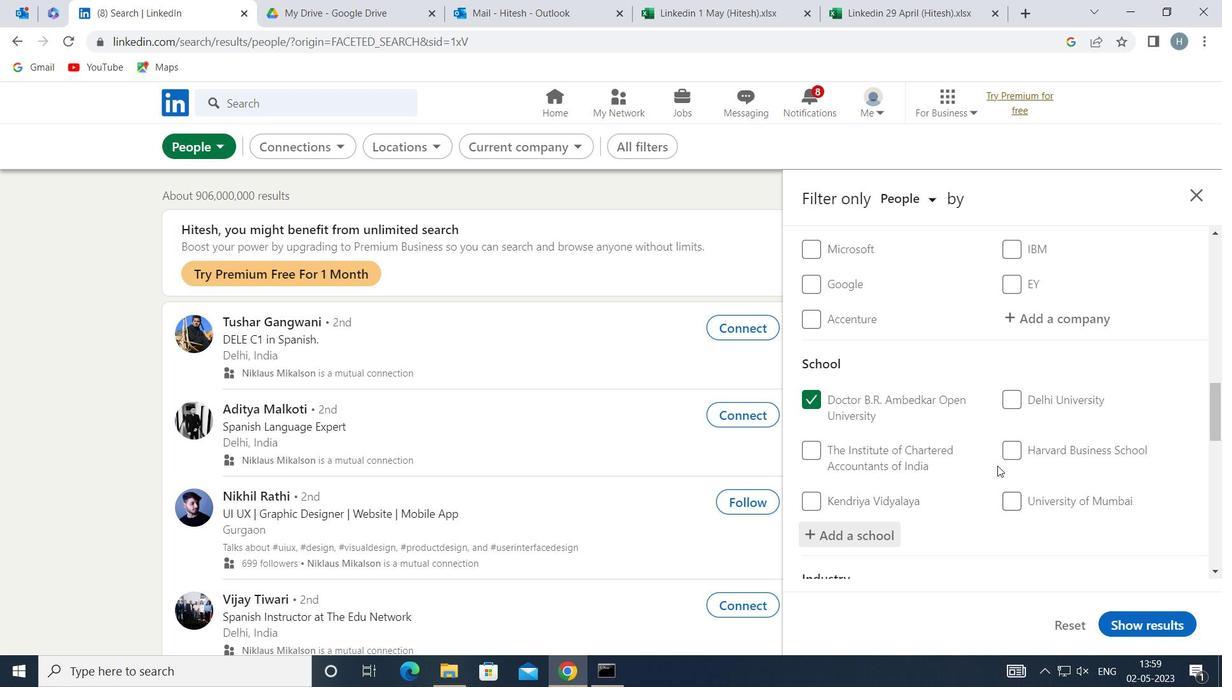 
Action: Mouse scrolled (998, 465) with delta (0, 0)
Screenshot: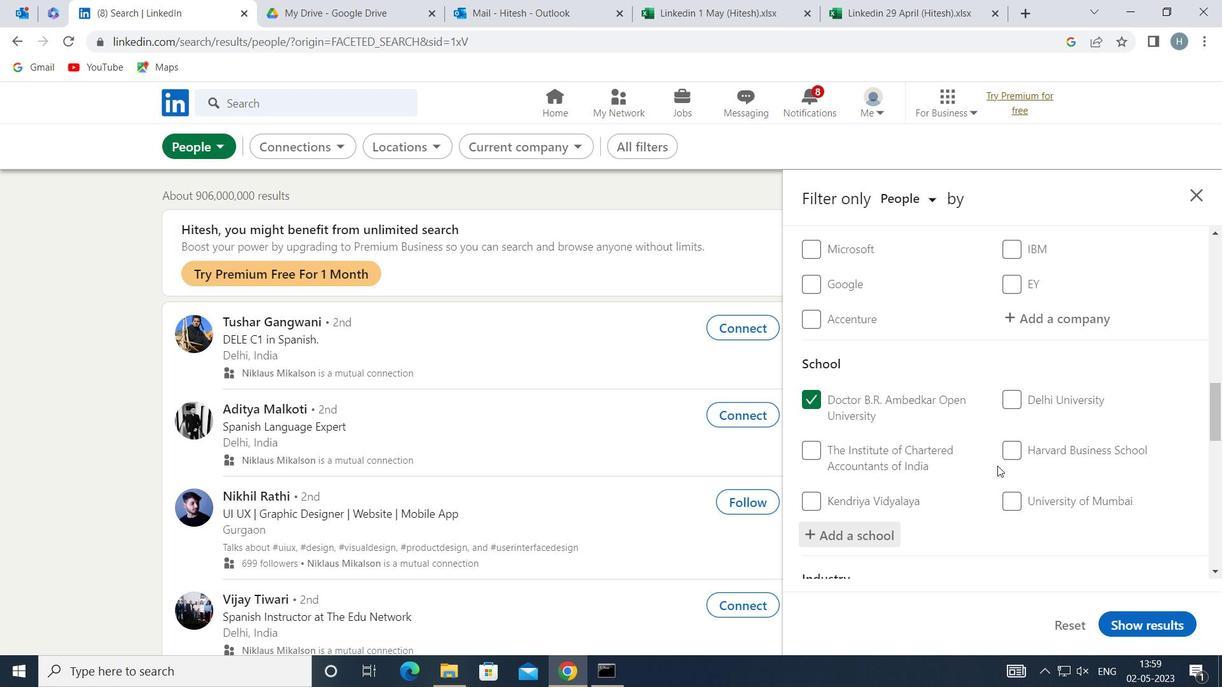 
Action: Mouse scrolled (998, 465) with delta (0, 0)
Screenshot: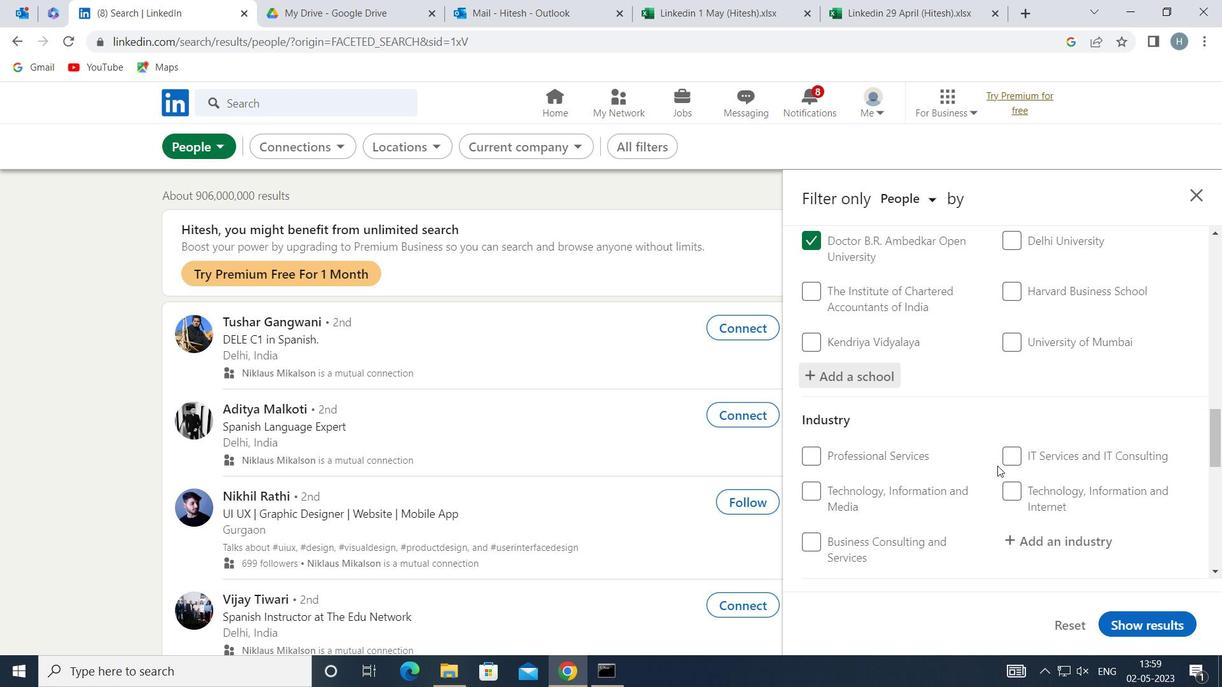 
Action: Mouse moved to (1038, 464)
Screenshot: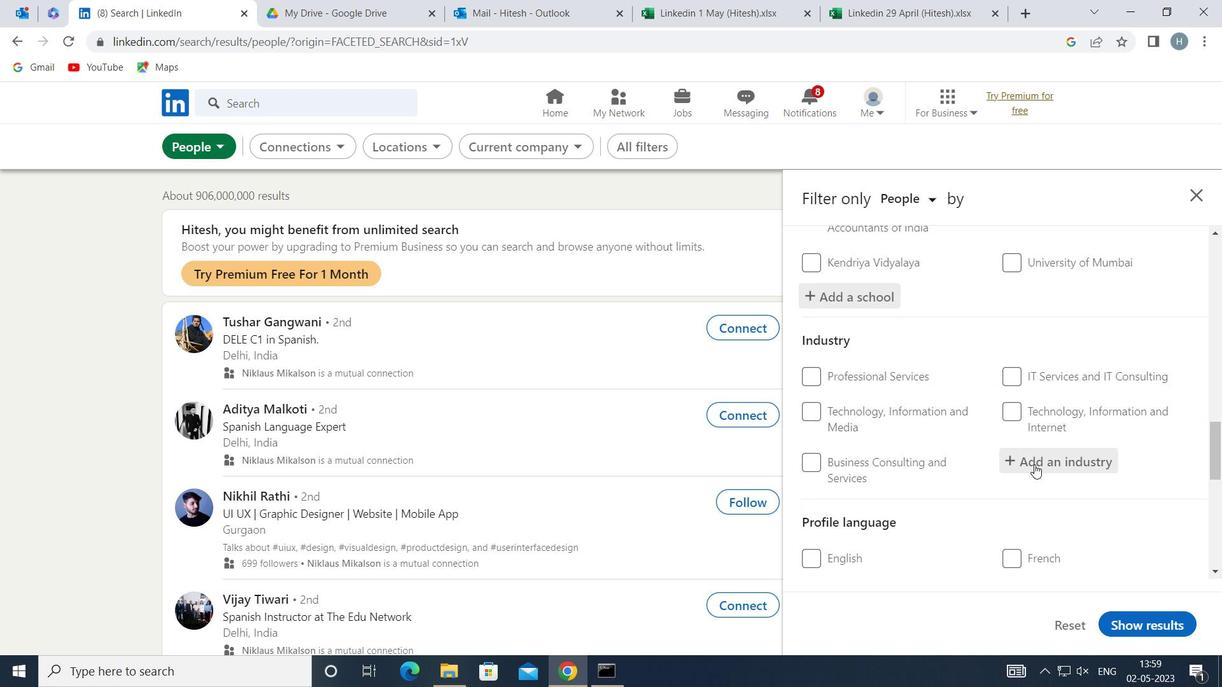 
Action: Mouse pressed left at (1038, 464)
Screenshot: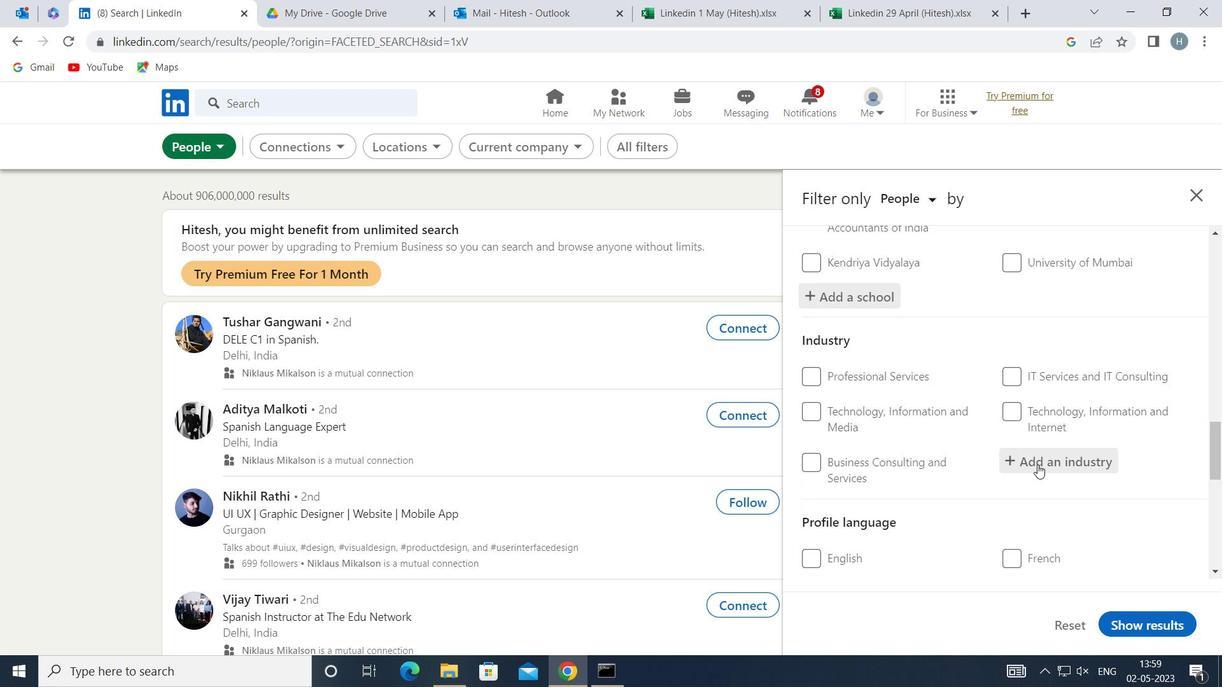 
Action: Key pressed <Key.shift>RETAIL<Key.space><Key.shift>B
Screenshot: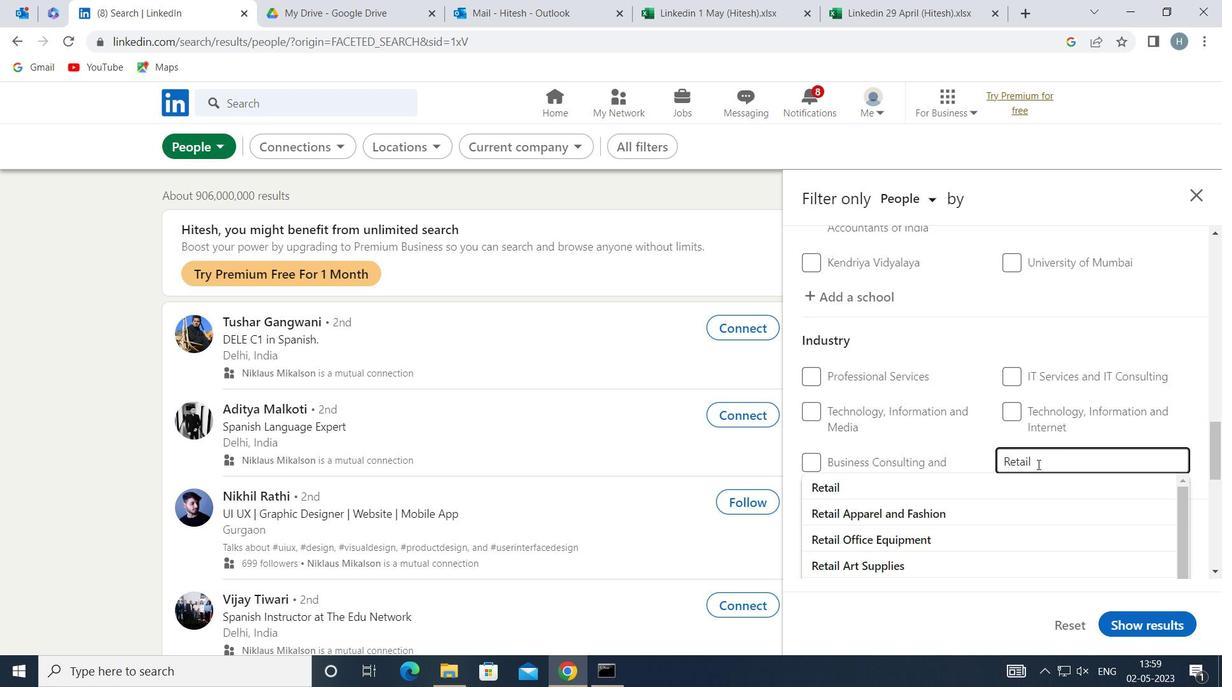 
Action: Mouse moved to (1013, 533)
Screenshot: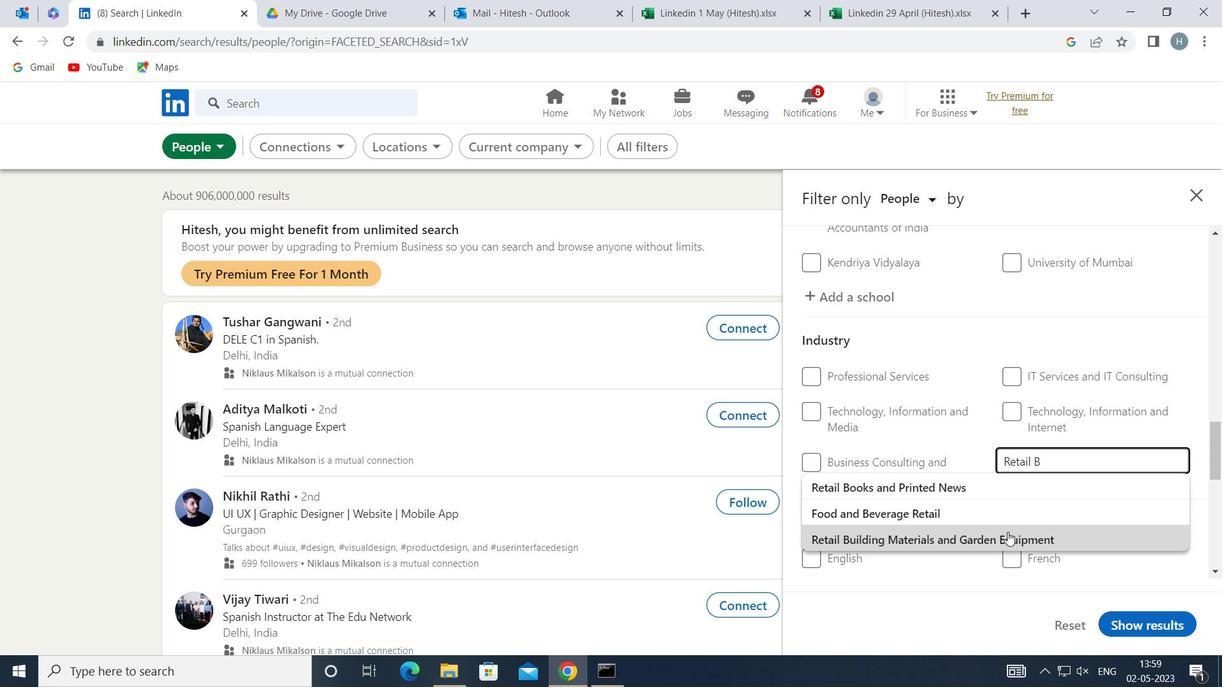
Action: Mouse pressed left at (1013, 533)
Screenshot: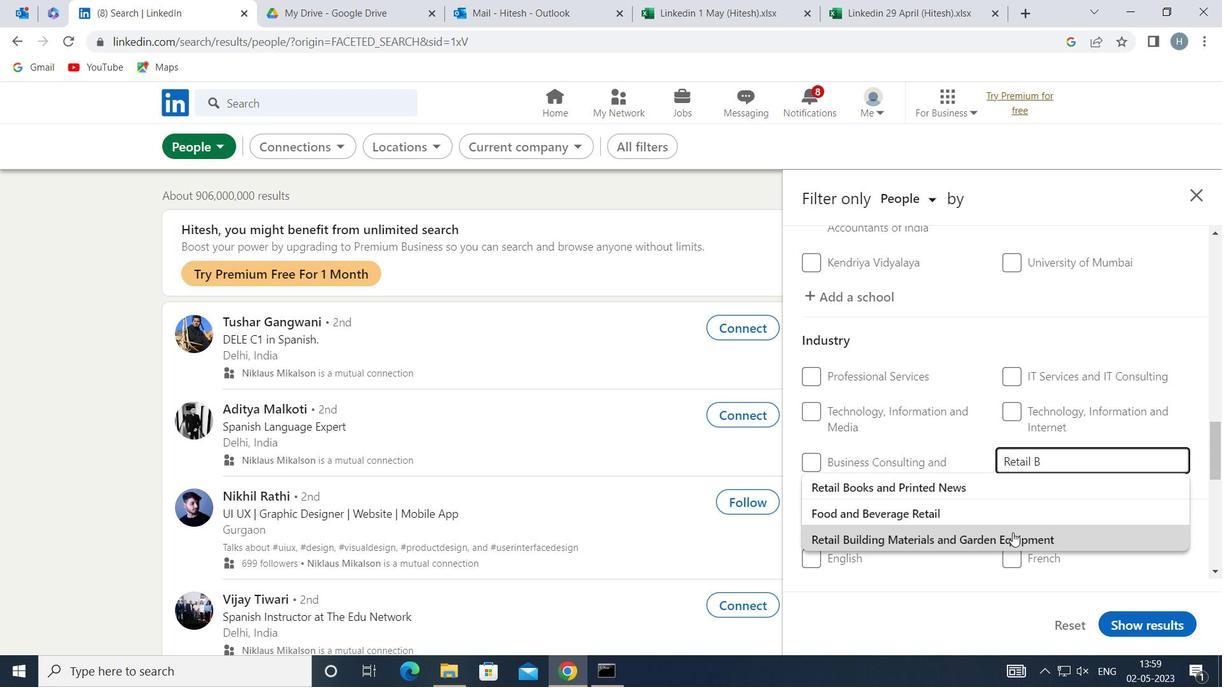 
Action: Mouse moved to (982, 492)
Screenshot: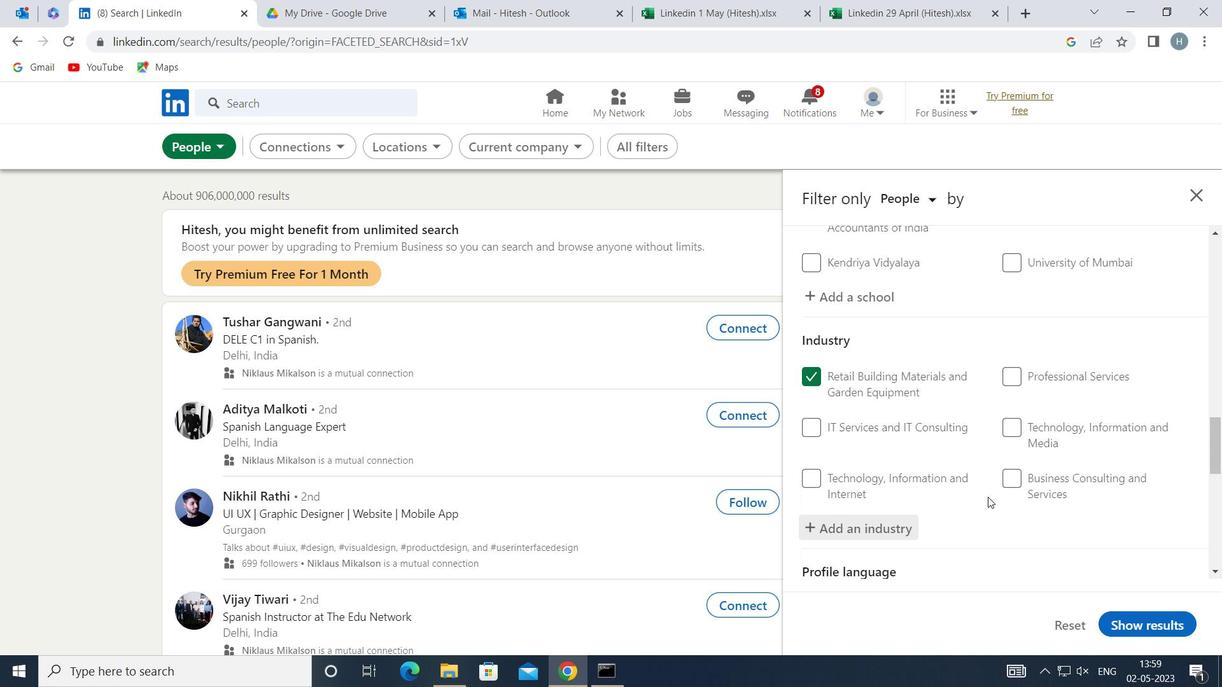 
Action: Mouse scrolled (982, 491) with delta (0, 0)
Screenshot: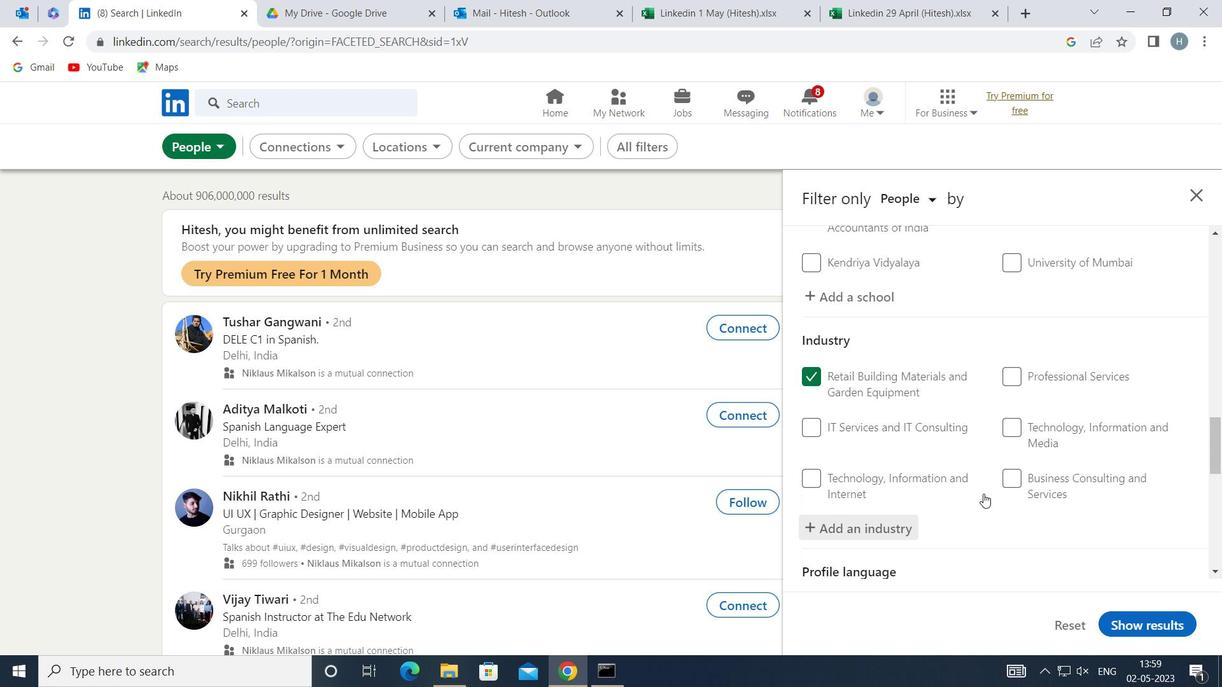 
Action: Mouse scrolled (982, 491) with delta (0, 0)
Screenshot: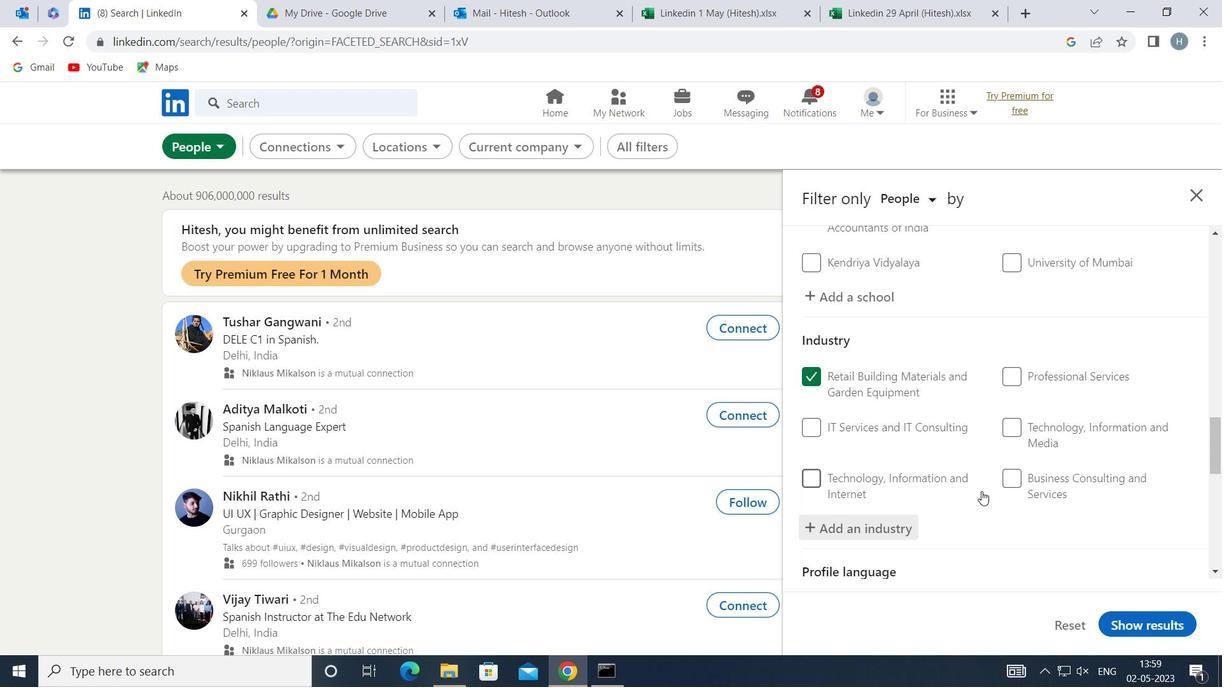 
Action: Mouse scrolled (982, 491) with delta (0, 0)
Screenshot: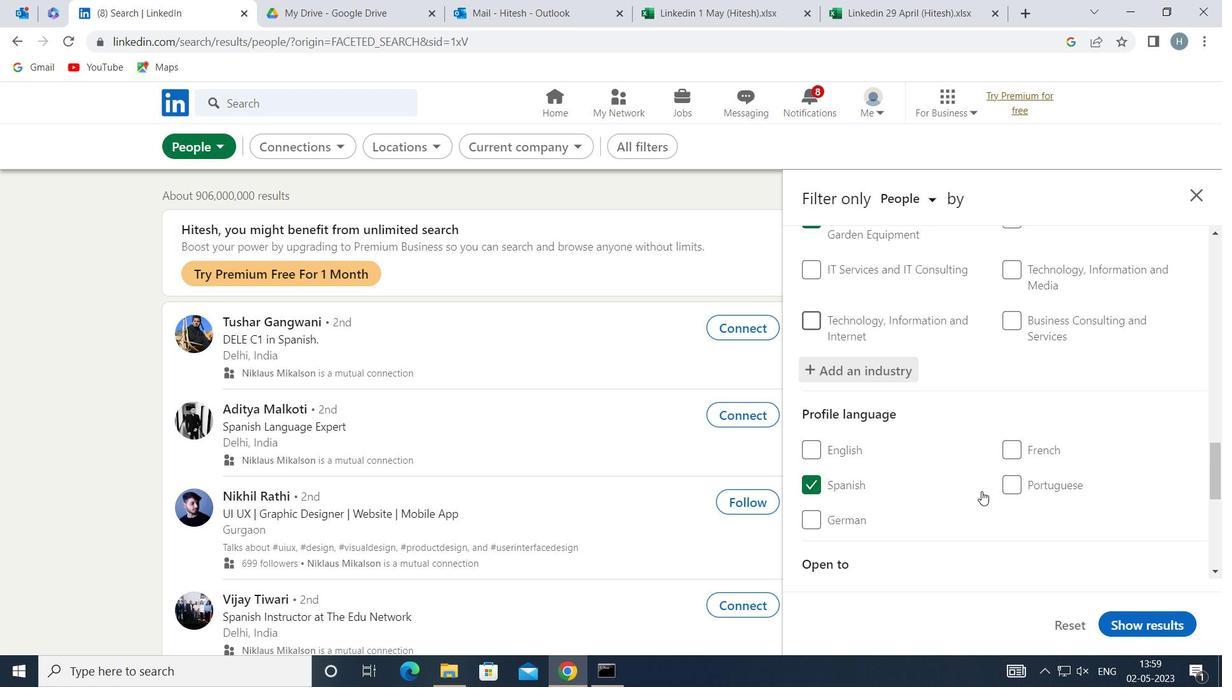 
Action: Mouse scrolled (982, 491) with delta (0, 0)
Screenshot: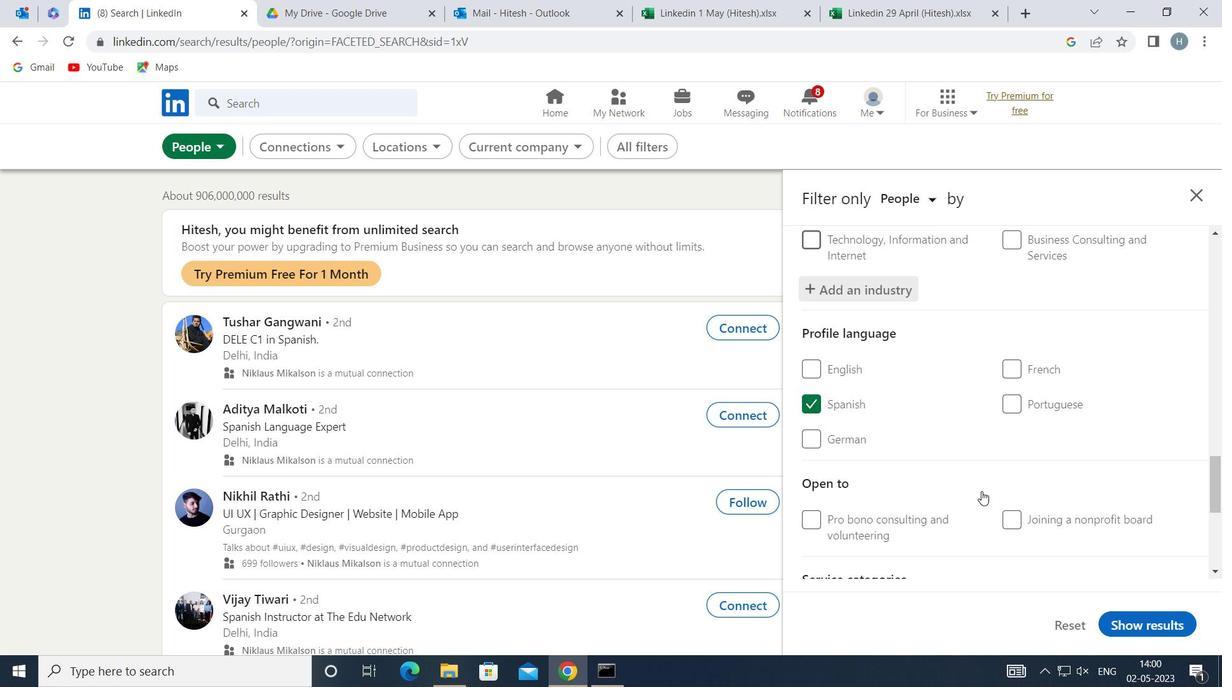 
Action: Mouse scrolled (982, 491) with delta (0, 0)
Screenshot: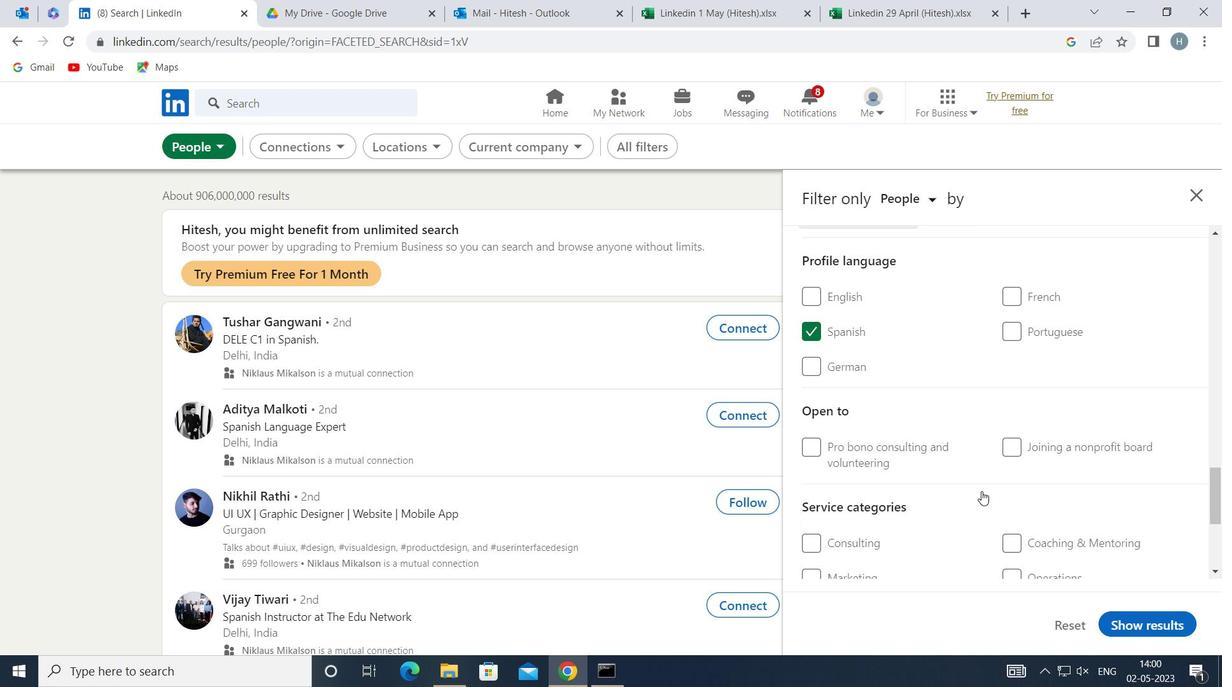 
Action: Mouse moved to (1041, 522)
Screenshot: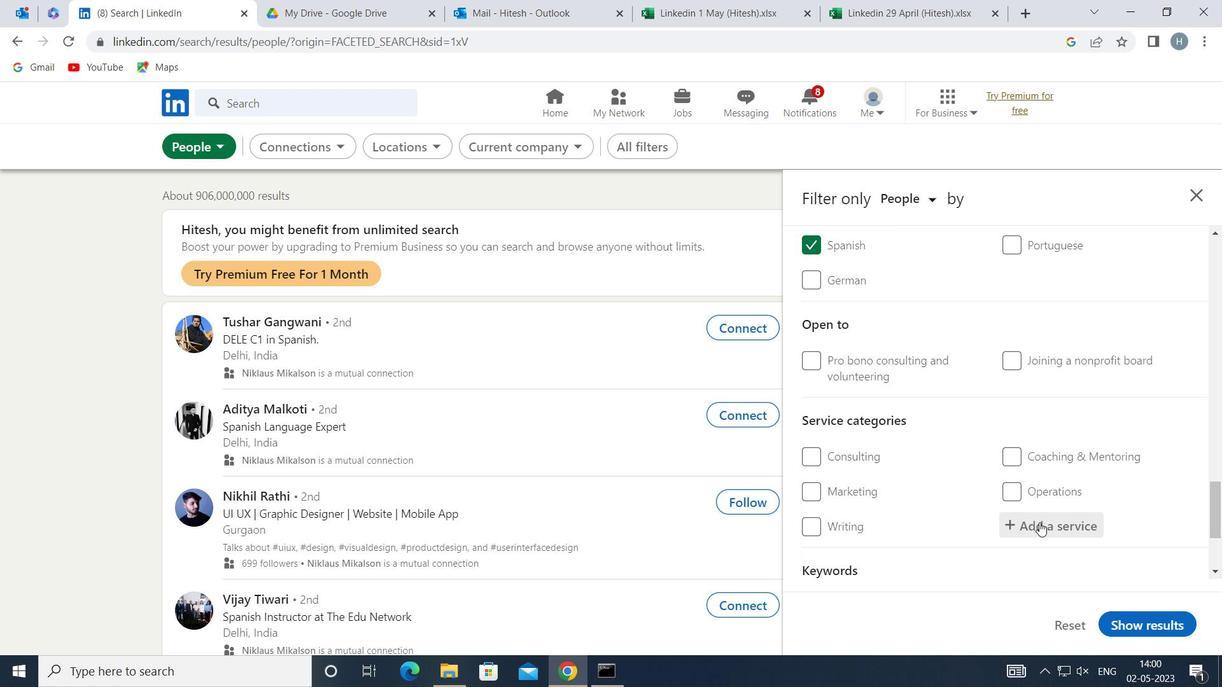 
Action: Mouse pressed left at (1041, 522)
Screenshot: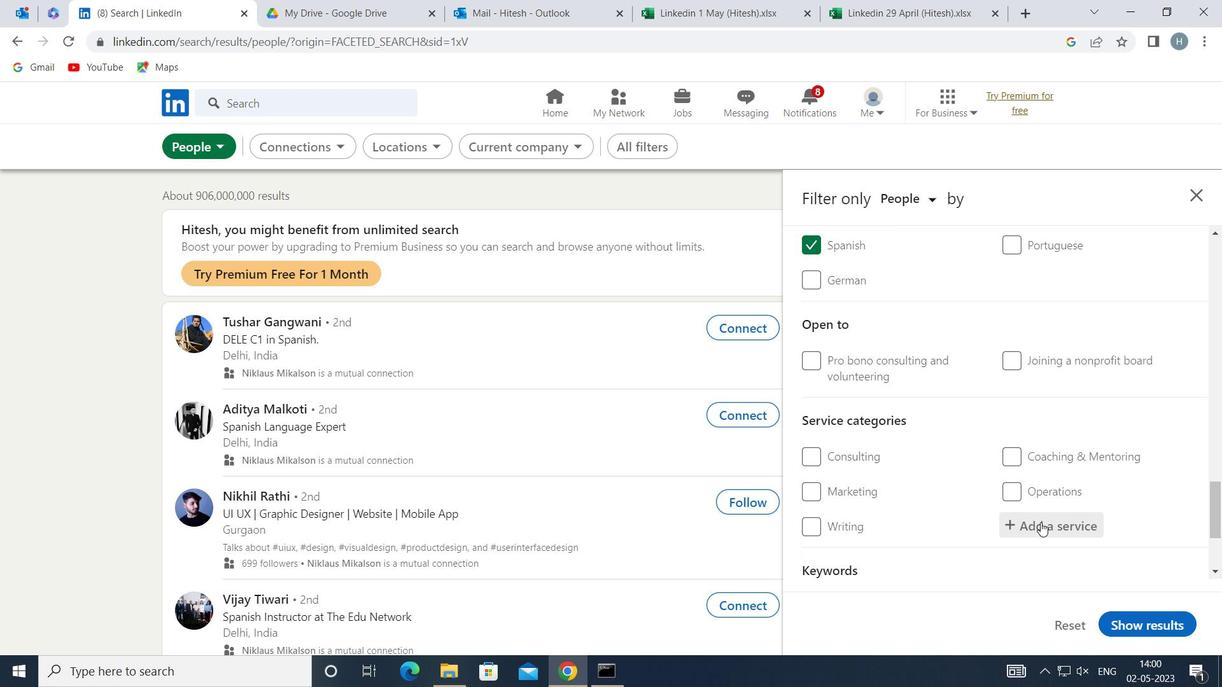 
Action: Mouse moved to (1038, 519)
Screenshot: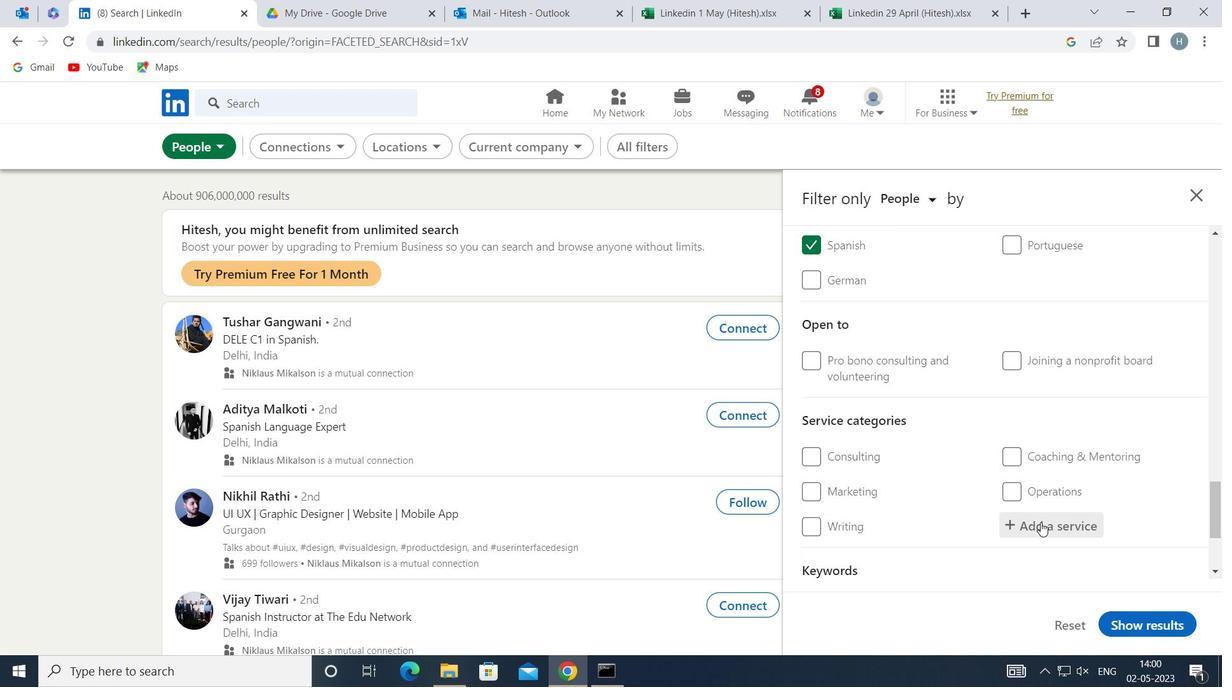 
Action: Key pressed <Key.shift>RESUME<Key.space><Key.shift>WRITIN
Screenshot: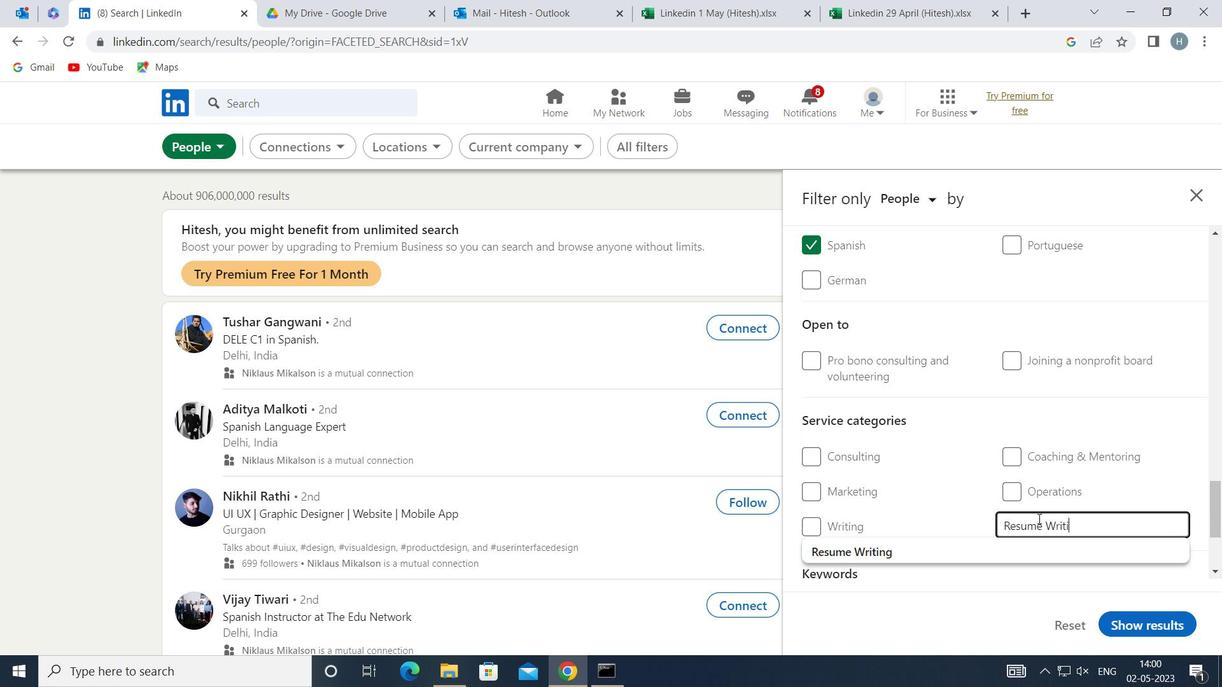 
Action: Mouse moved to (1036, 517)
Screenshot: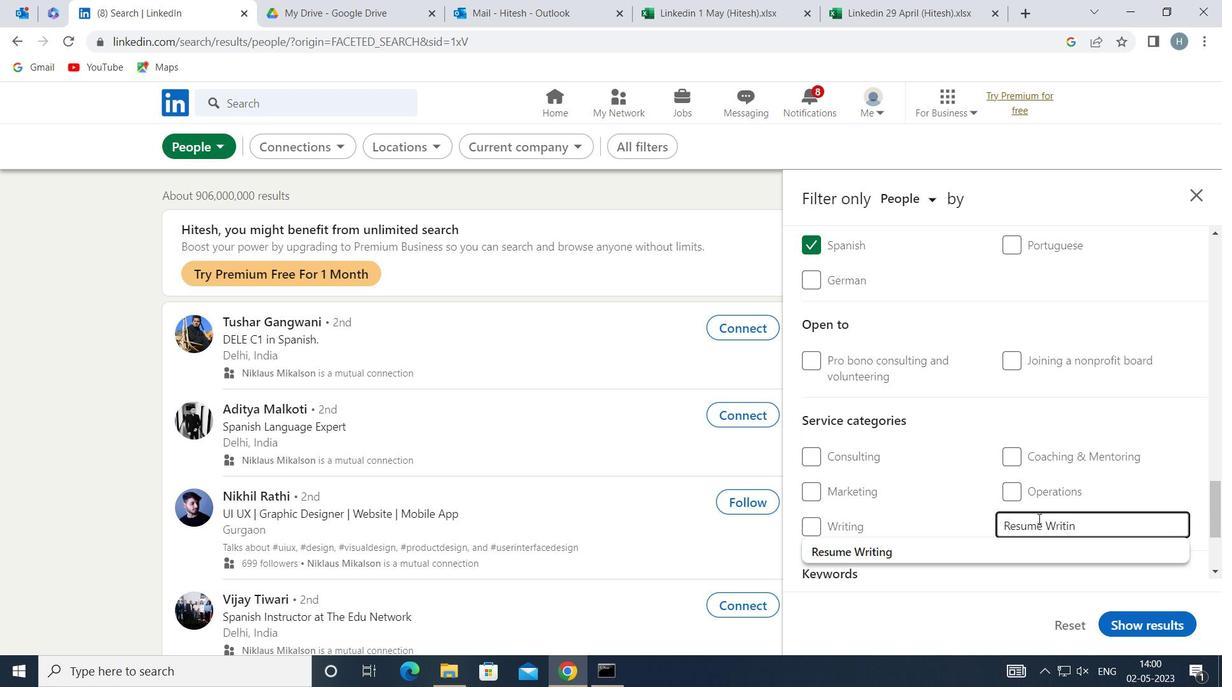 
Action: Key pressed G
Screenshot: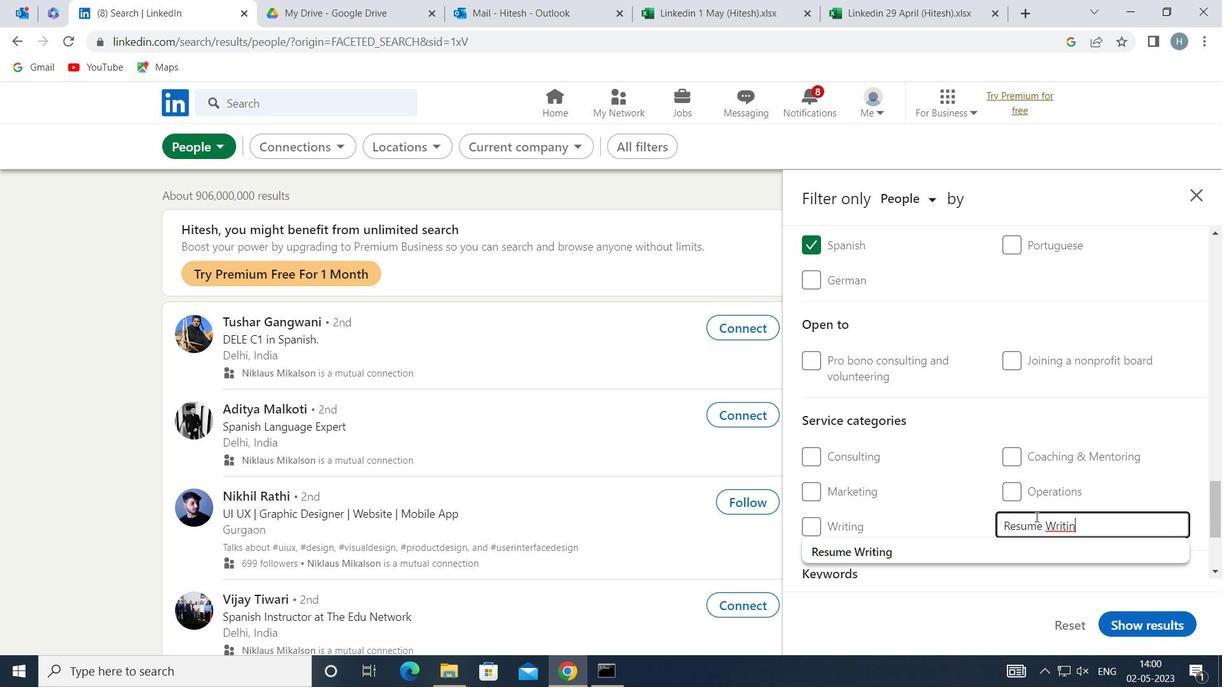 
Action: Mouse moved to (1001, 550)
Screenshot: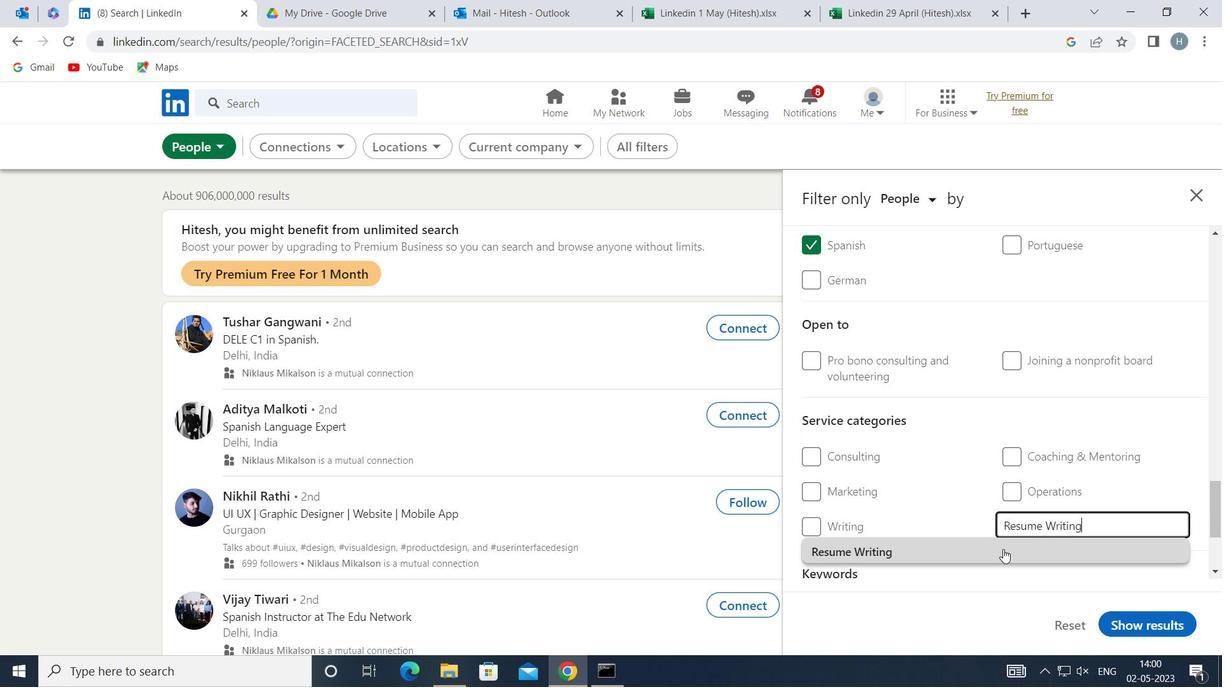 
Action: Mouse pressed left at (1001, 550)
Screenshot: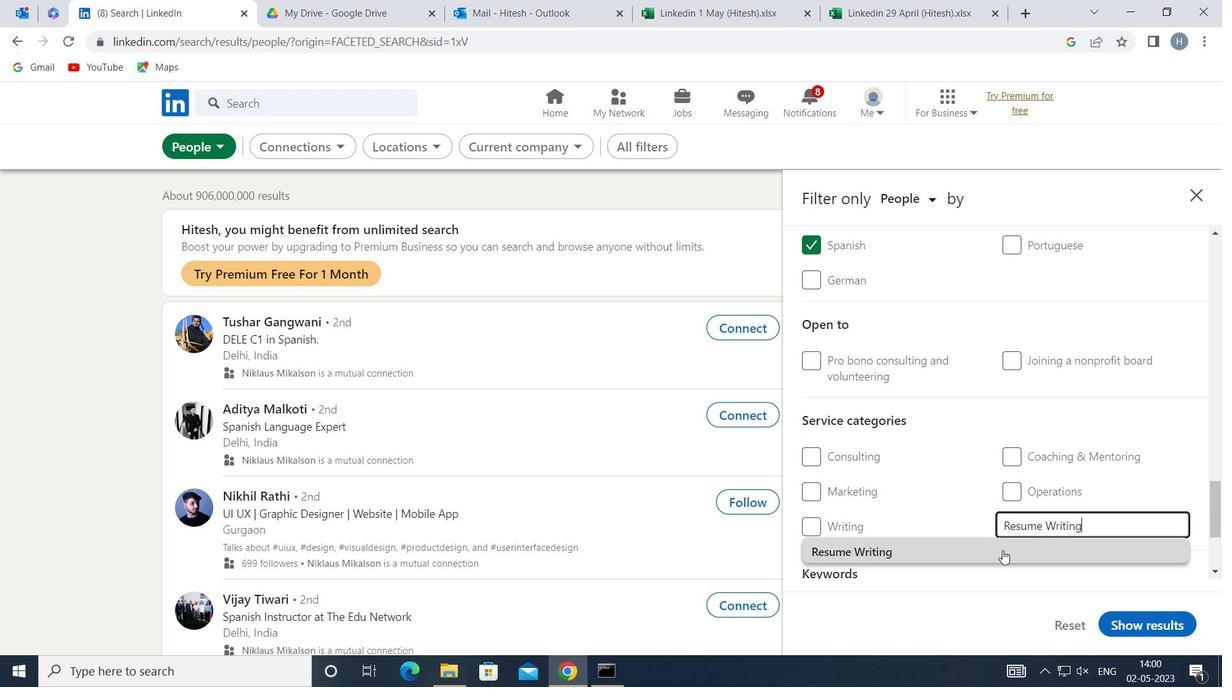 
Action: Mouse moved to (977, 536)
Screenshot: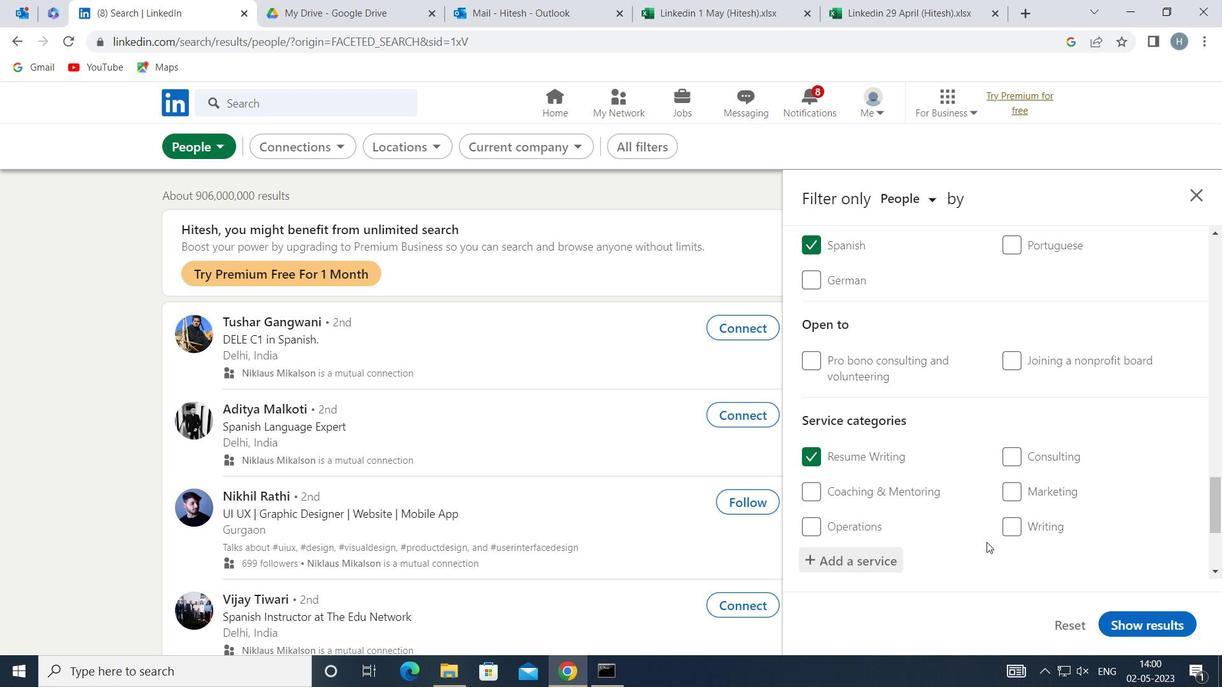 
Action: Mouse scrolled (977, 536) with delta (0, 0)
Screenshot: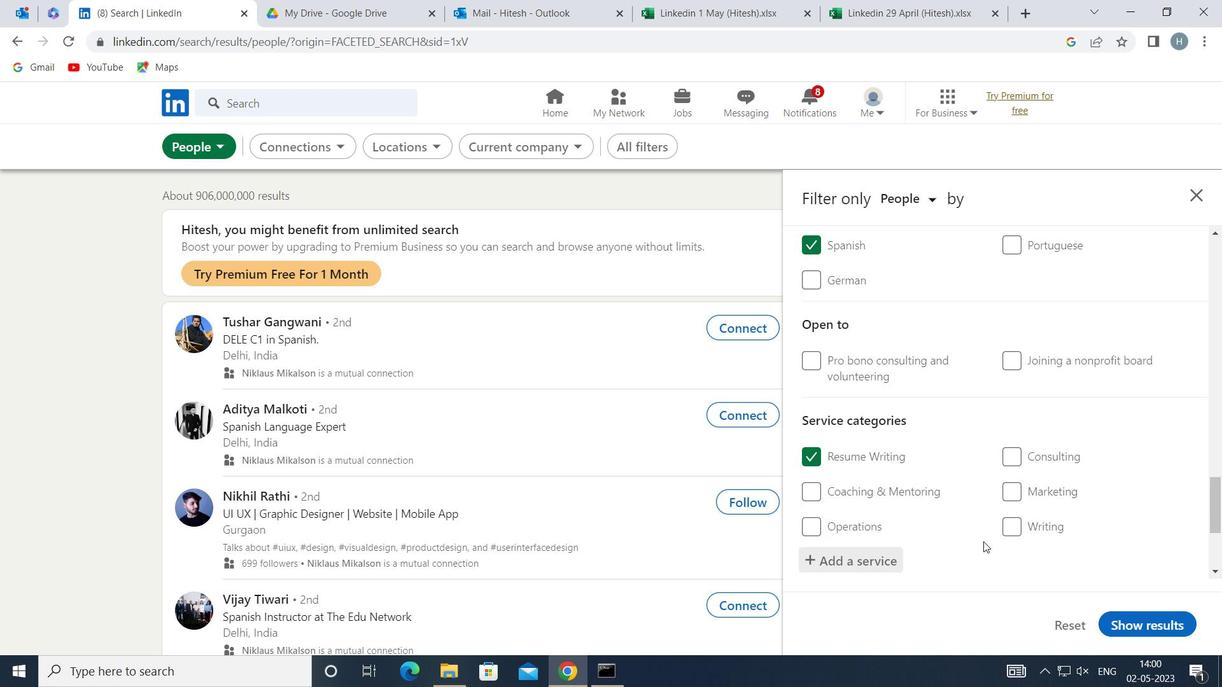 
Action: Mouse scrolled (977, 536) with delta (0, 0)
Screenshot: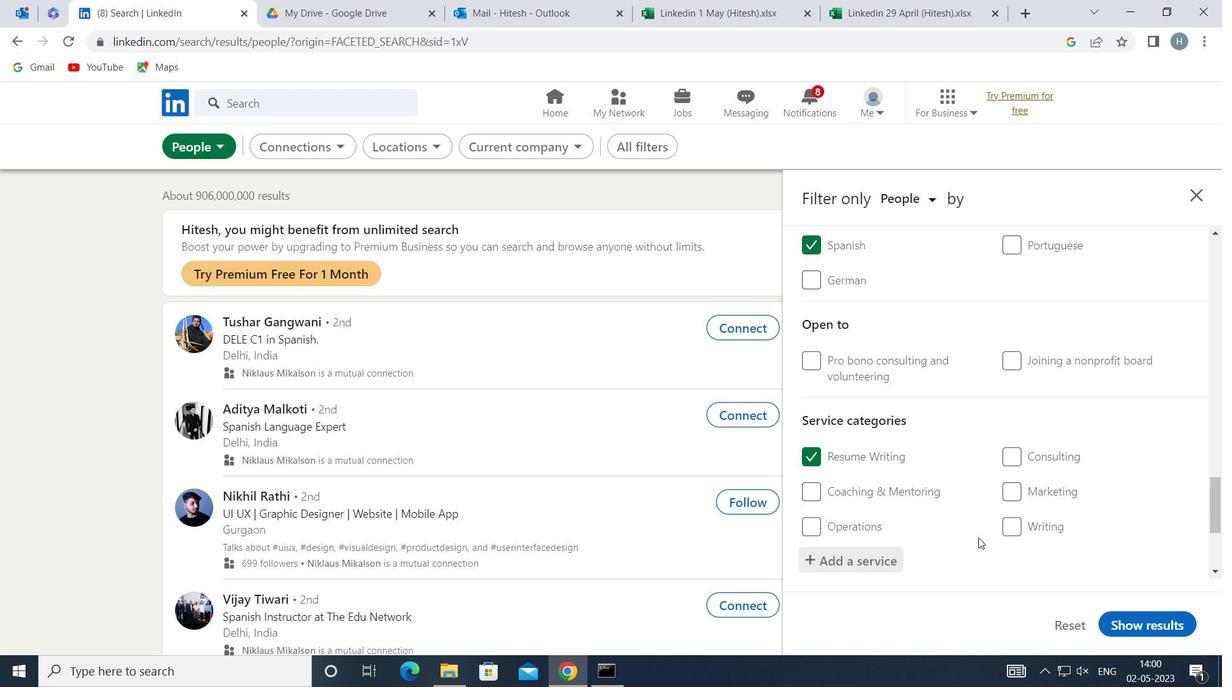 
Action: Mouse moved to (969, 535)
Screenshot: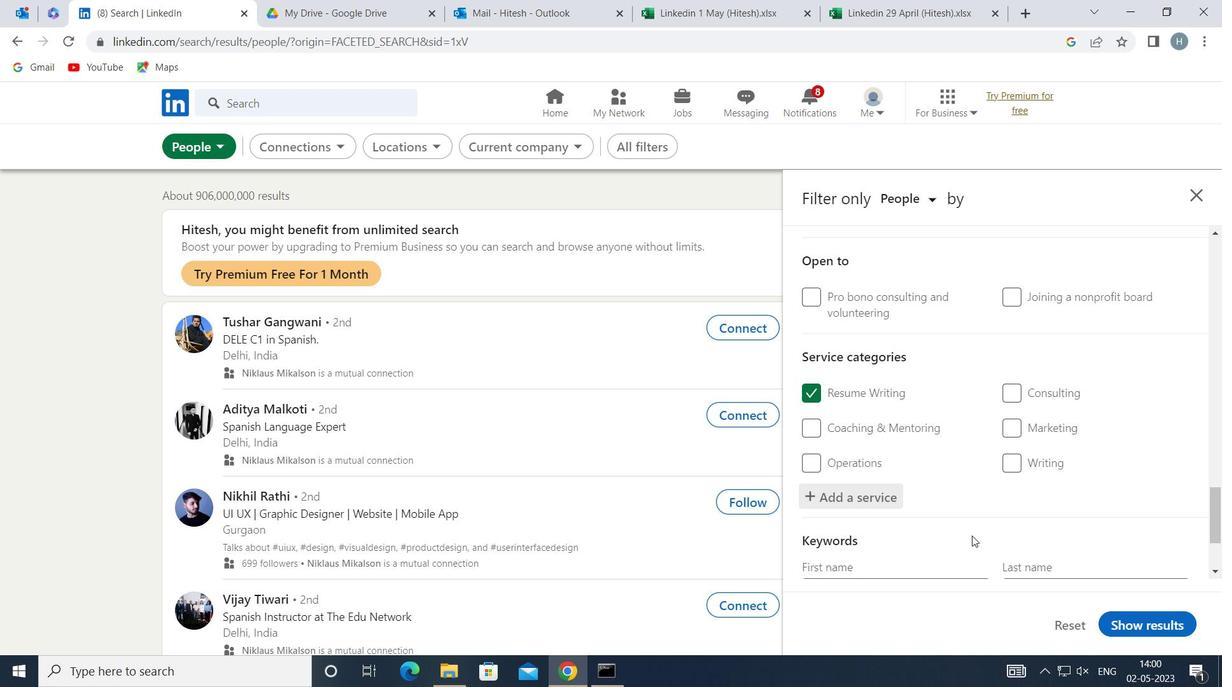 
Action: Mouse scrolled (969, 534) with delta (0, 0)
Screenshot: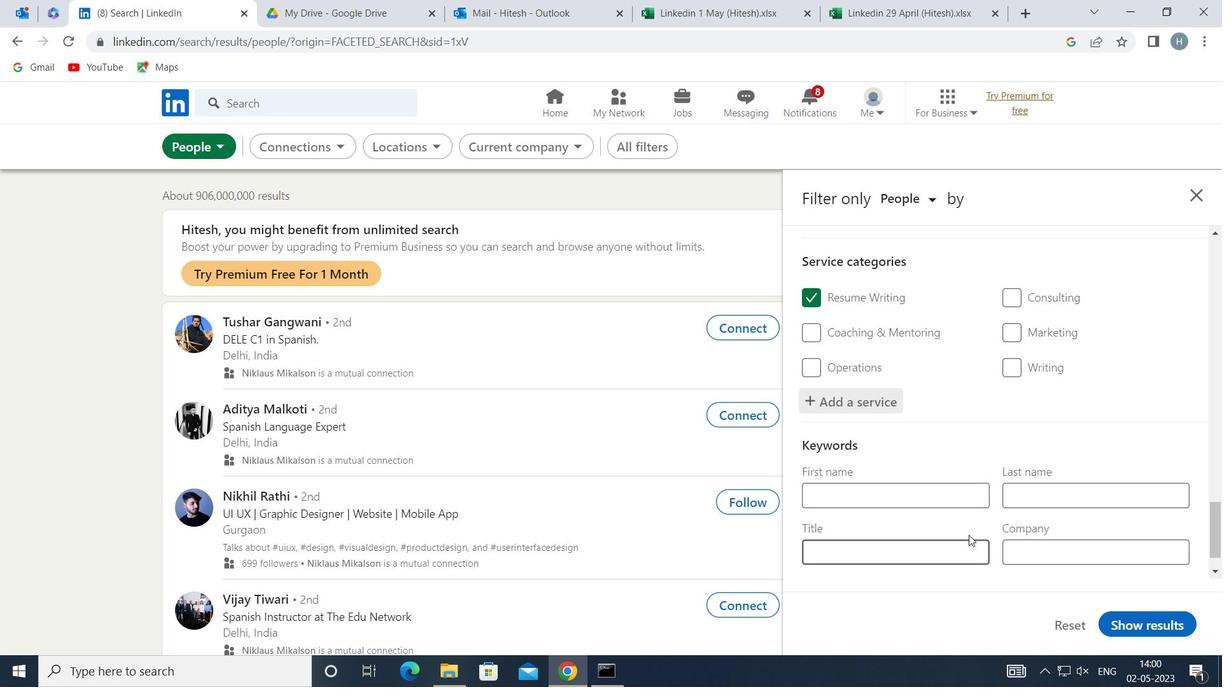 
Action: Mouse scrolled (969, 534) with delta (0, 0)
Screenshot: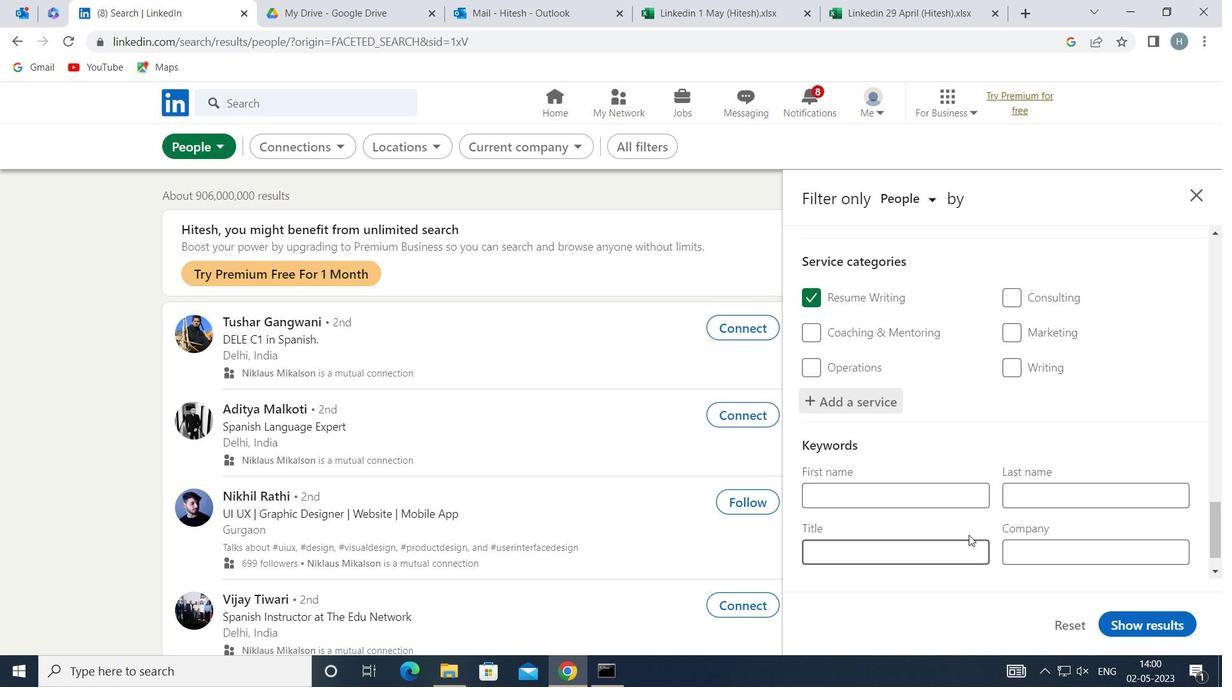 
Action: Mouse moved to (968, 508)
Screenshot: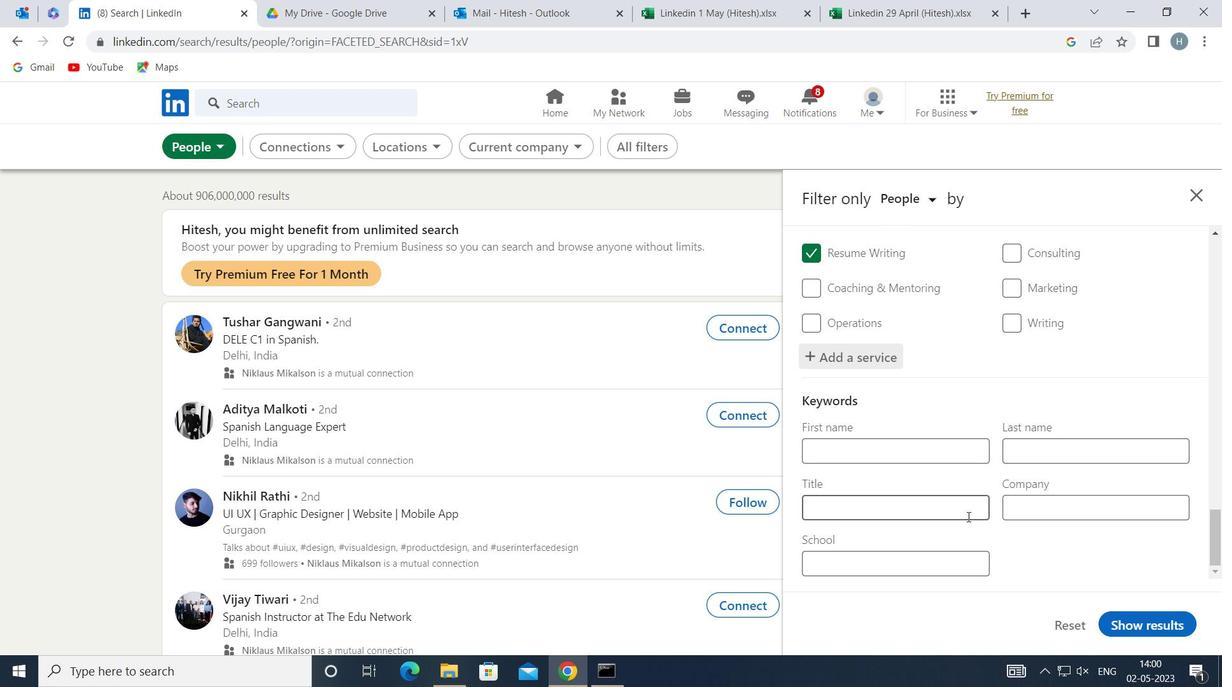 
Action: Mouse pressed left at (968, 508)
Screenshot: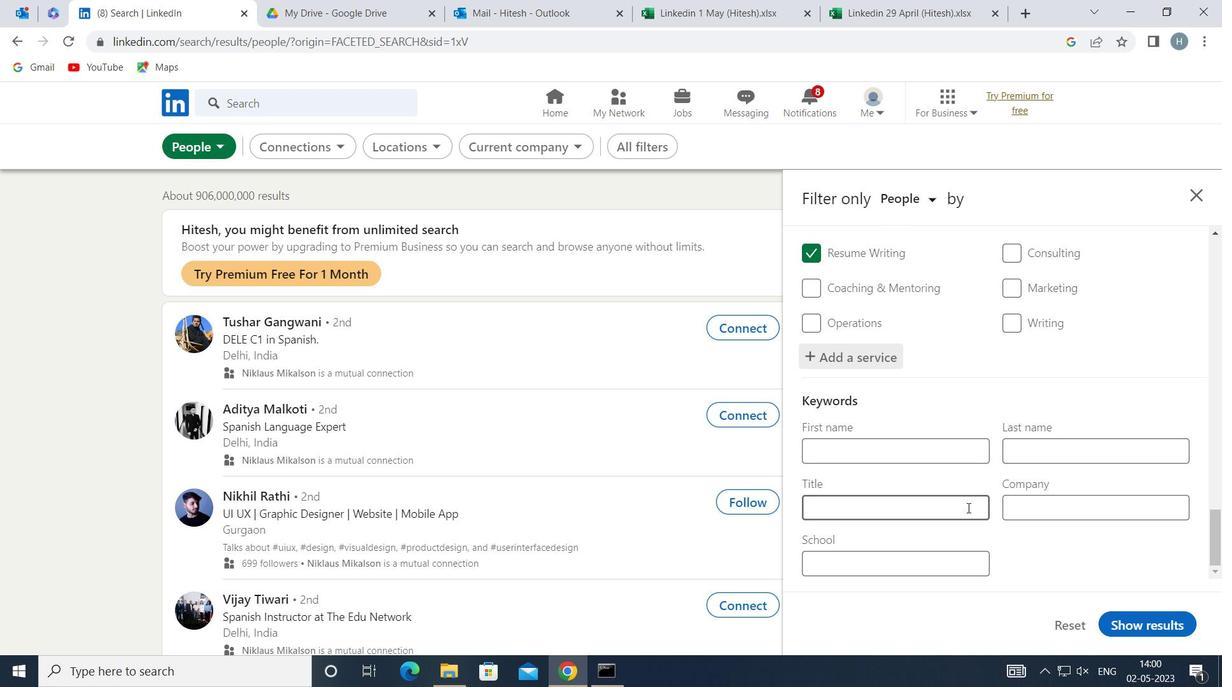 
Action: Key pressed <Key.shift>CARPENTER
Screenshot: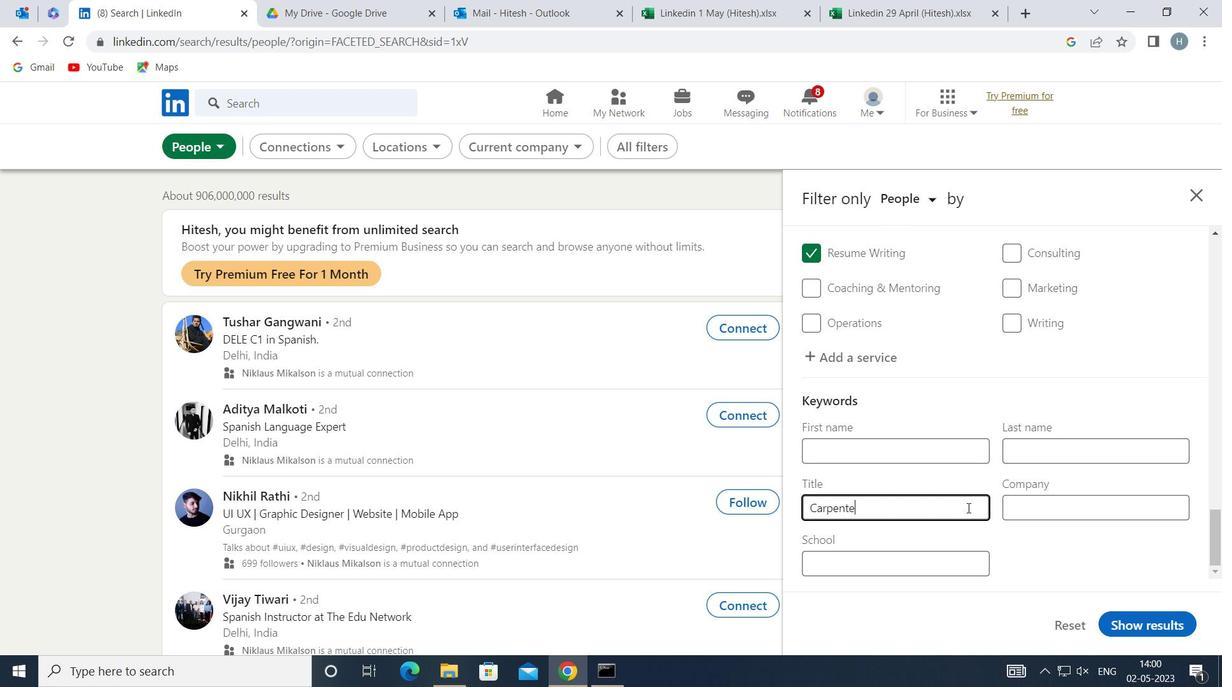 
Action: Mouse moved to (1144, 624)
Screenshot: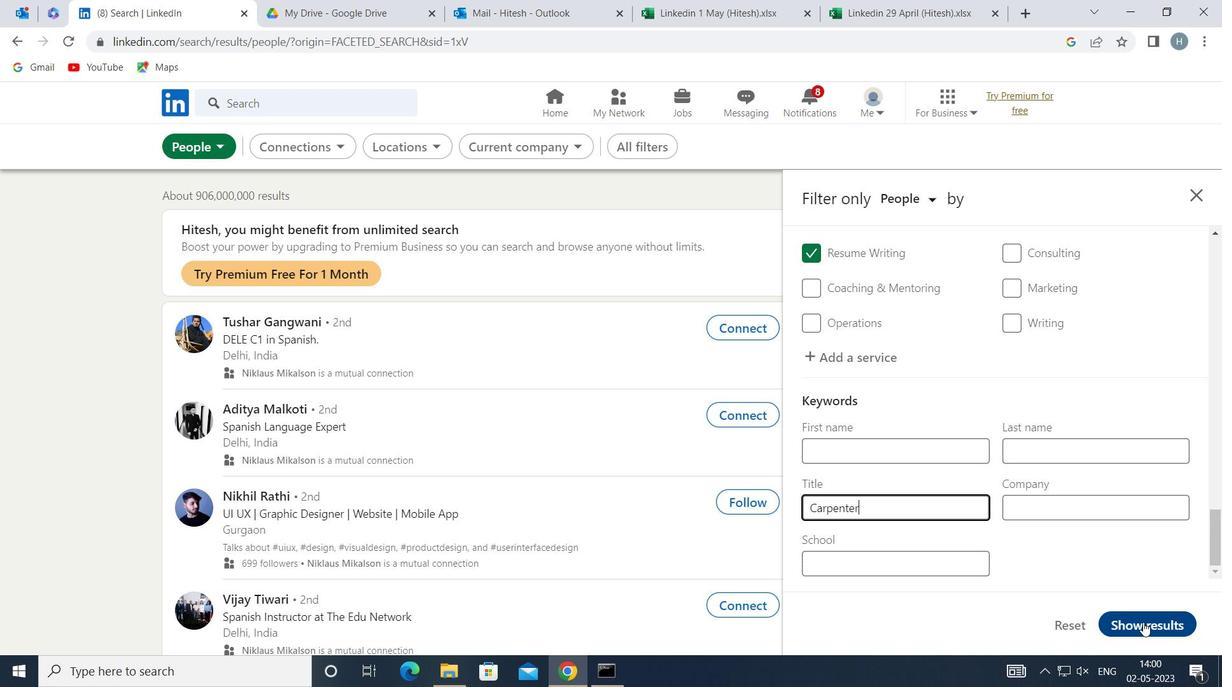 
Action: Mouse pressed left at (1144, 624)
Screenshot: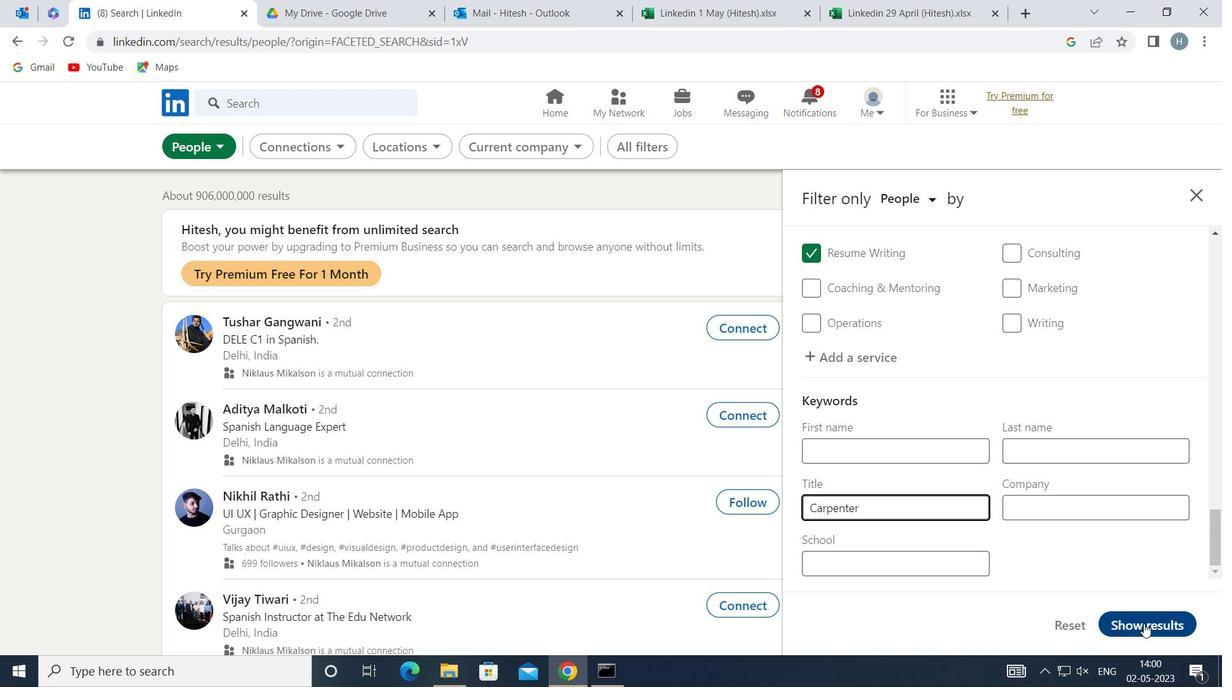 
Action: Mouse moved to (825, 412)
Screenshot: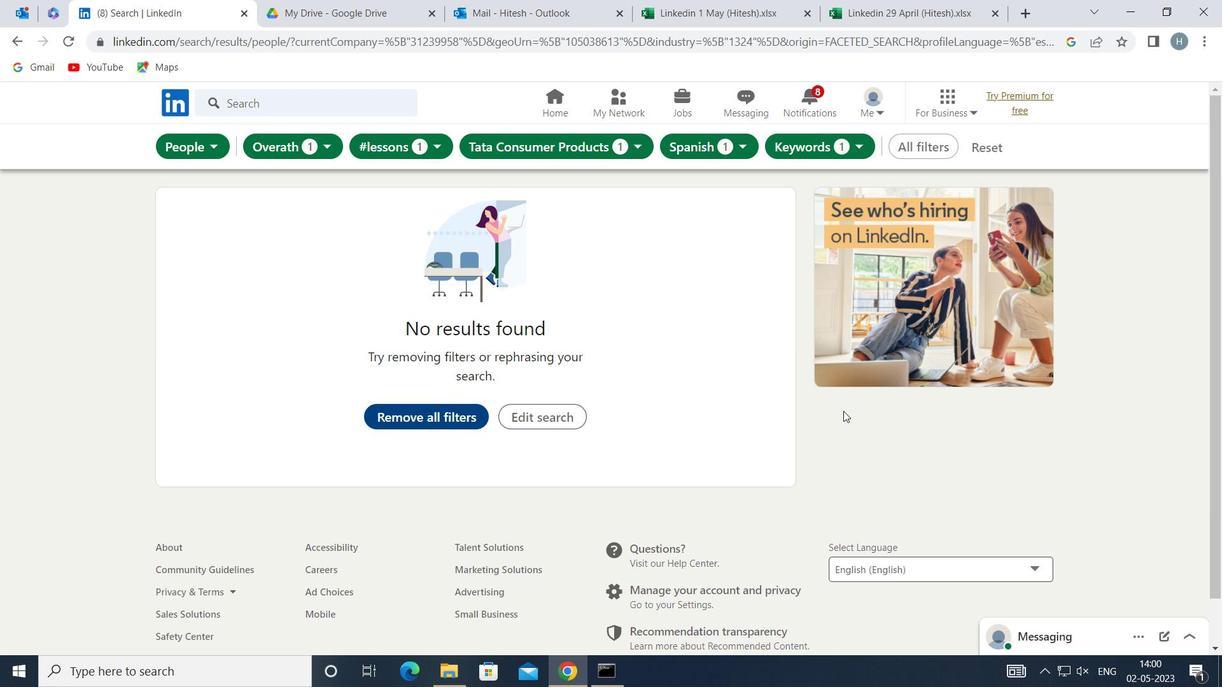 
